 Task: Send an email with the signature Gilberto Hall with the subject Thank you for attending an event and the message Can you confirm the availability of the meeting room for next week? from softage.5@softage.net to softage.9@softage.net and move the email from Sent Items to the folder Vitamins
Action: Mouse moved to (64, 52)
Screenshot: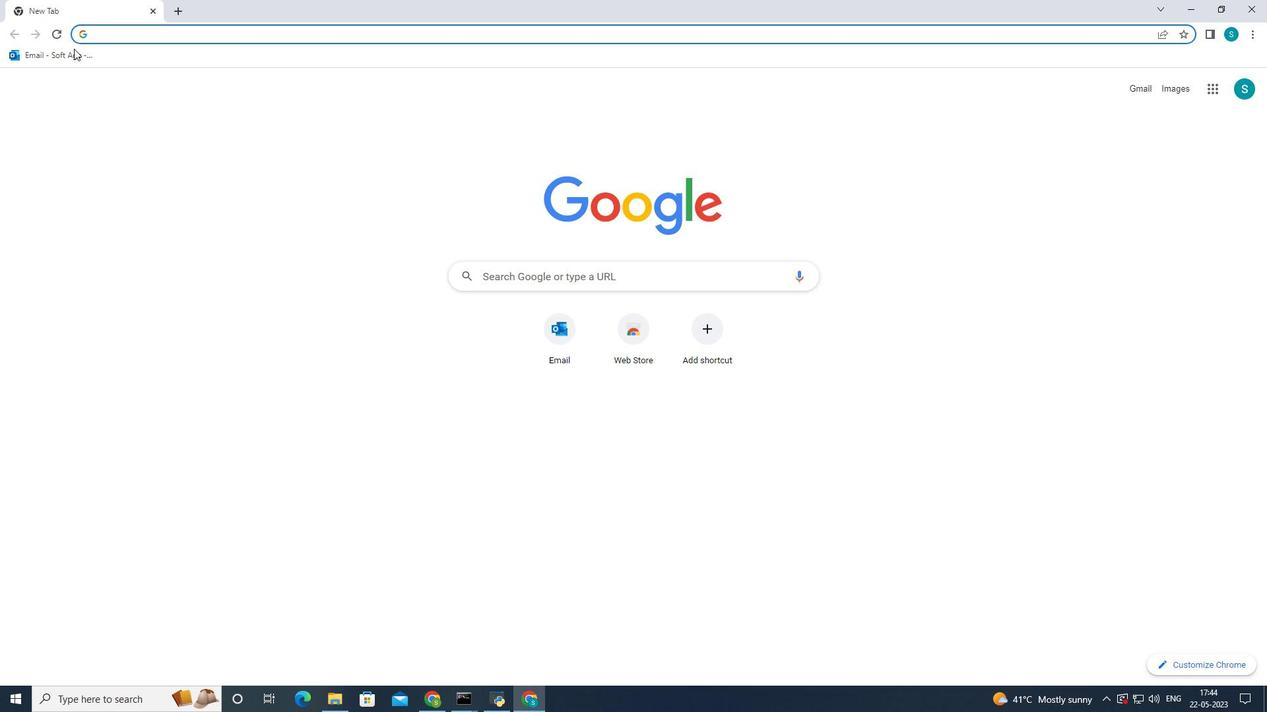 
Action: Mouse pressed left at (64, 52)
Screenshot: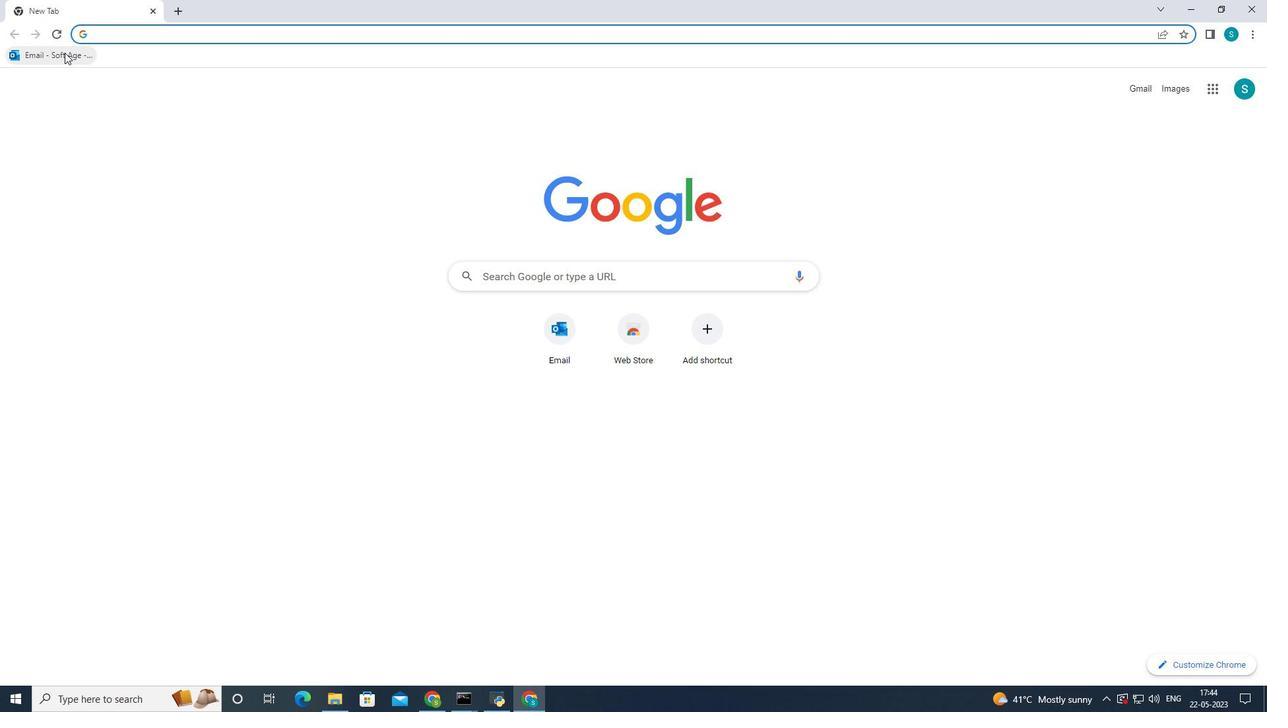 
Action: Mouse moved to (182, 109)
Screenshot: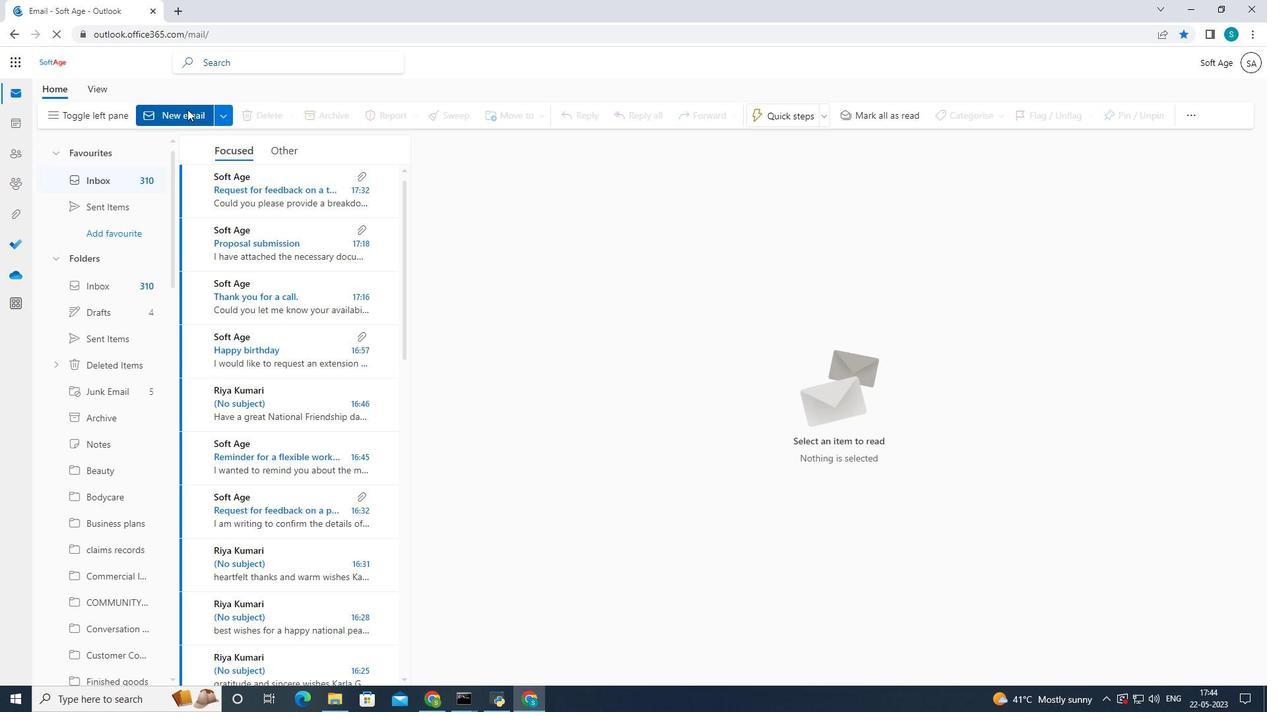 
Action: Mouse pressed left at (182, 109)
Screenshot: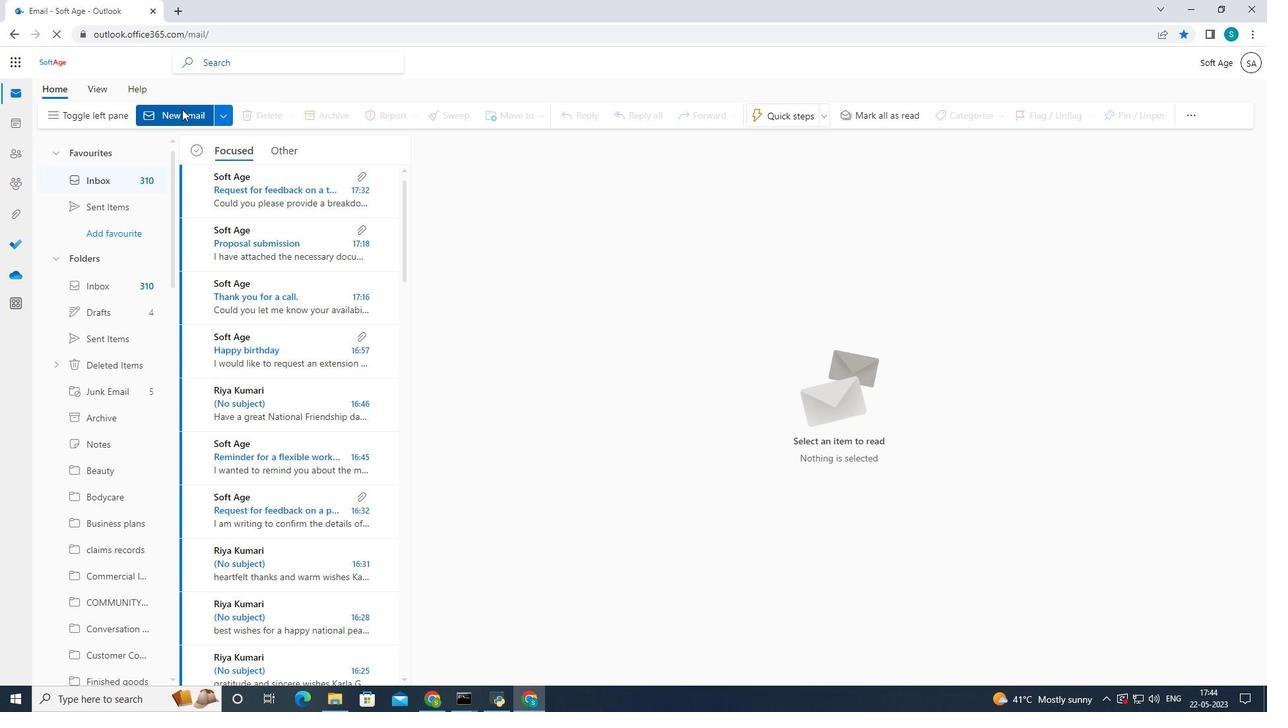 
Action: Mouse pressed left at (182, 109)
Screenshot: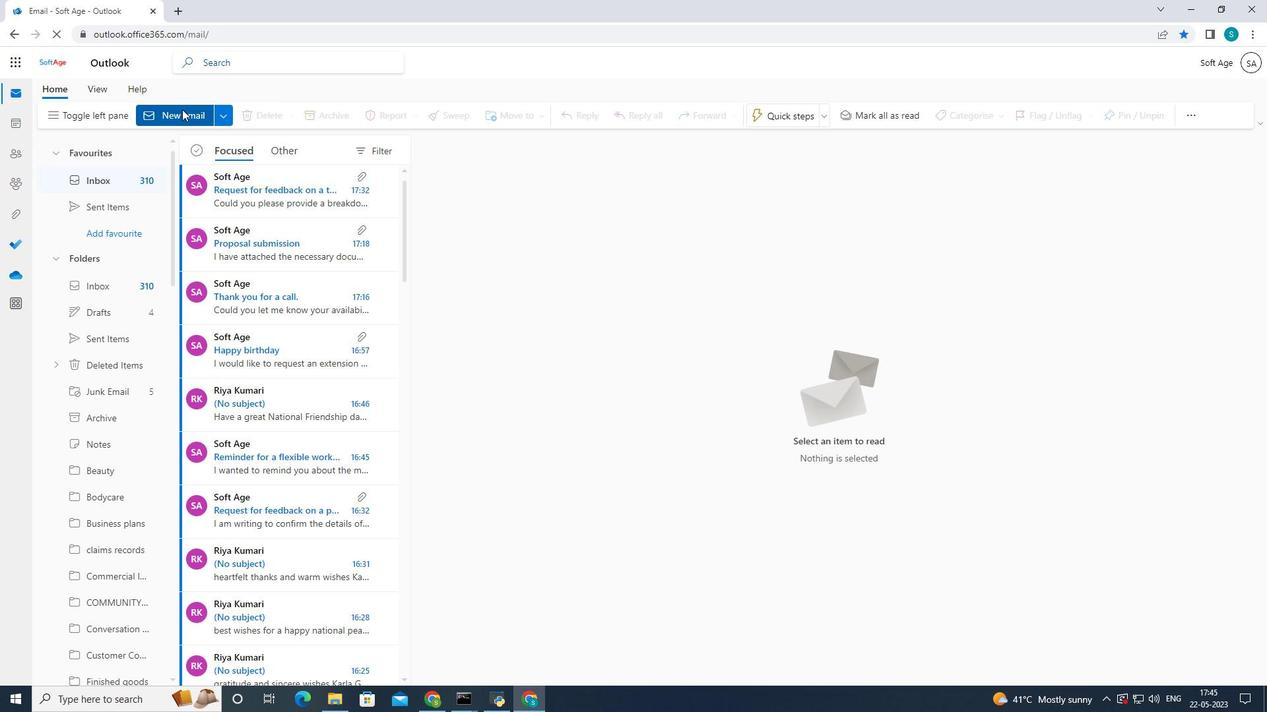 
Action: Mouse moved to (863, 114)
Screenshot: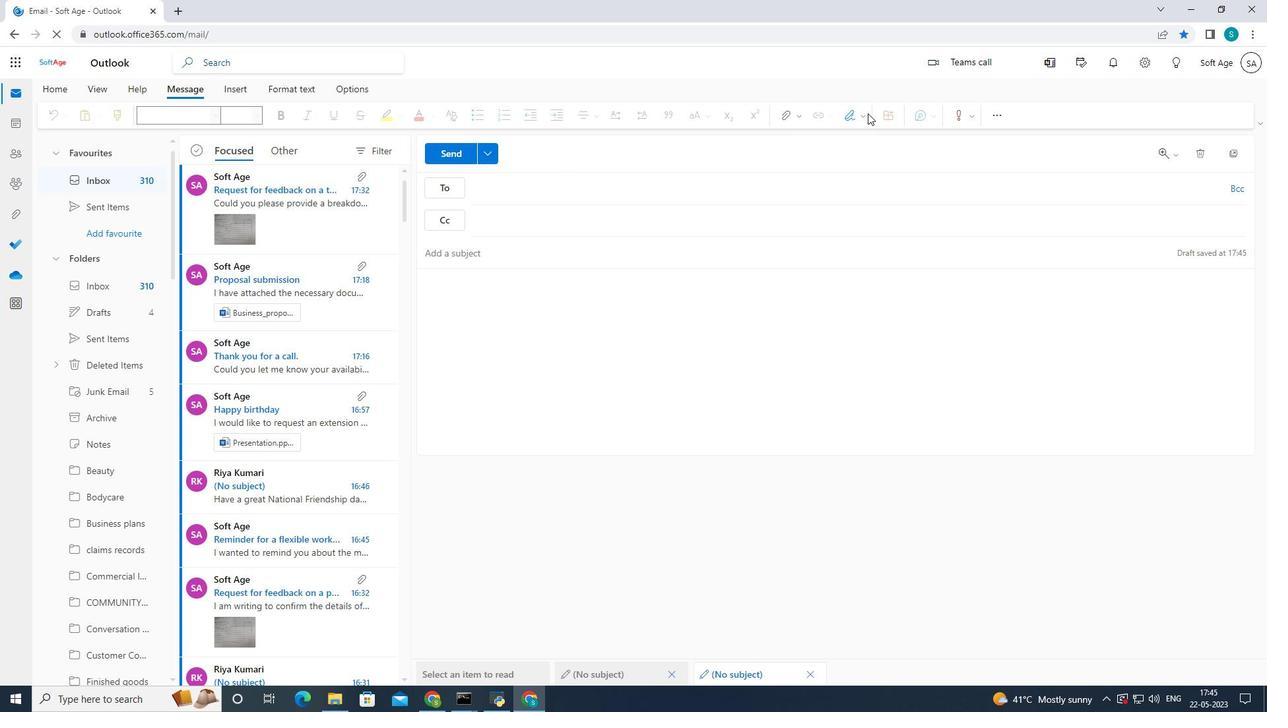 
Action: Mouse pressed left at (863, 114)
Screenshot: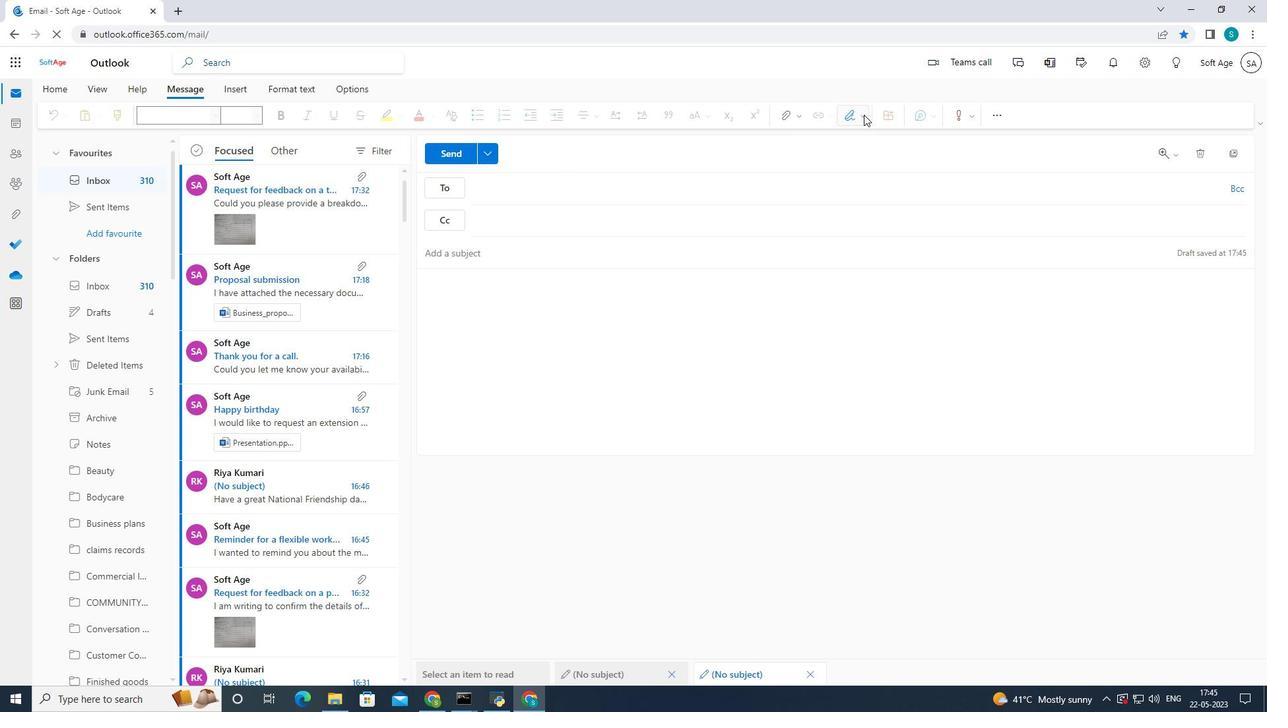 
Action: Mouse moved to (833, 146)
Screenshot: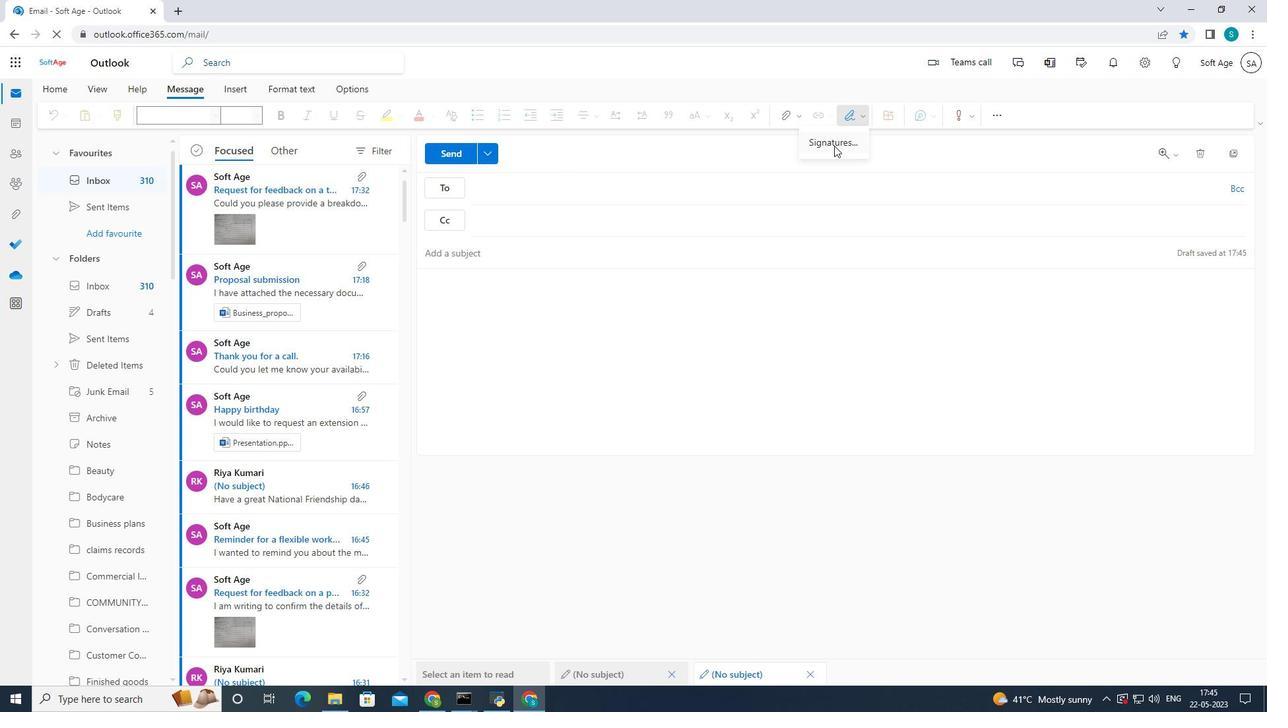 
Action: Mouse pressed left at (833, 146)
Screenshot: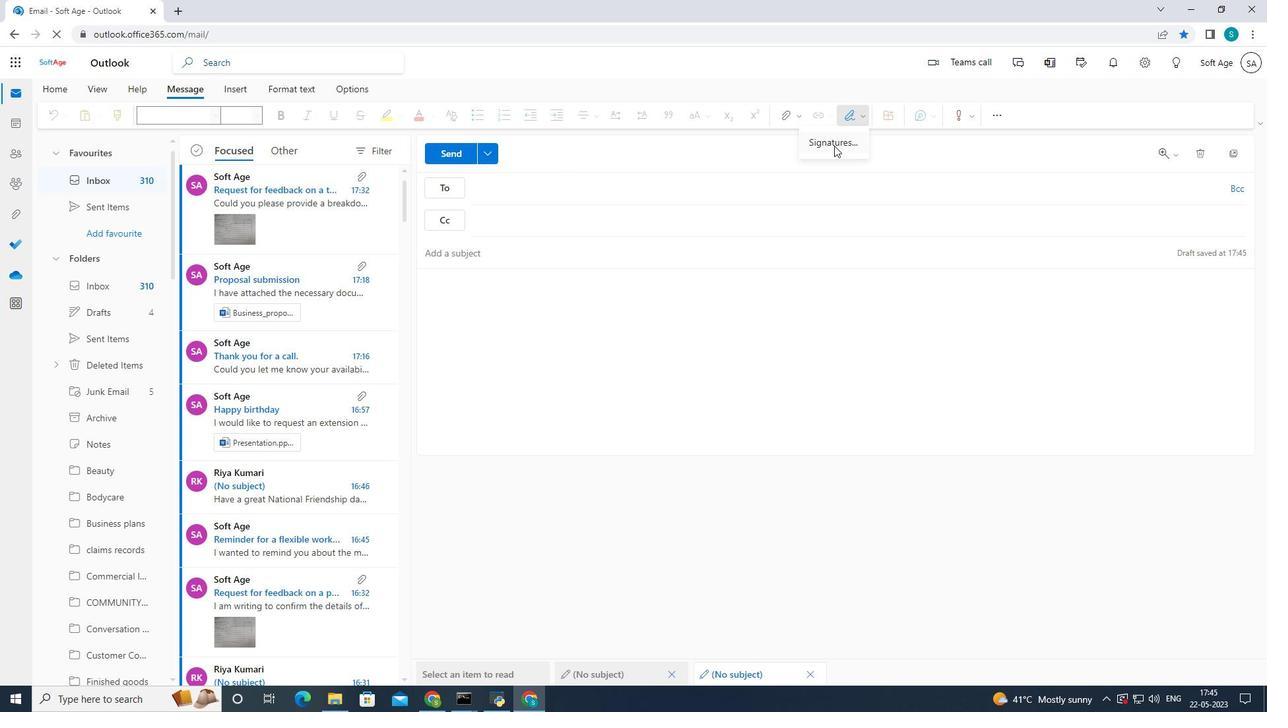 
Action: Mouse moved to (743, 215)
Screenshot: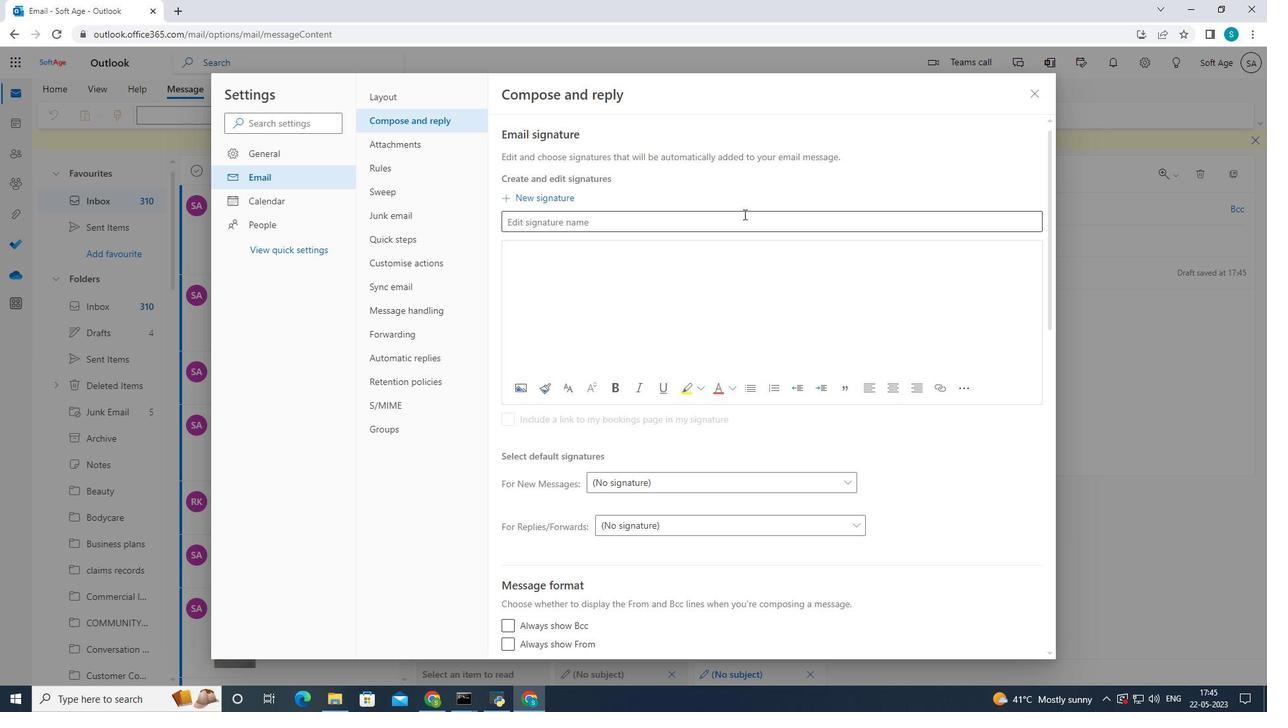 
Action: Mouse pressed left at (743, 215)
Screenshot: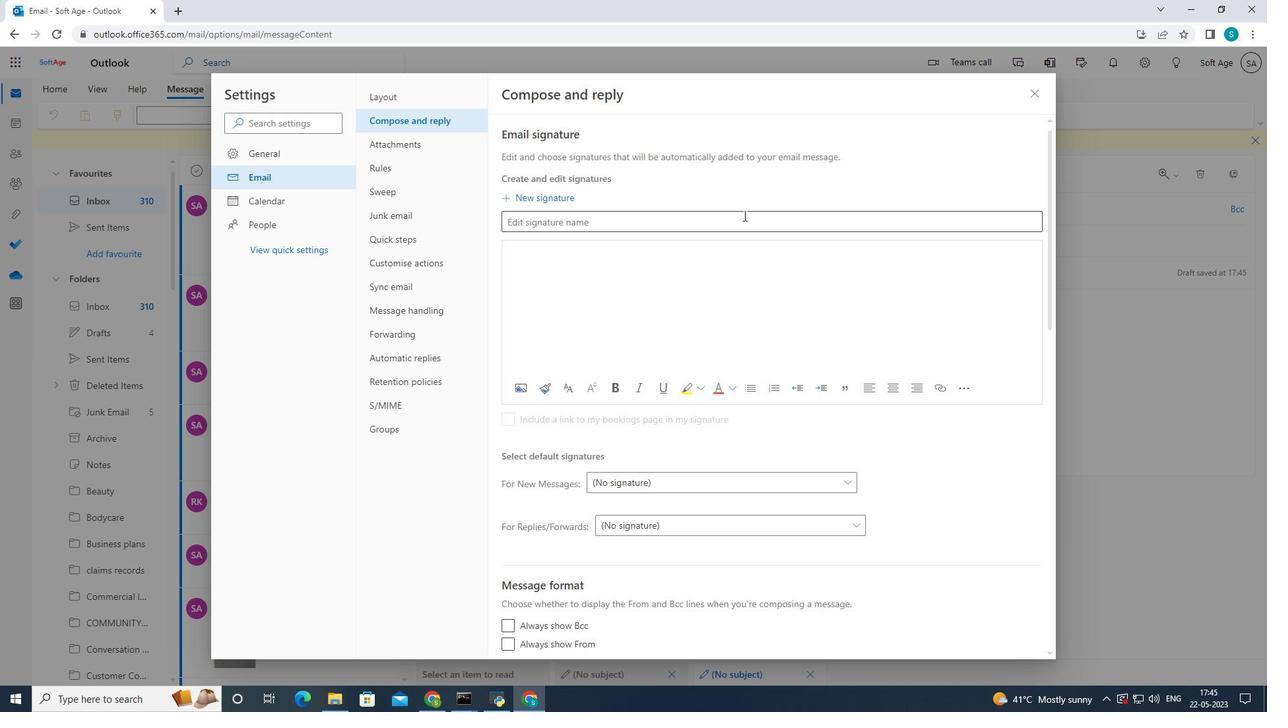 
Action: Mouse moved to (772, 198)
Screenshot: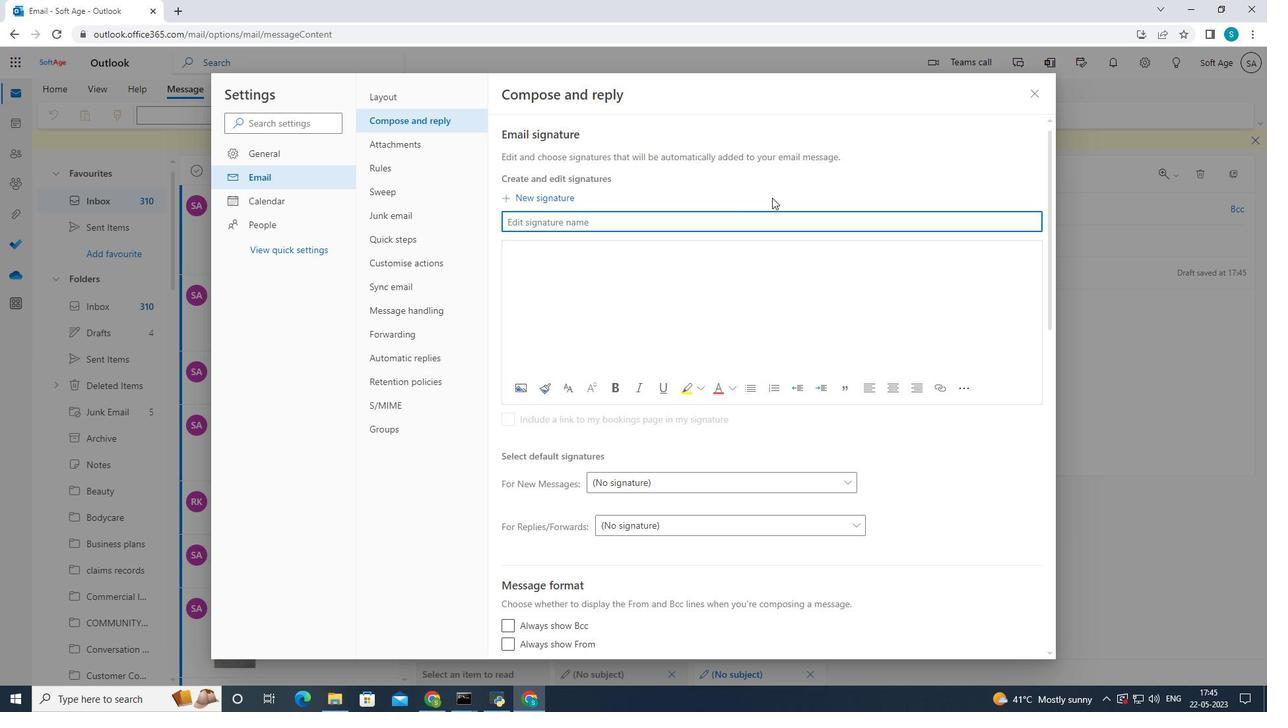 
Action: Key pressed <Key.shift>Gilberto<Key.space><Key.shift>hall
Screenshot: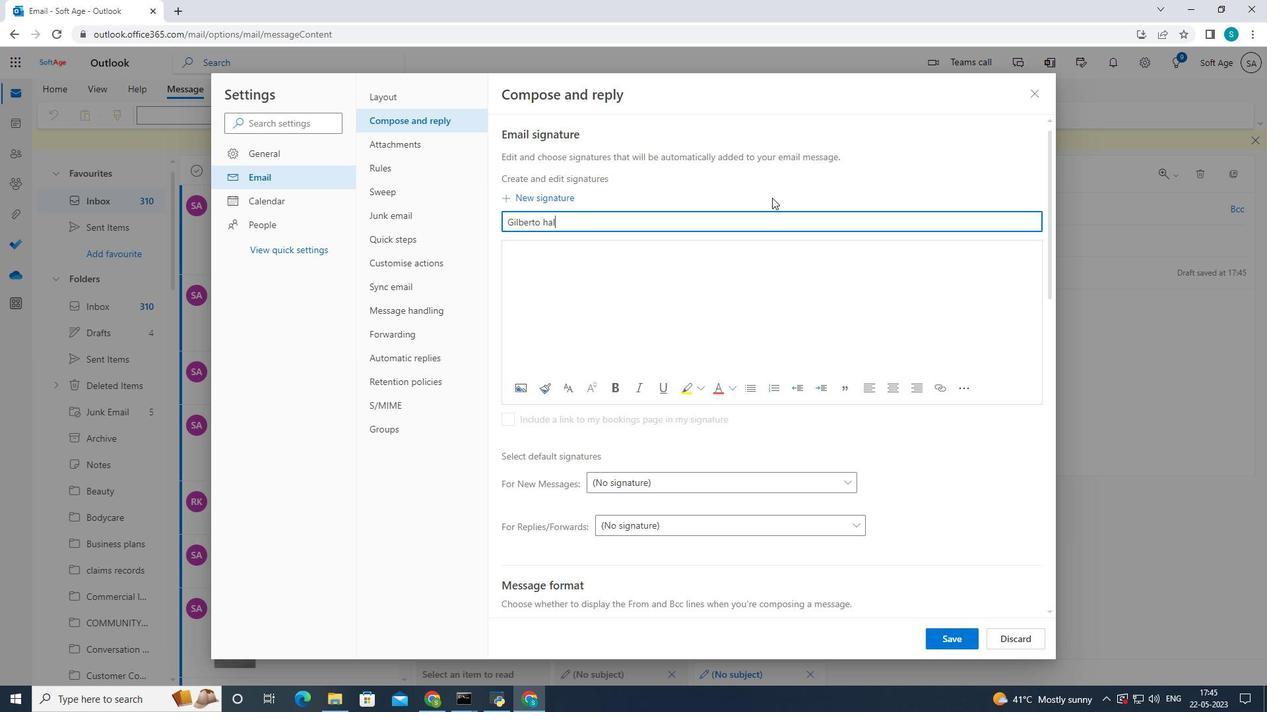 
Action: Mouse moved to (696, 250)
Screenshot: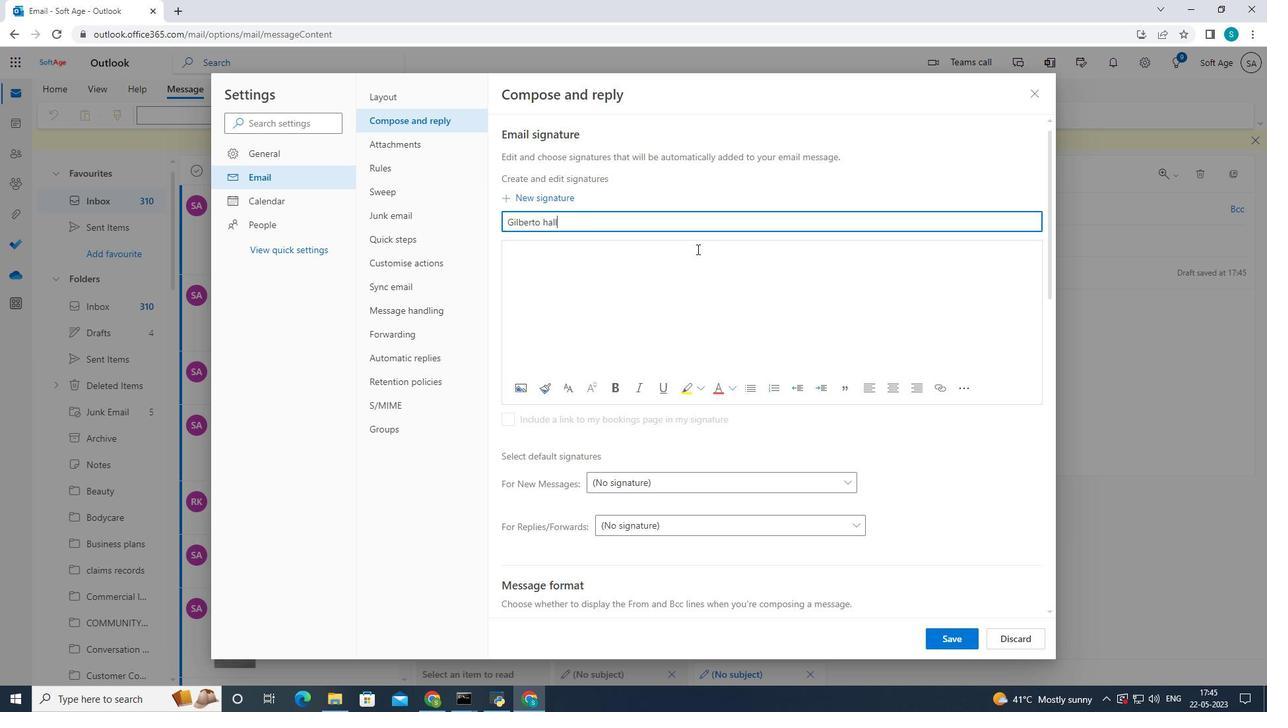 
Action: Mouse pressed left at (696, 250)
Screenshot: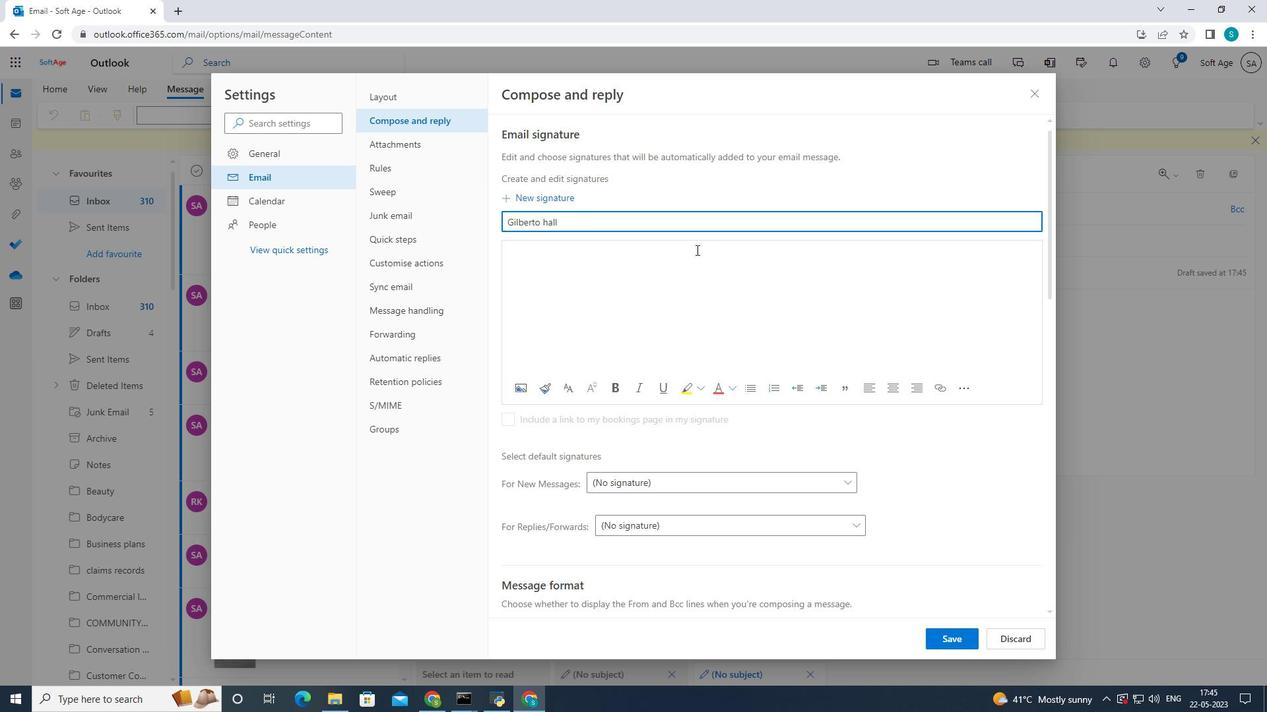 
Action: Key pressed <Key.shift>Gilberto<Key.space><Key.shift>Hall
Screenshot: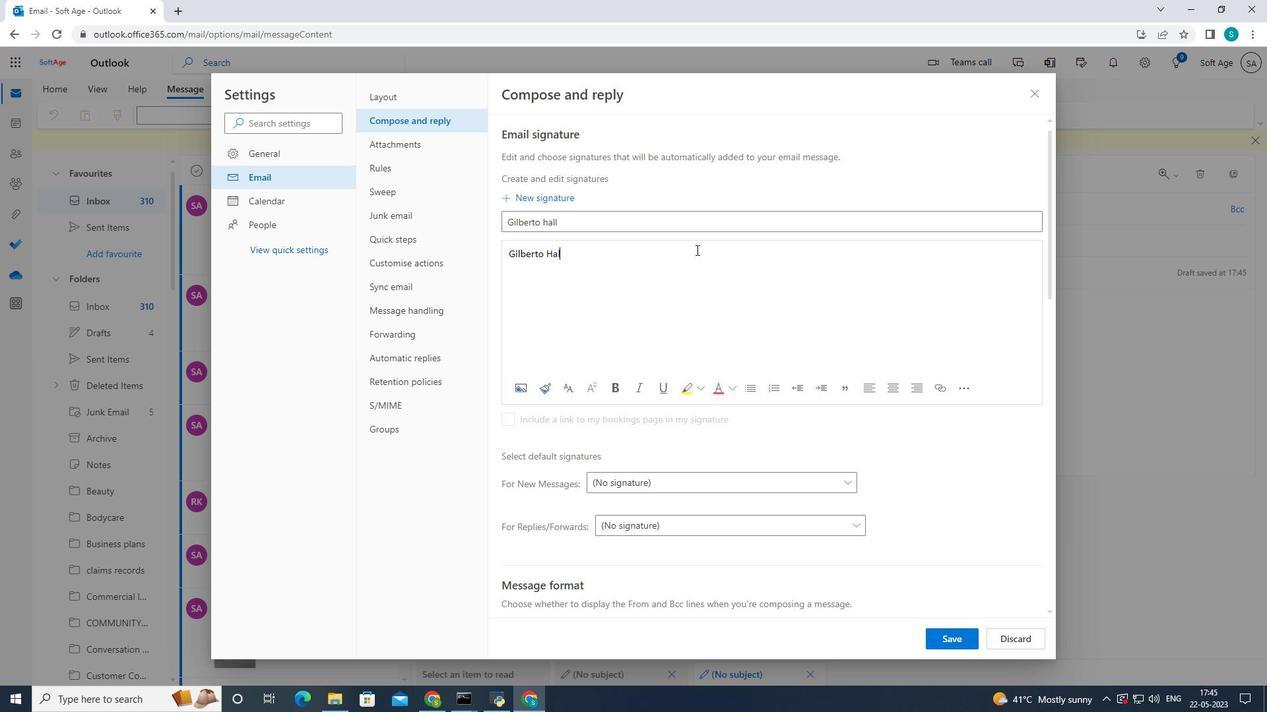 
Action: Mouse moved to (943, 634)
Screenshot: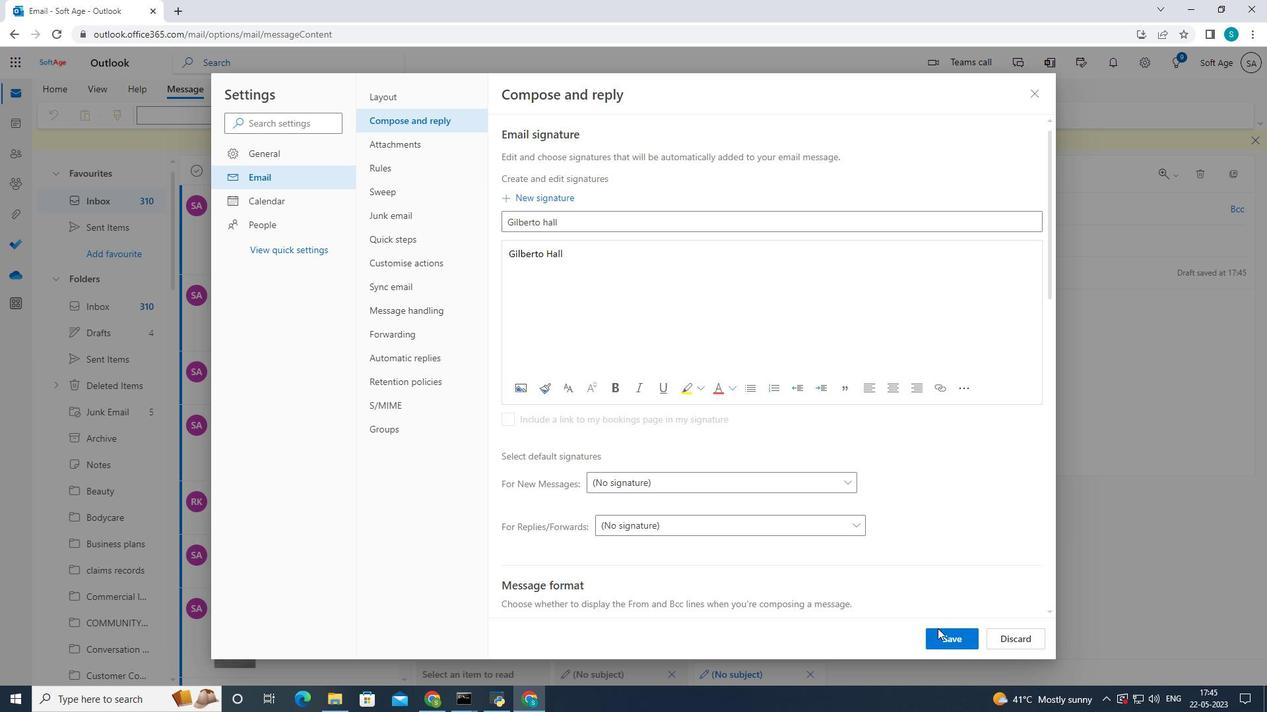 
Action: Mouse pressed left at (943, 634)
Screenshot: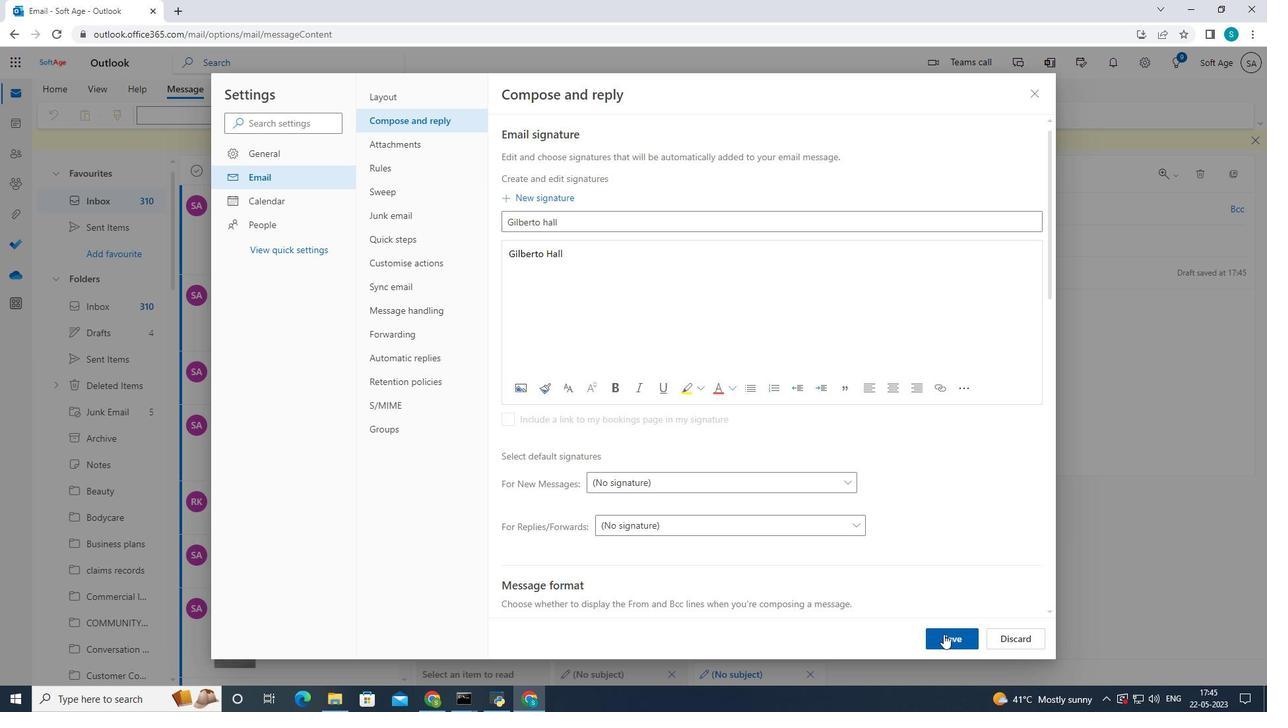 
Action: Mouse moved to (1034, 93)
Screenshot: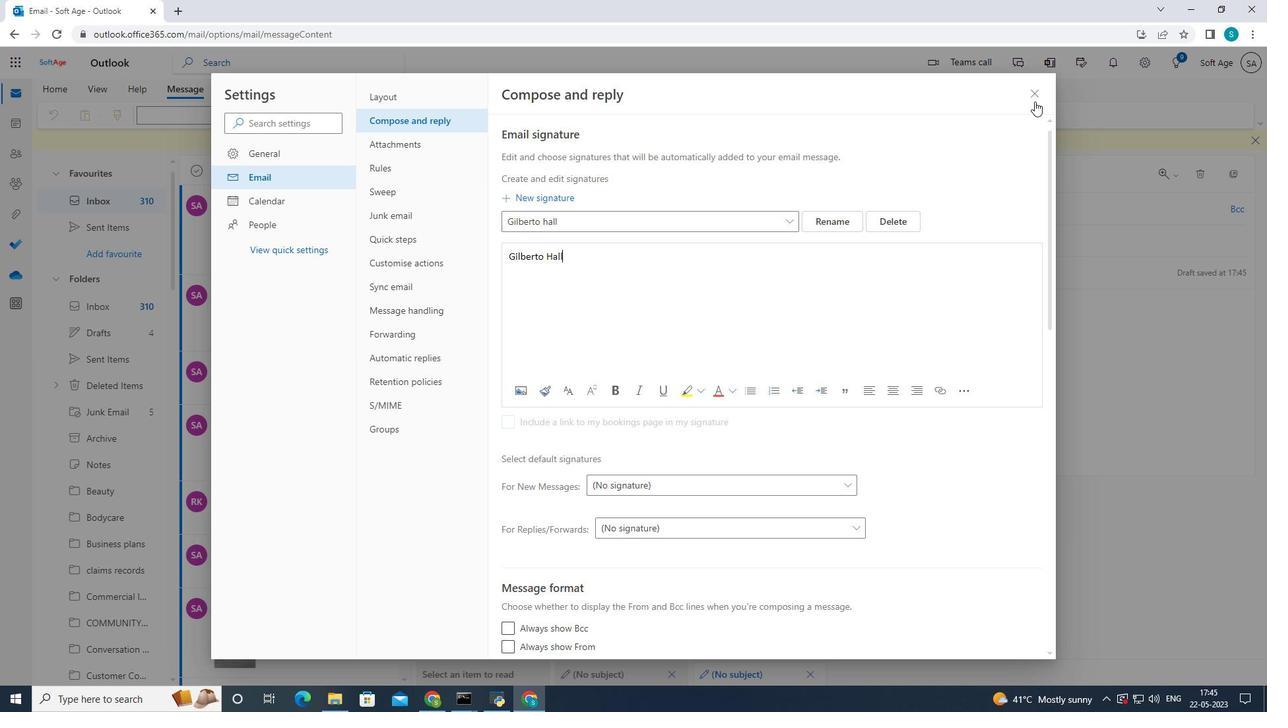 
Action: Mouse pressed left at (1034, 93)
Screenshot: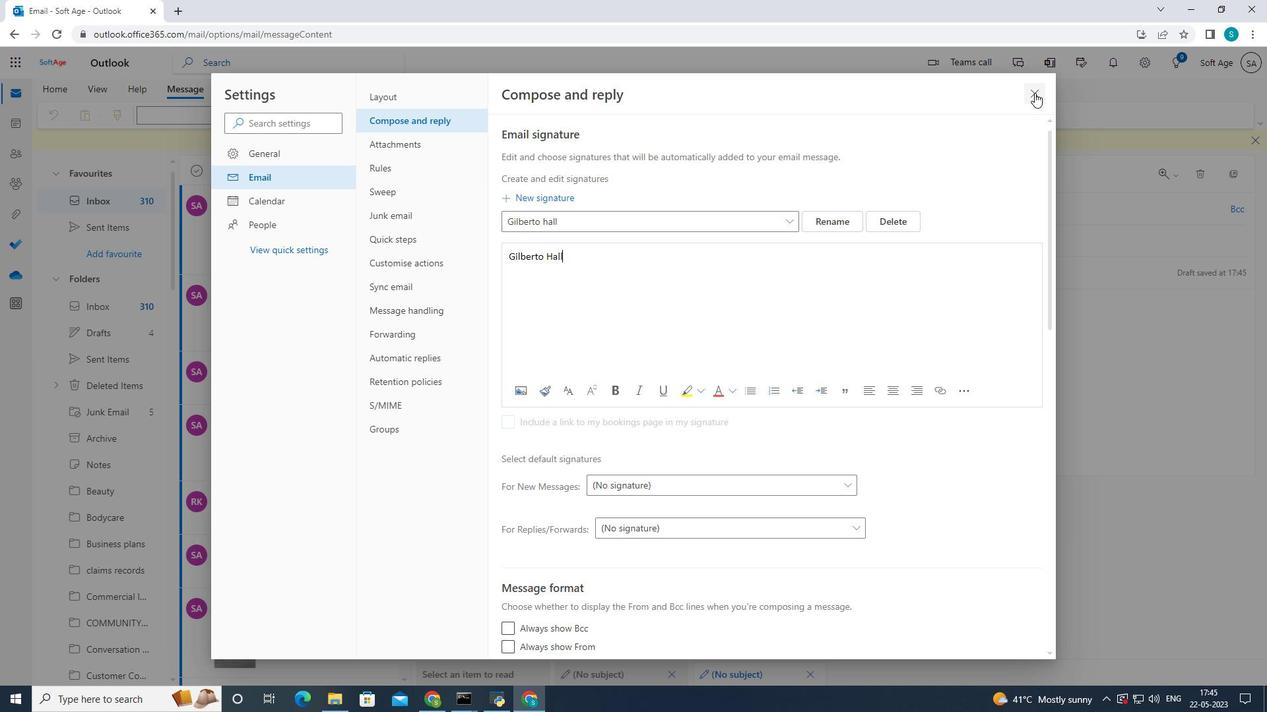 
Action: Mouse moved to (503, 275)
Screenshot: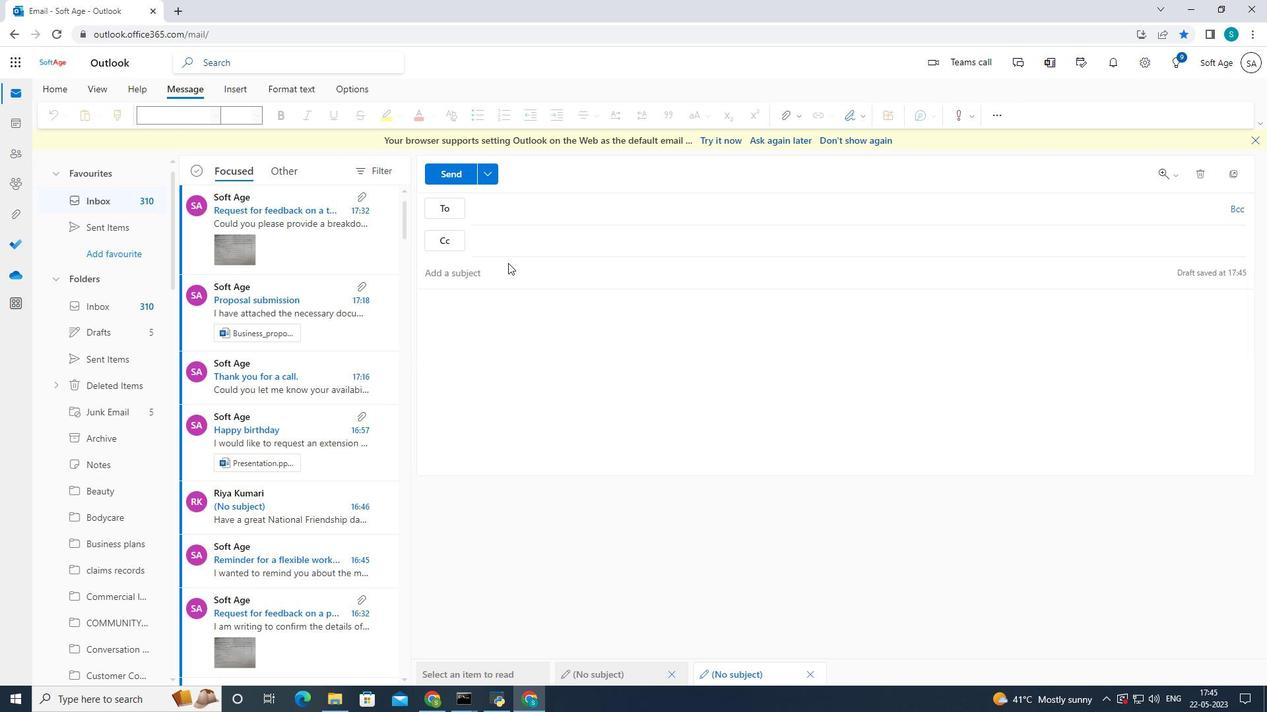 
Action: Mouse pressed left at (503, 275)
Screenshot: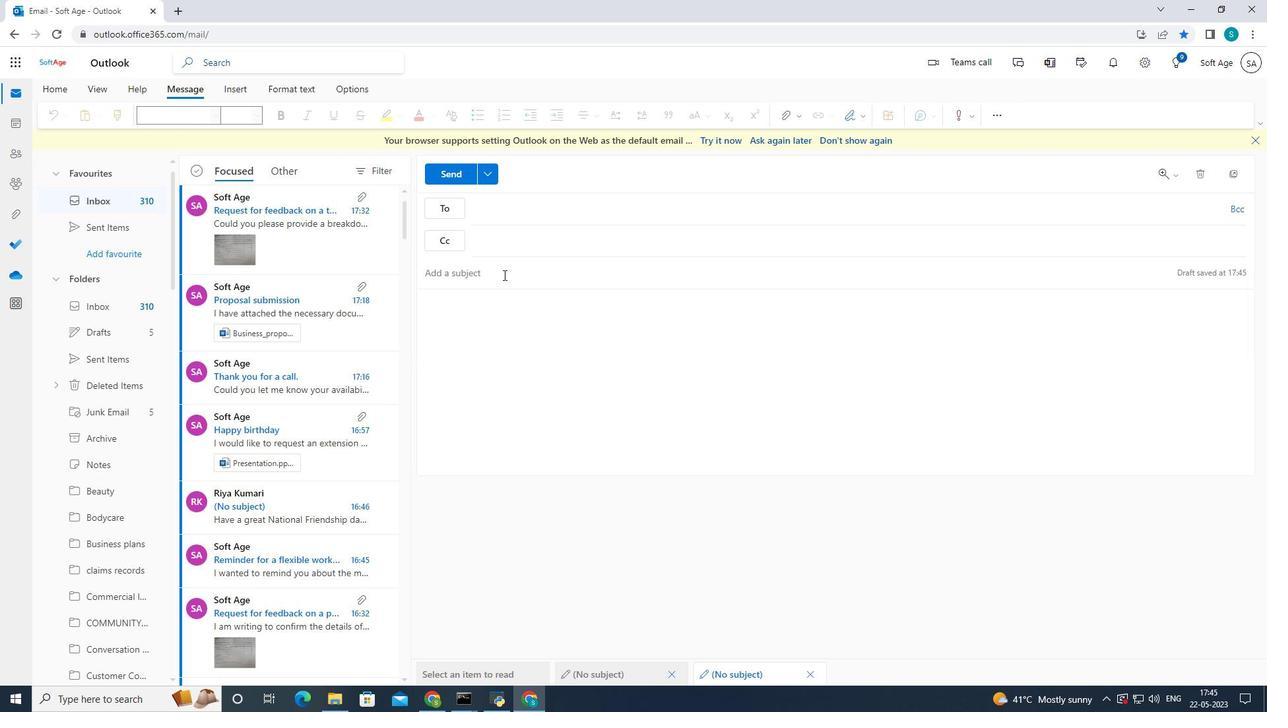 
Action: Mouse moved to (734, 276)
Screenshot: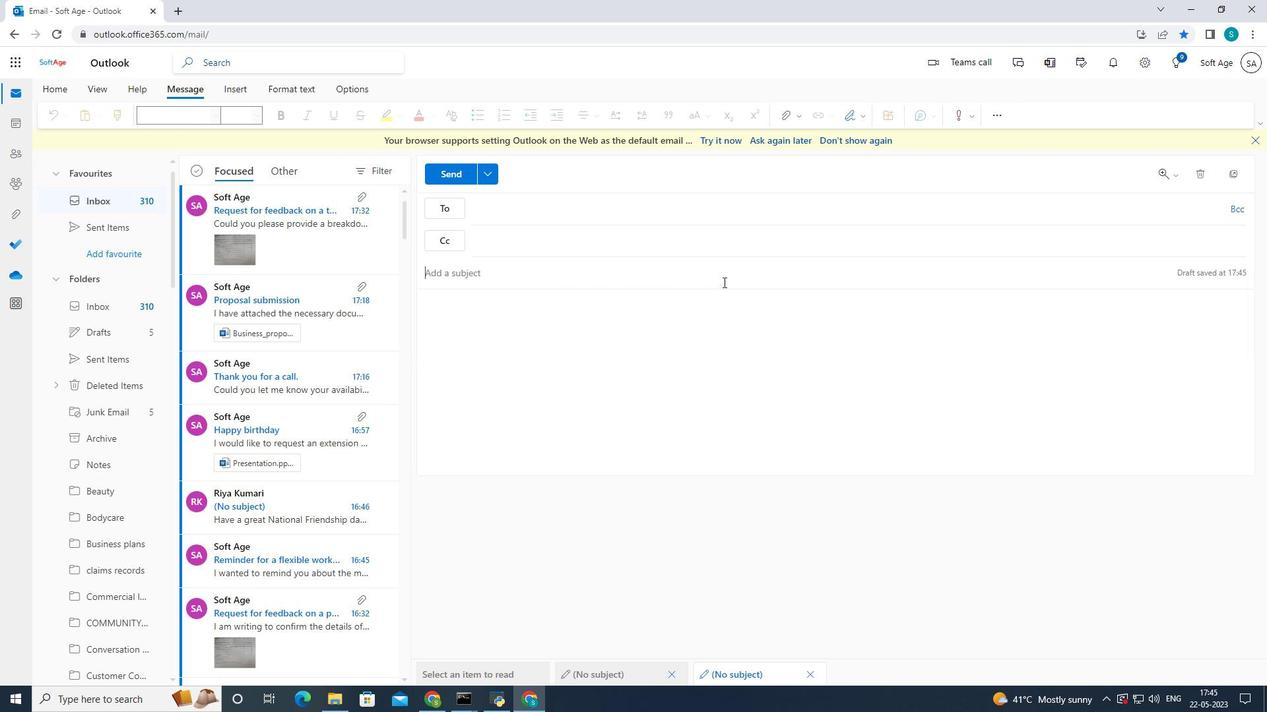 
Action: Key pressed <Key.shift>Thank<Key.space>you<Key.space>for<Key.space>attendiung<Key.backspace><Key.backspace><Key.backspace><Key.backspace>ing<Key.space>an<Key.space>event<Key.space>
Screenshot: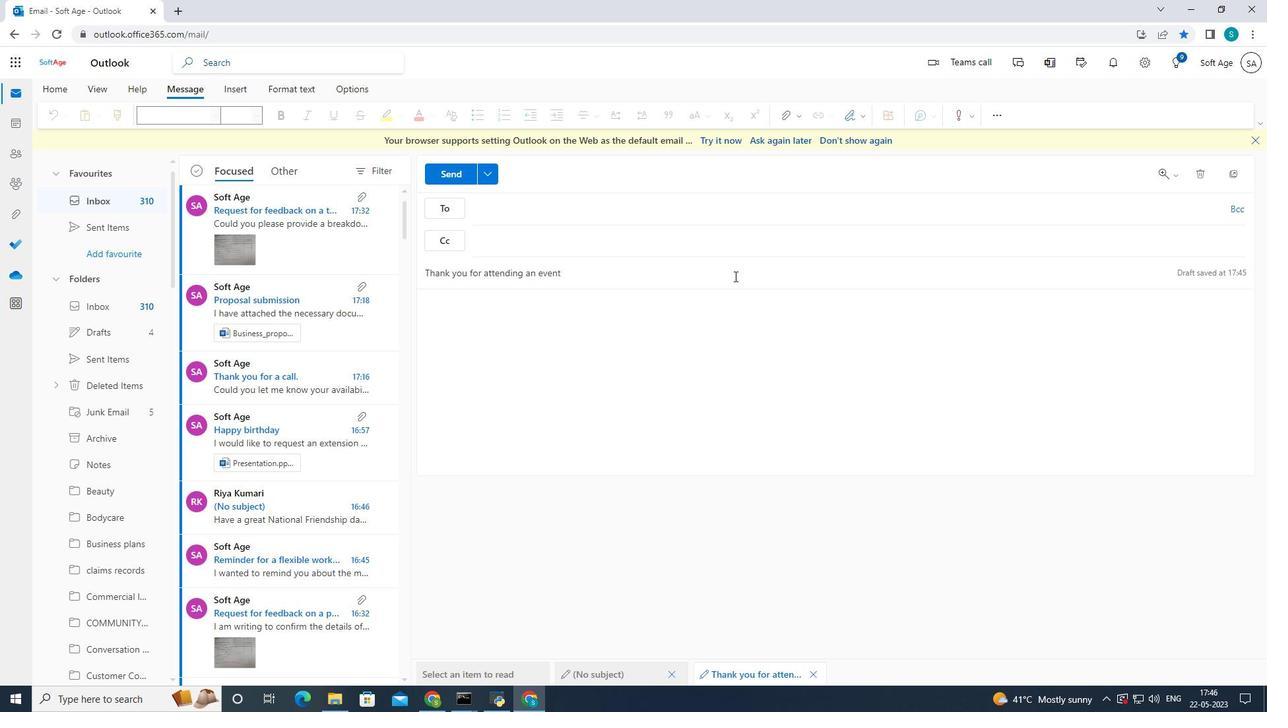 
Action: Mouse moved to (606, 302)
Screenshot: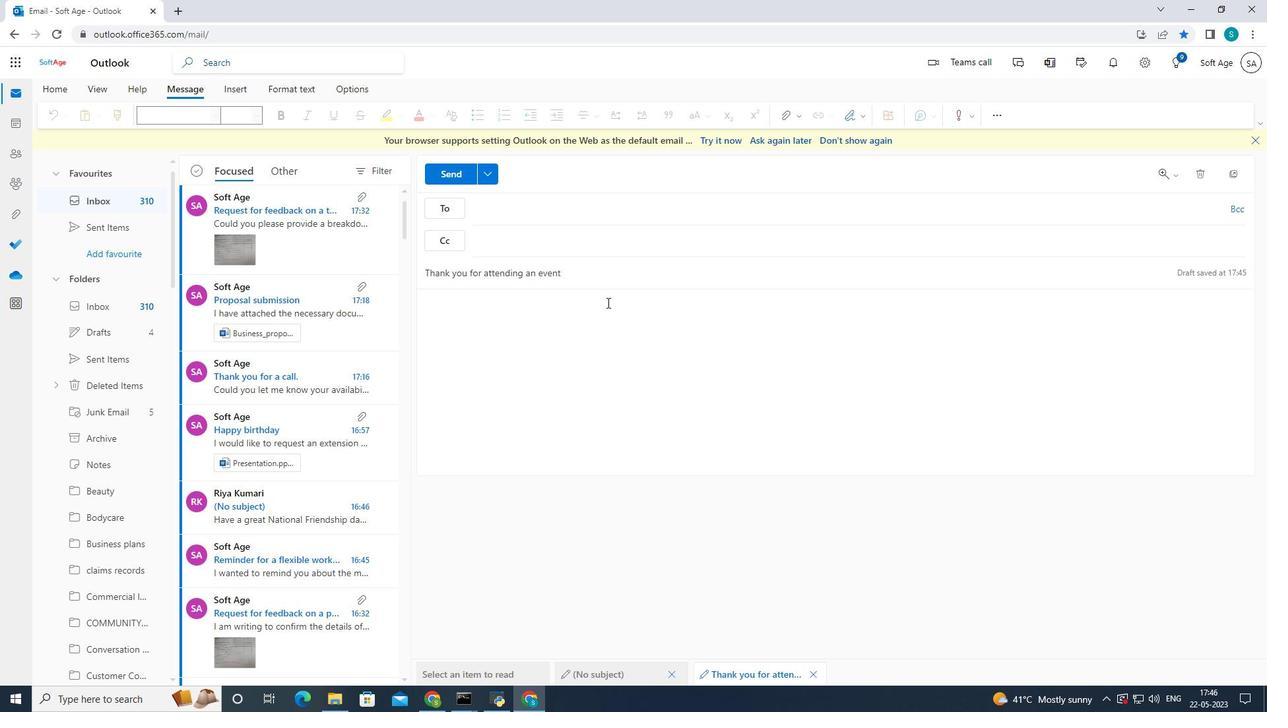 
Action: Mouse pressed left at (606, 302)
Screenshot: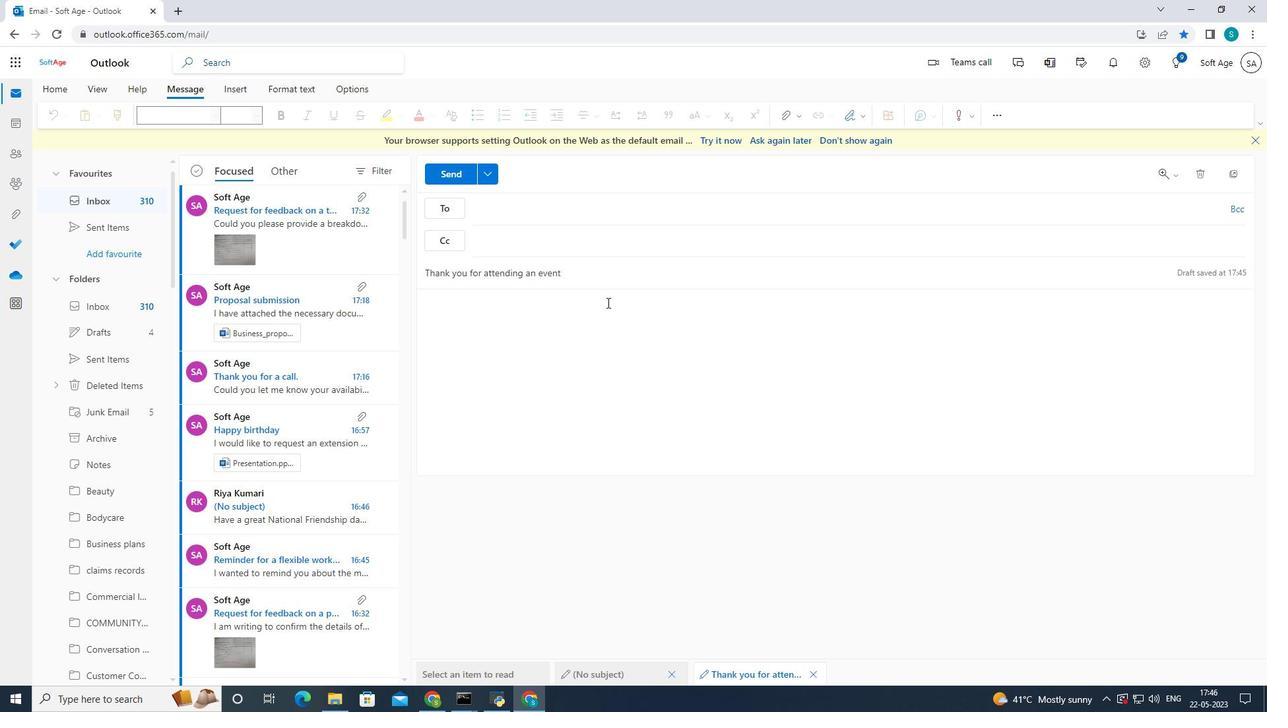 
Action: Mouse moved to (859, 114)
Screenshot: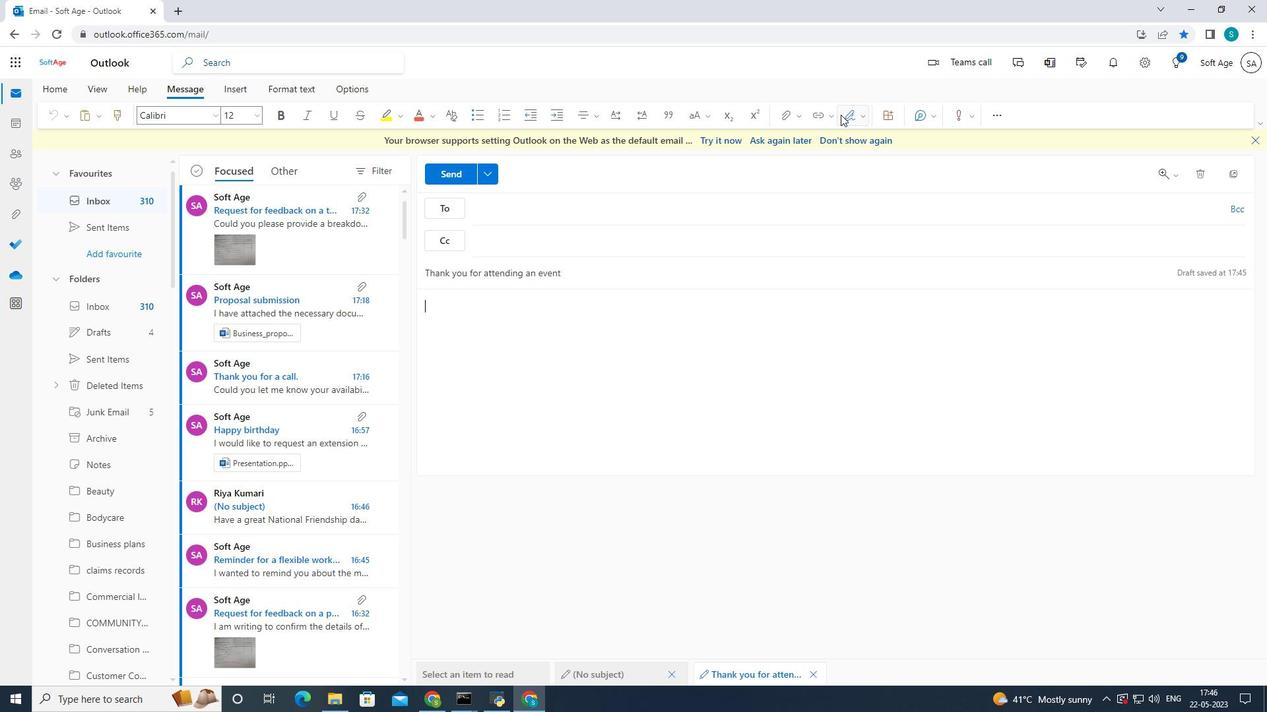 
Action: Mouse pressed left at (859, 114)
Screenshot: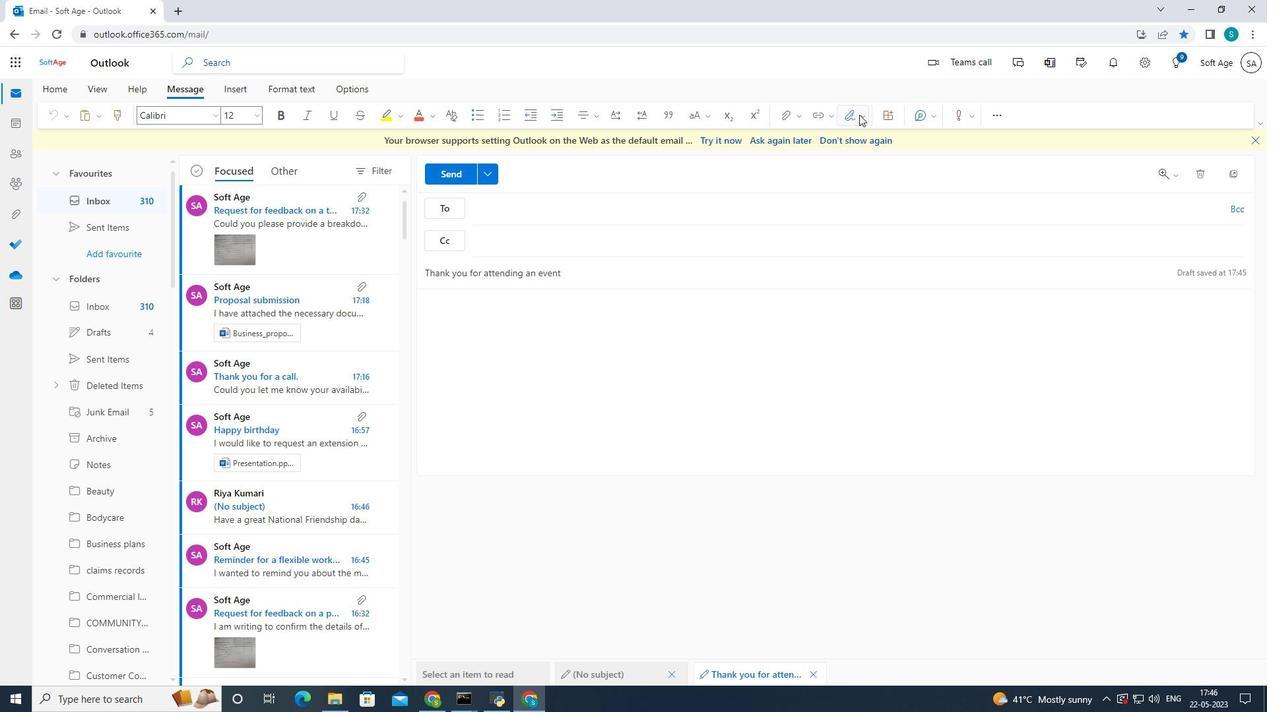 
Action: Mouse moved to (849, 138)
Screenshot: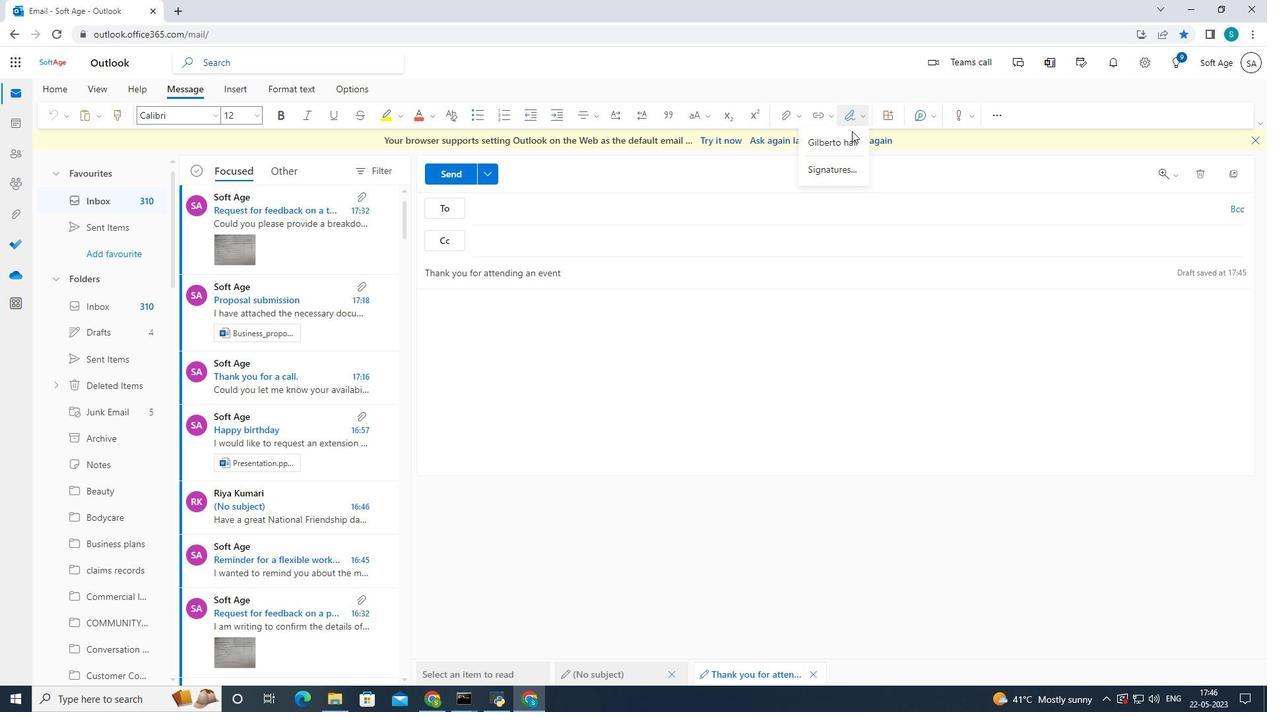 
Action: Mouse pressed left at (849, 138)
Screenshot: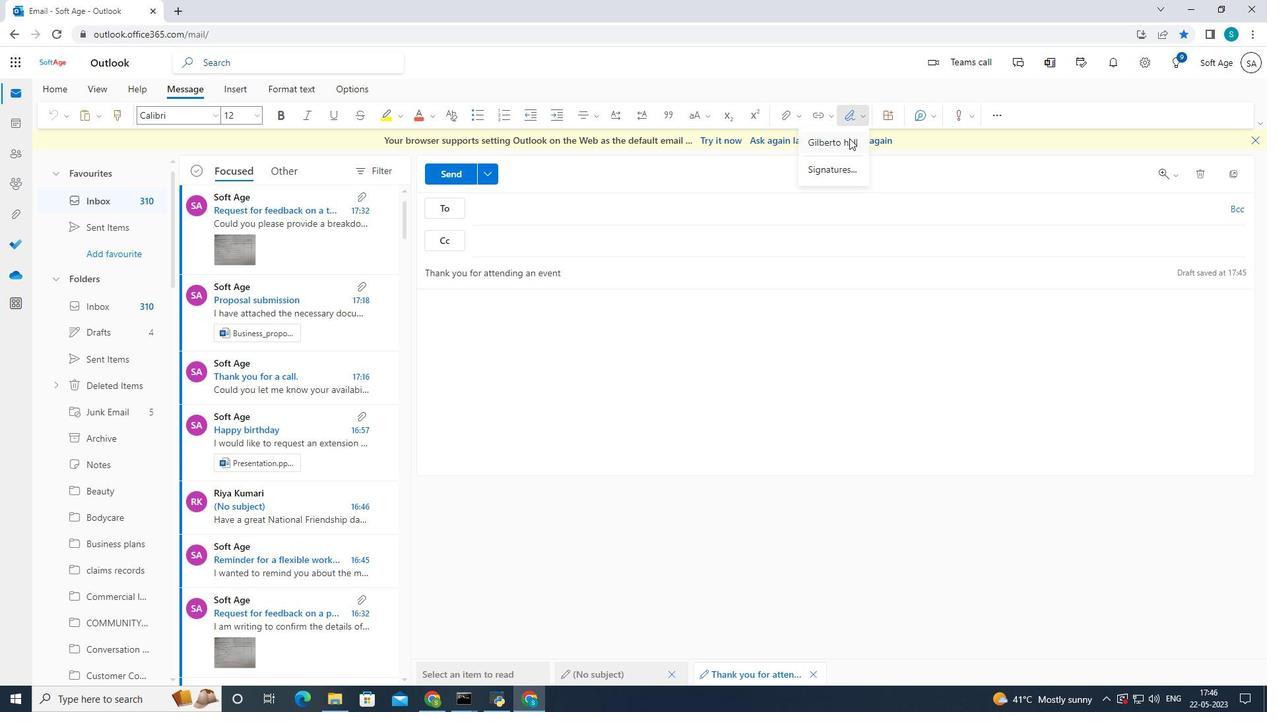 
Action: Mouse moved to (753, 237)
Screenshot: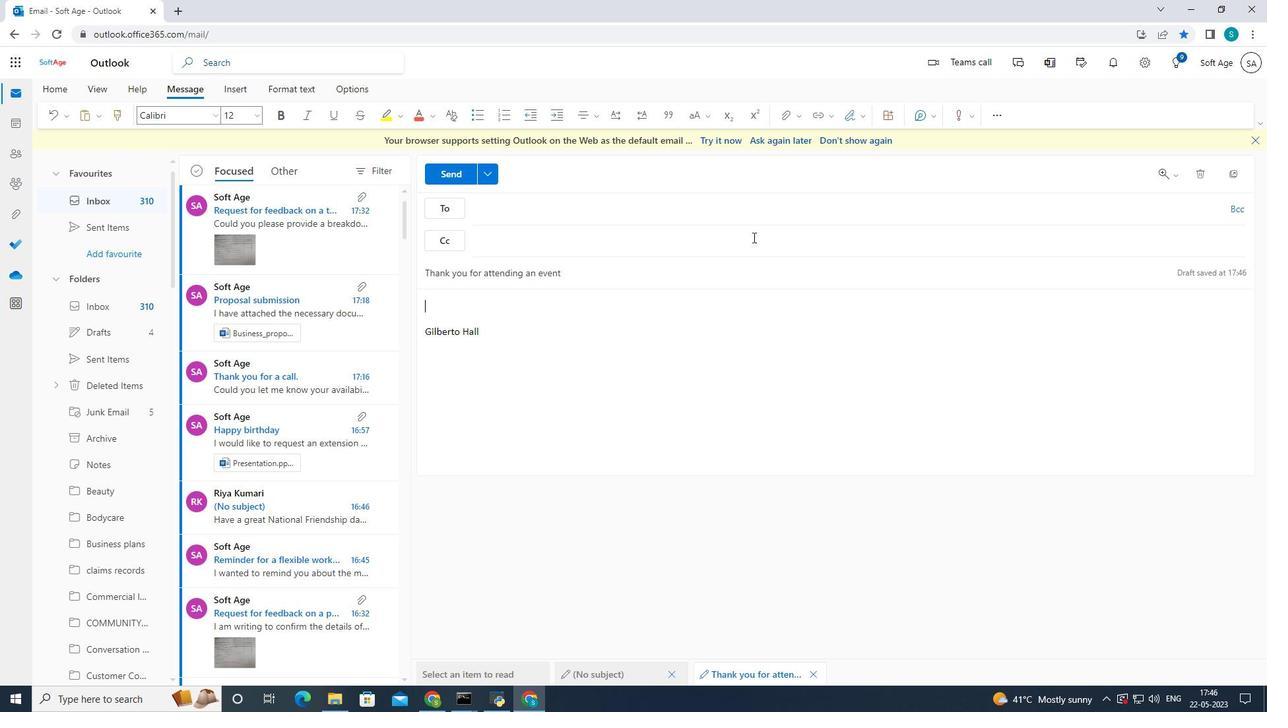 
Action: Key pressed <Key.shift>Can<Key.space>you<Key.space>confirm<Key.space>the<Key.space>availability<Key.space>og<Key.backspace>f<Key.space>the<Key.space>meeting<Key.space>room<Key.space>for<Key.space>next<Key.space>week<Key.shift_r>?
Screenshot: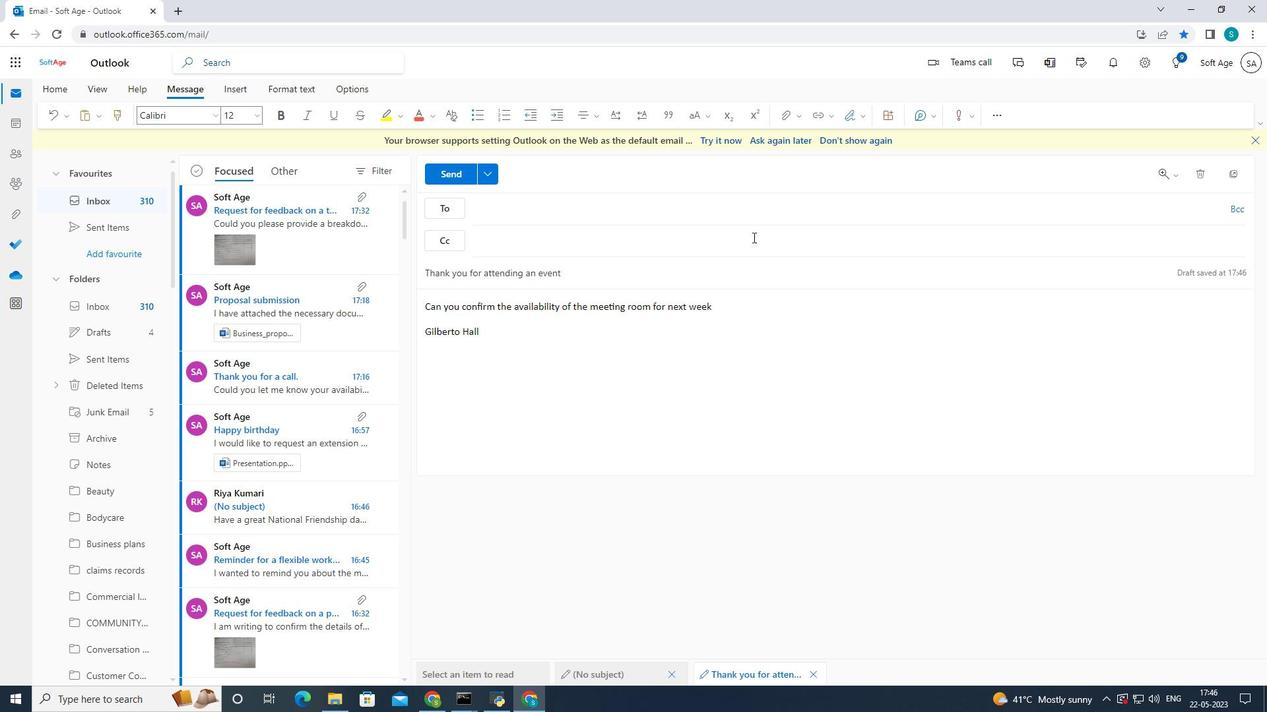 
Action: Mouse moved to (528, 205)
Screenshot: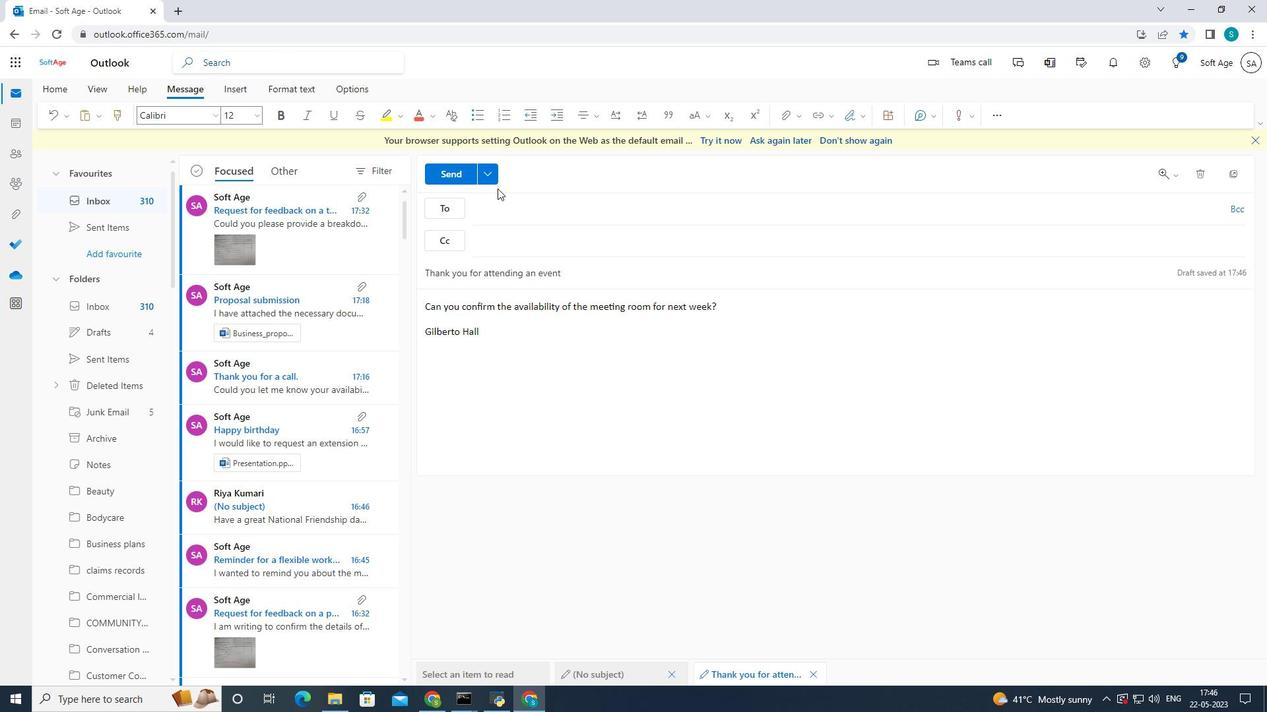 
Action: Mouse pressed left at (528, 205)
Screenshot: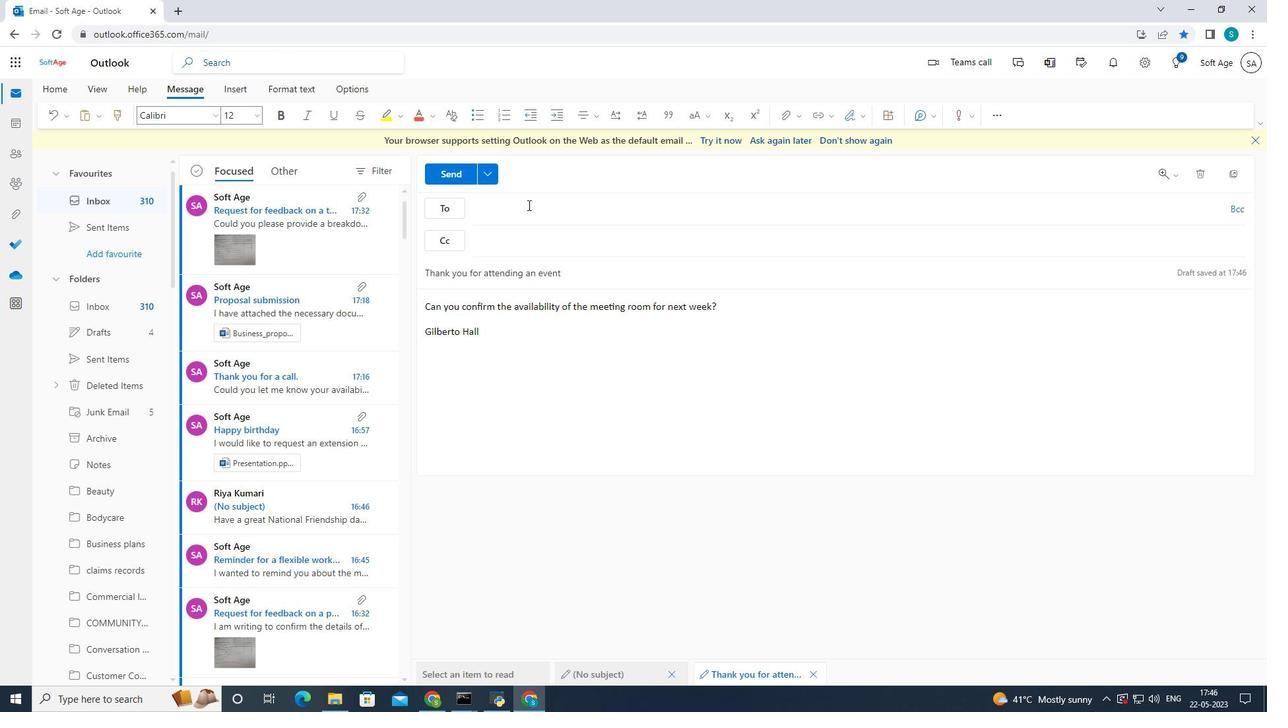 
Action: Mouse moved to (561, 194)
Screenshot: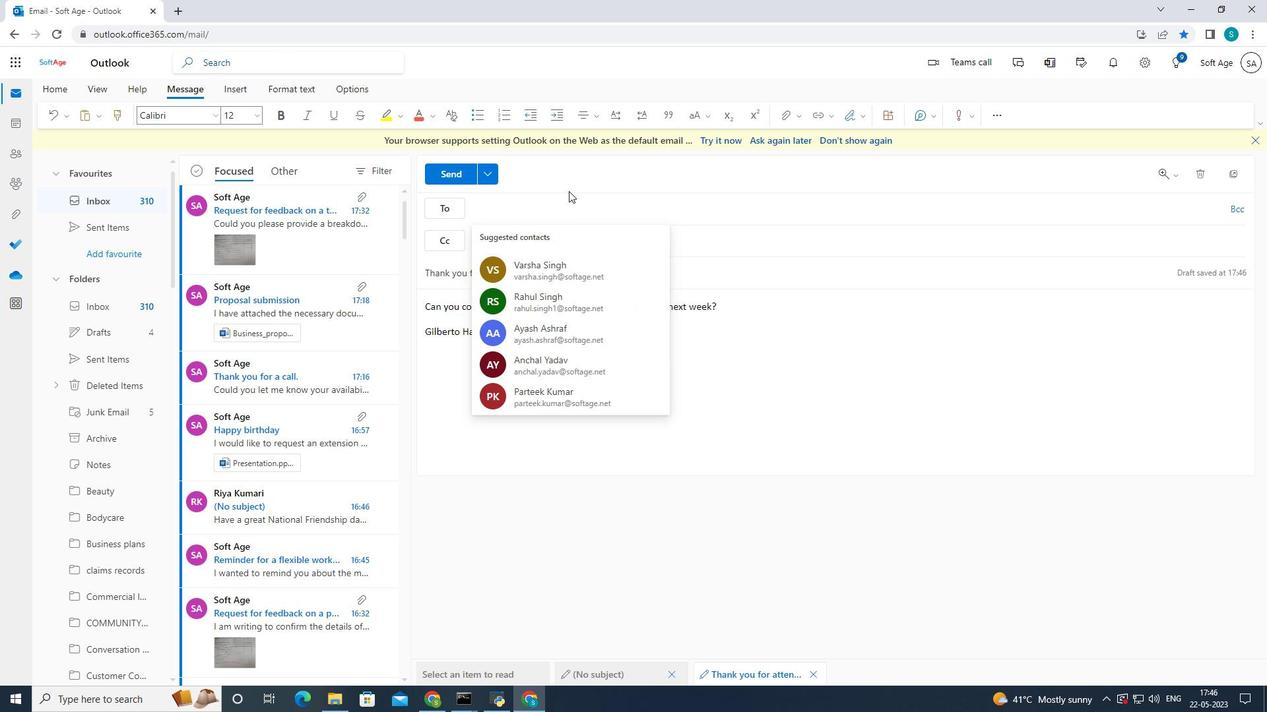 
Action: Key pressed softage.5<Key.shift>@softage.net
Screenshot: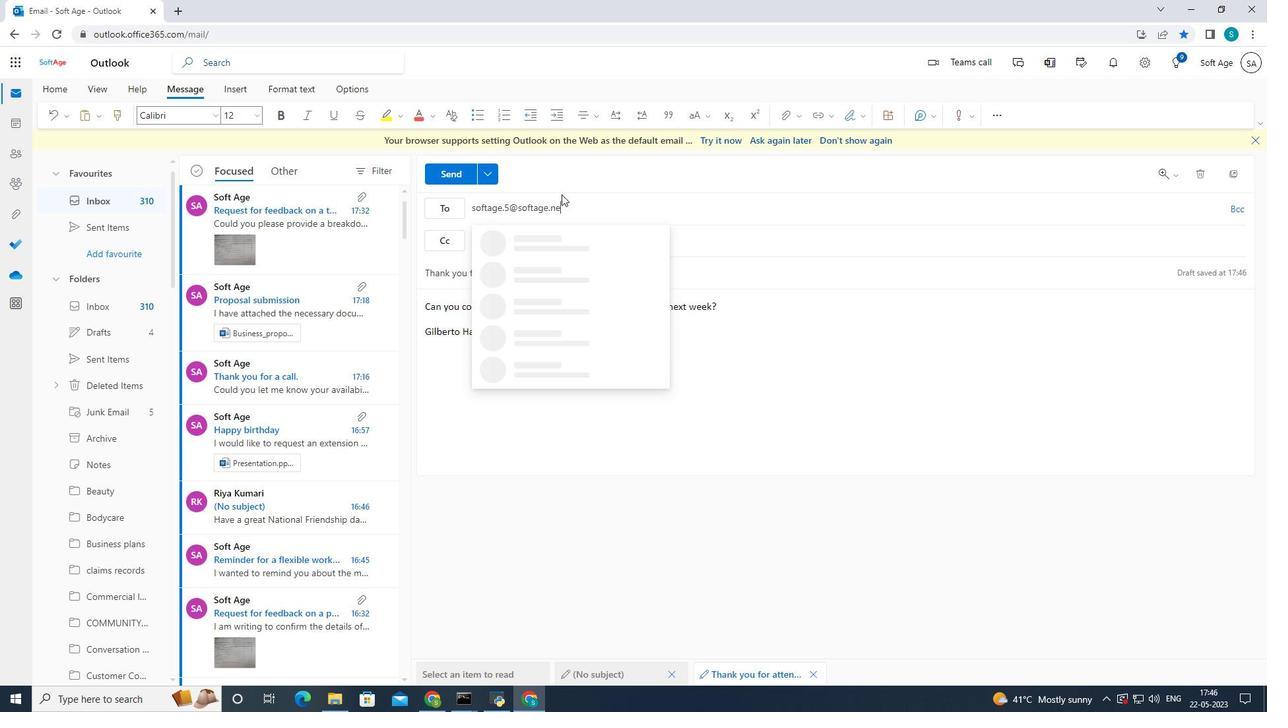 
Action: Mouse moved to (550, 249)
Screenshot: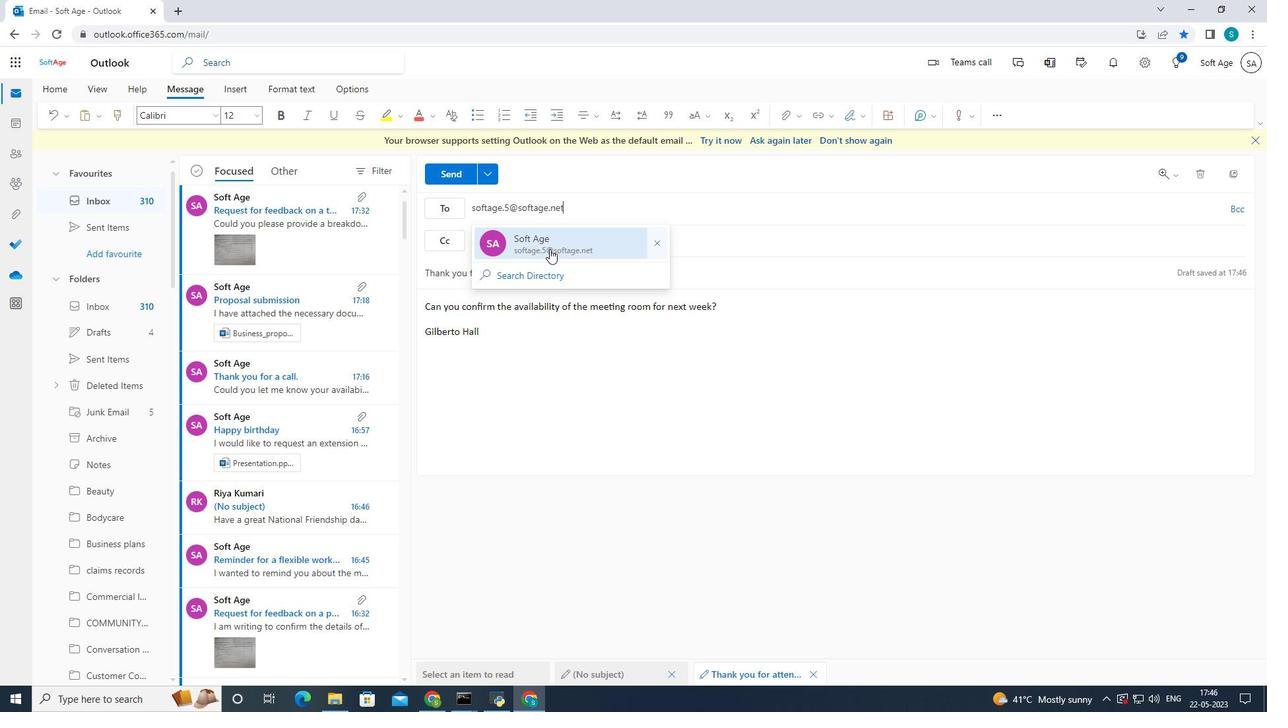 
Action: Mouse pressed left at (550, 249)
Screenshot: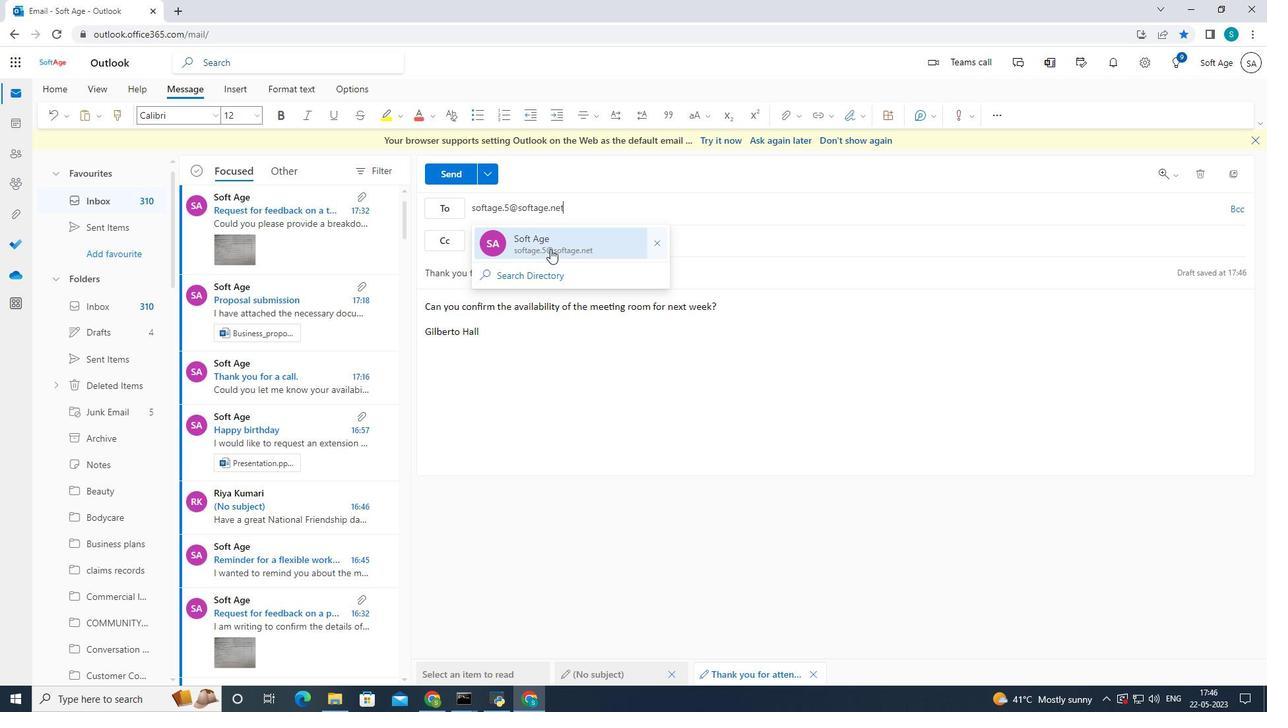 
Action: Mouse moved to (141, 386)
Screenshot: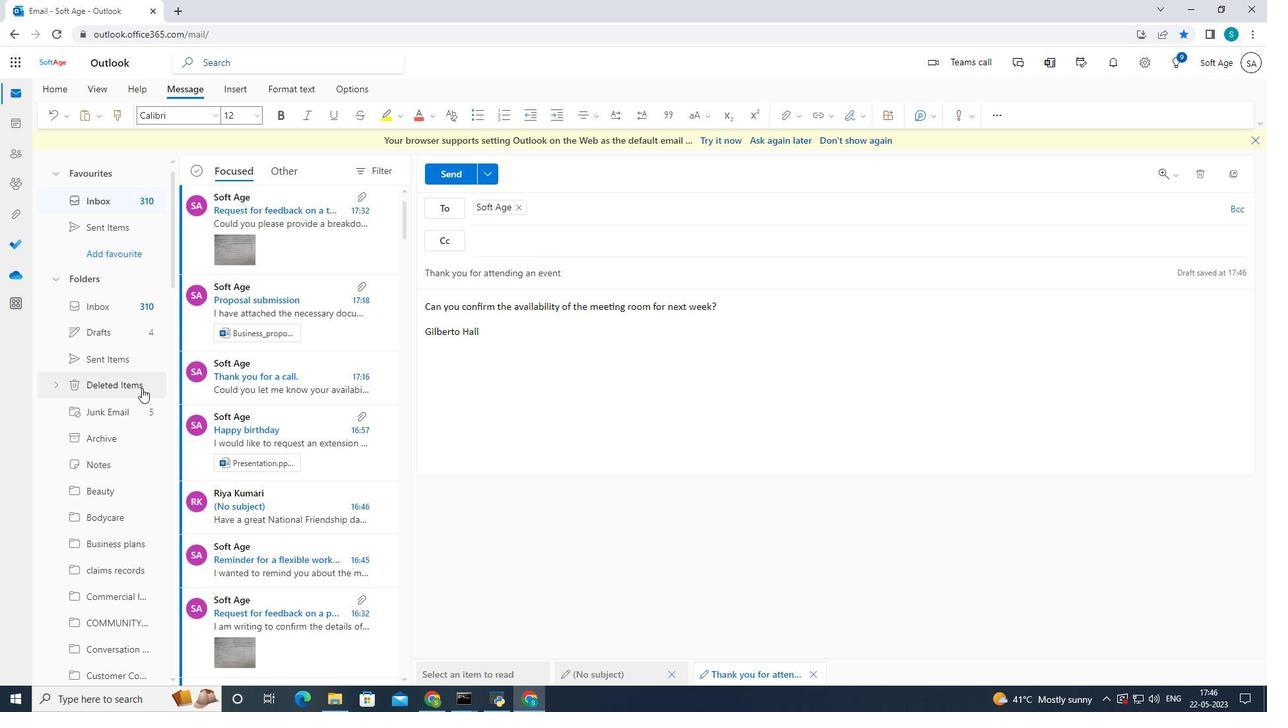 
Action: Mouse scrolled (141, 386) with delta (0, 0)
Screenshot: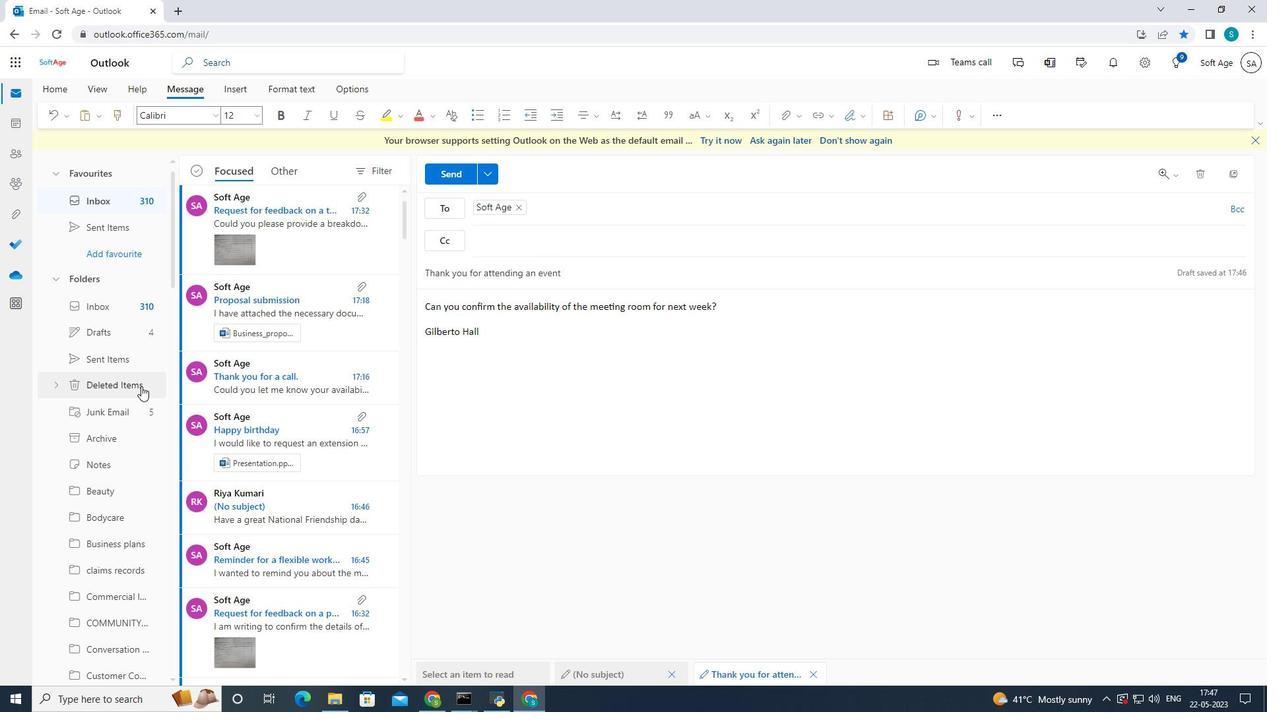 
Action: Mouse scrolled (141, 386) with delta (0, 0)
Screenshot: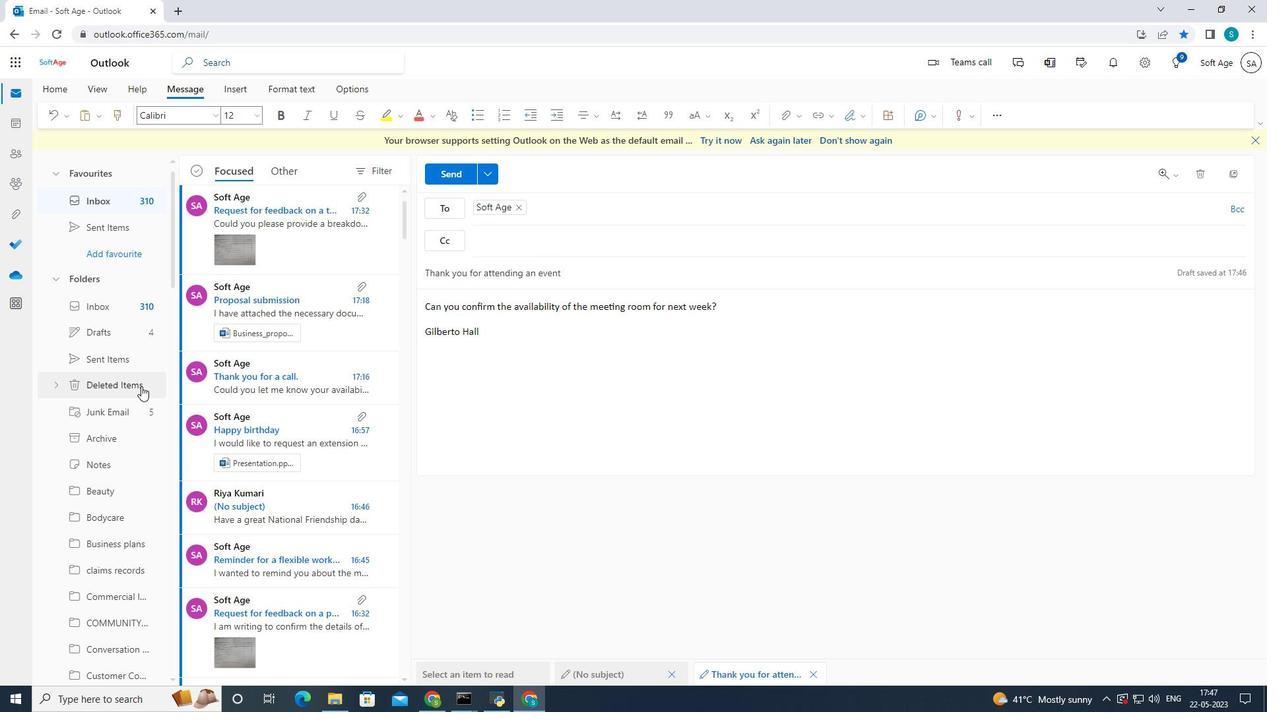 
Action: Mouse scrolled (141, 386) with delta (0, 0)
Screenshot: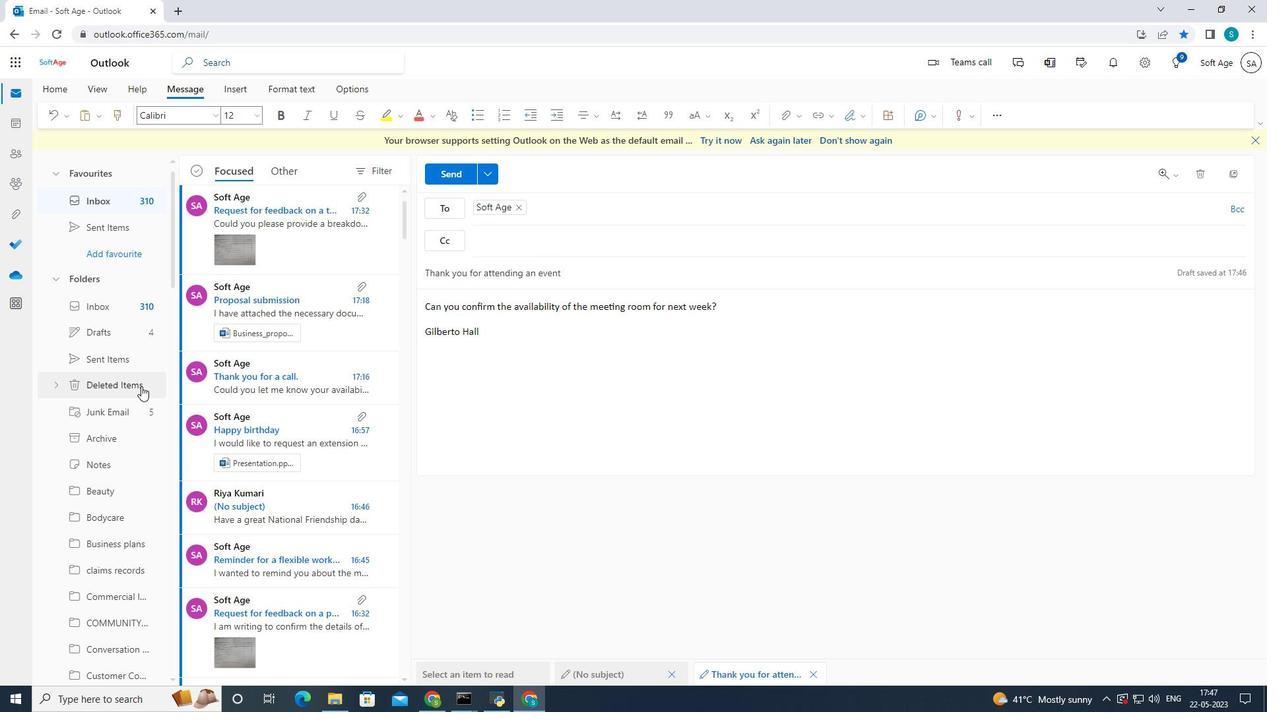 
Action: Mouse moved to (141, 386)
Screenshot: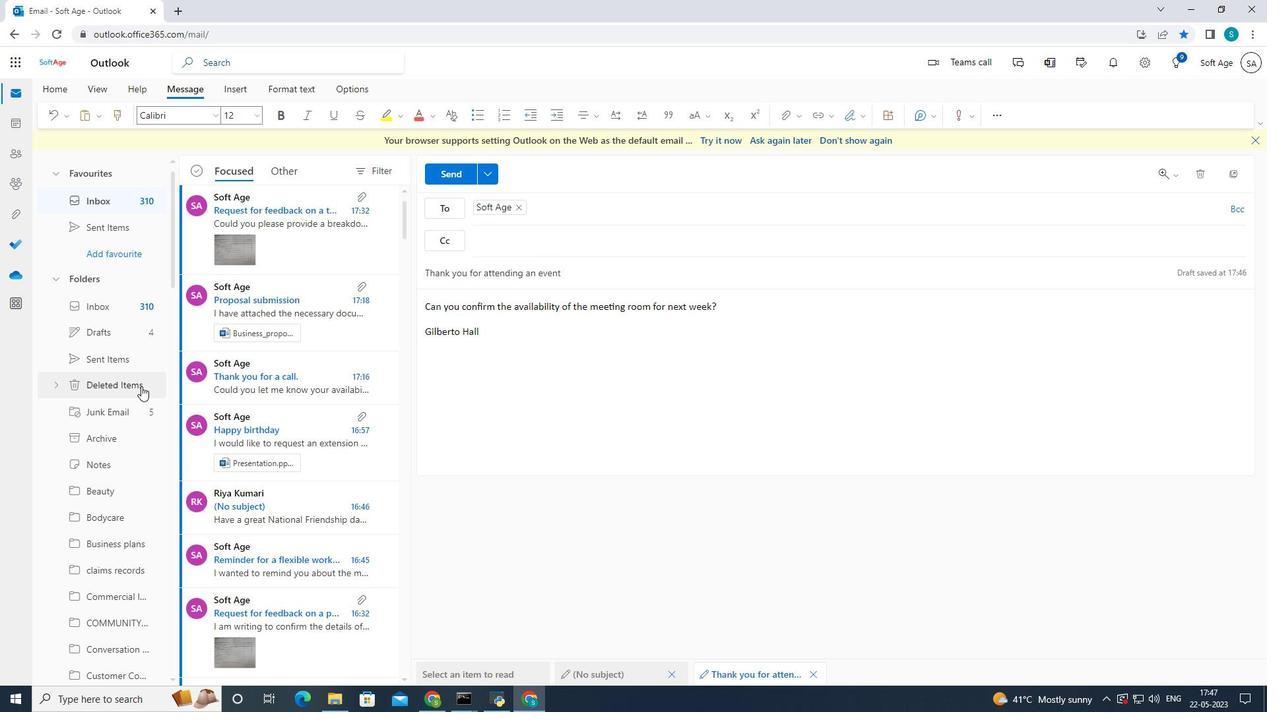 
Action: Mouse scrolled (141, 386) with delta (0, 0)
Screenshot: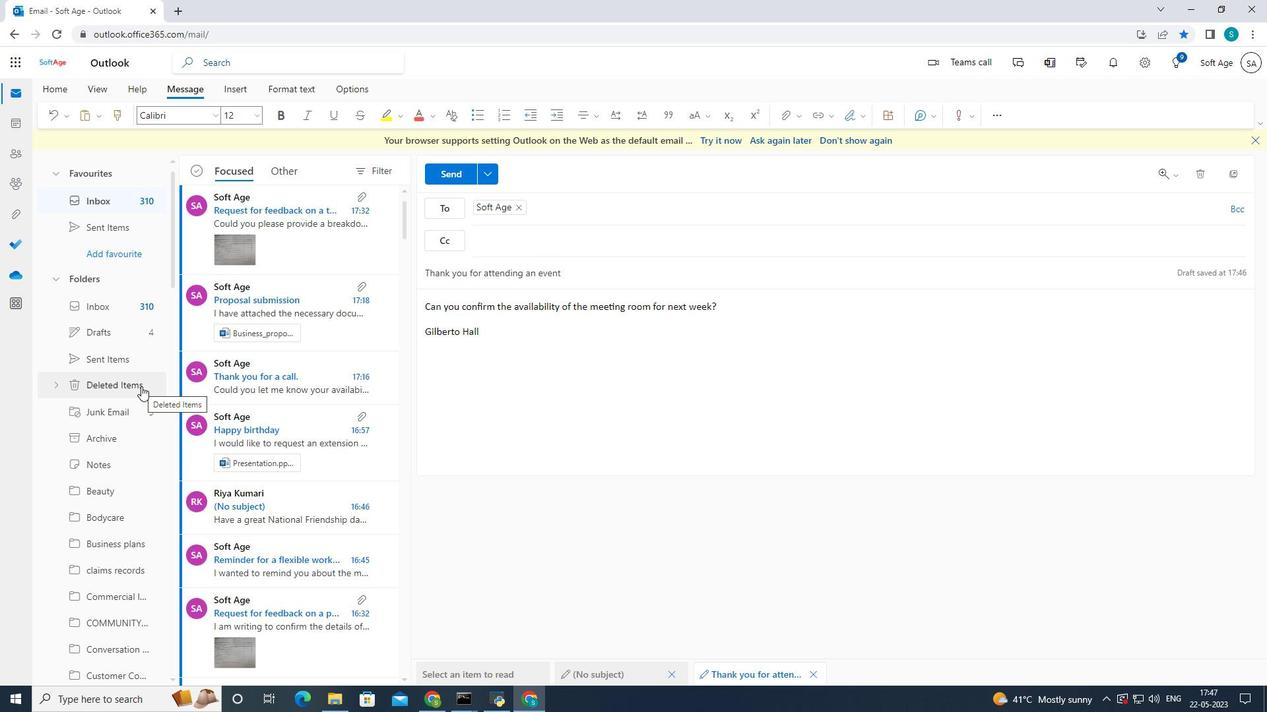 
Action: Mouse moved to (141, 386)
Screenshot: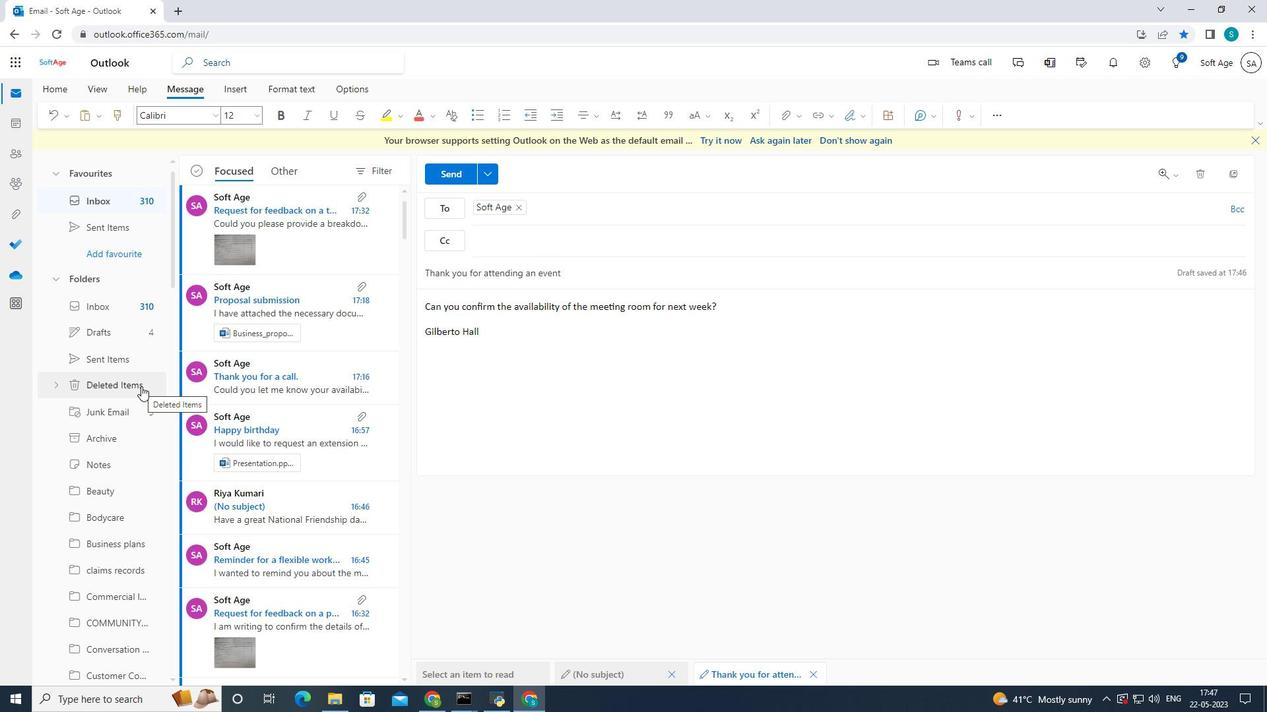 
Action: Mouse scrolled (141, 386) with delta (0, 0)
Screenshot: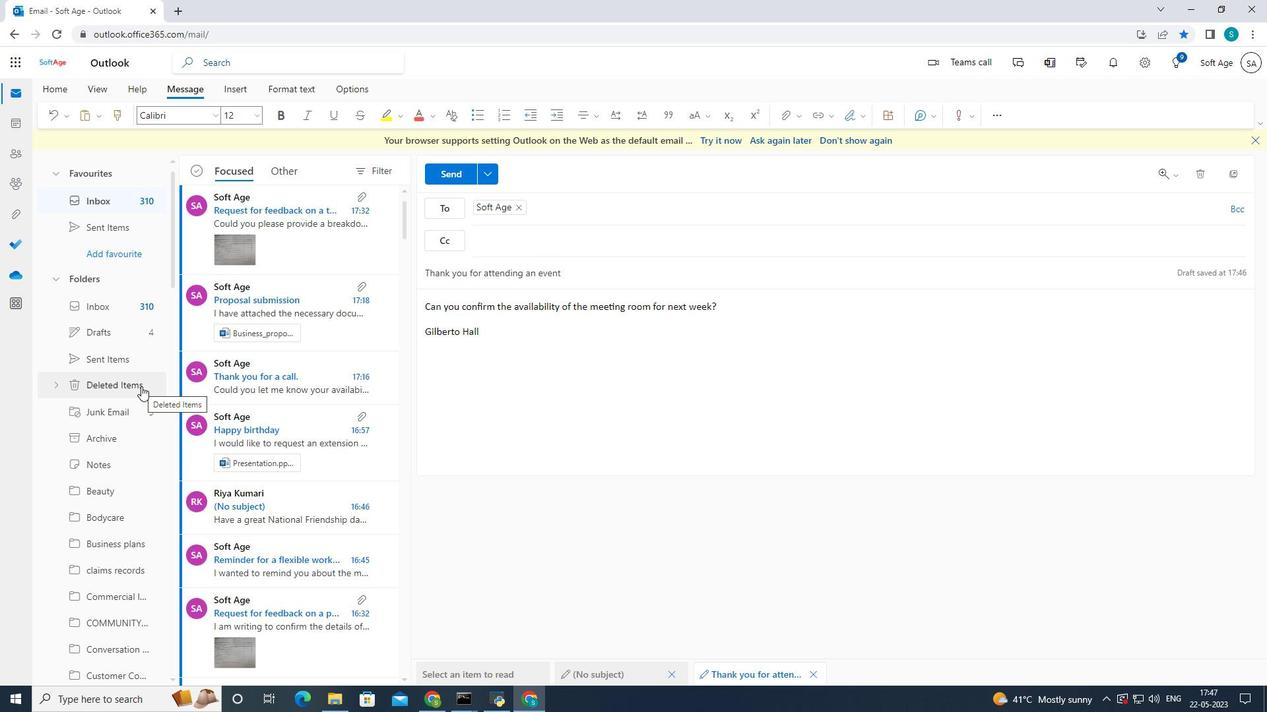 
Action: Mouse moved to (145, 368)
Screenshot: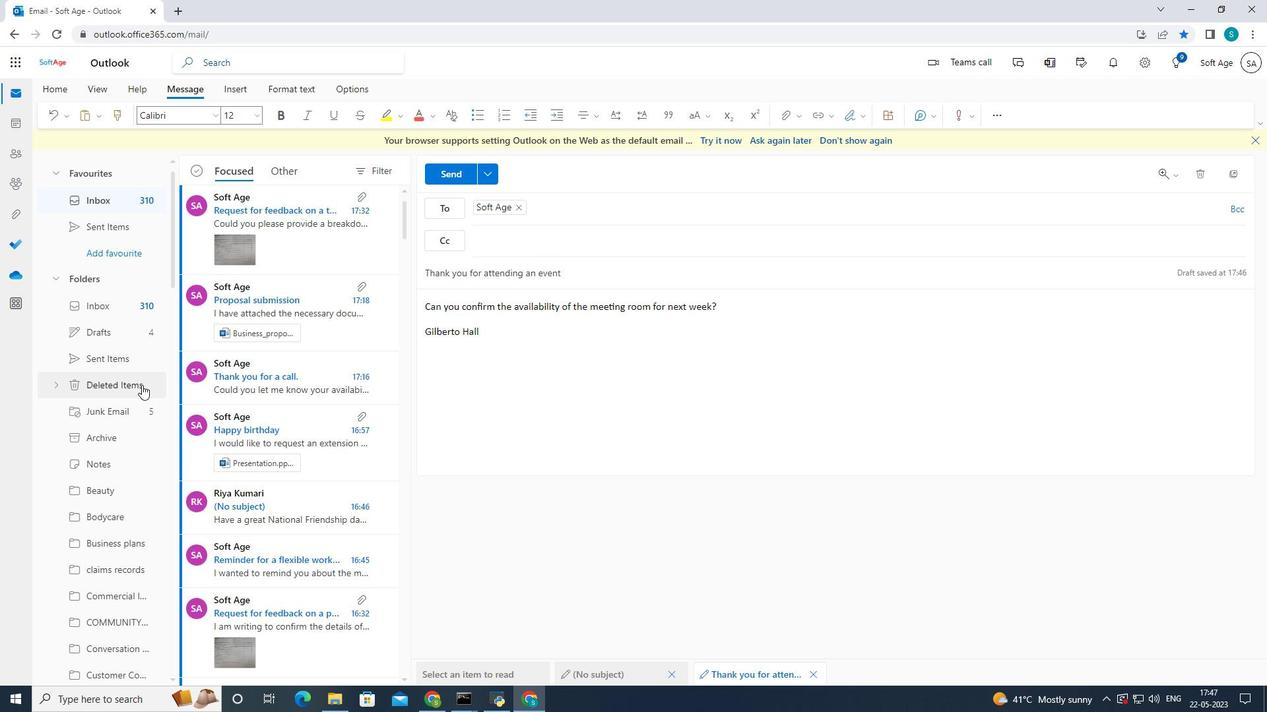
Action: Mouse scrolled (145, 368) with delta (0, 0)
Screenshot: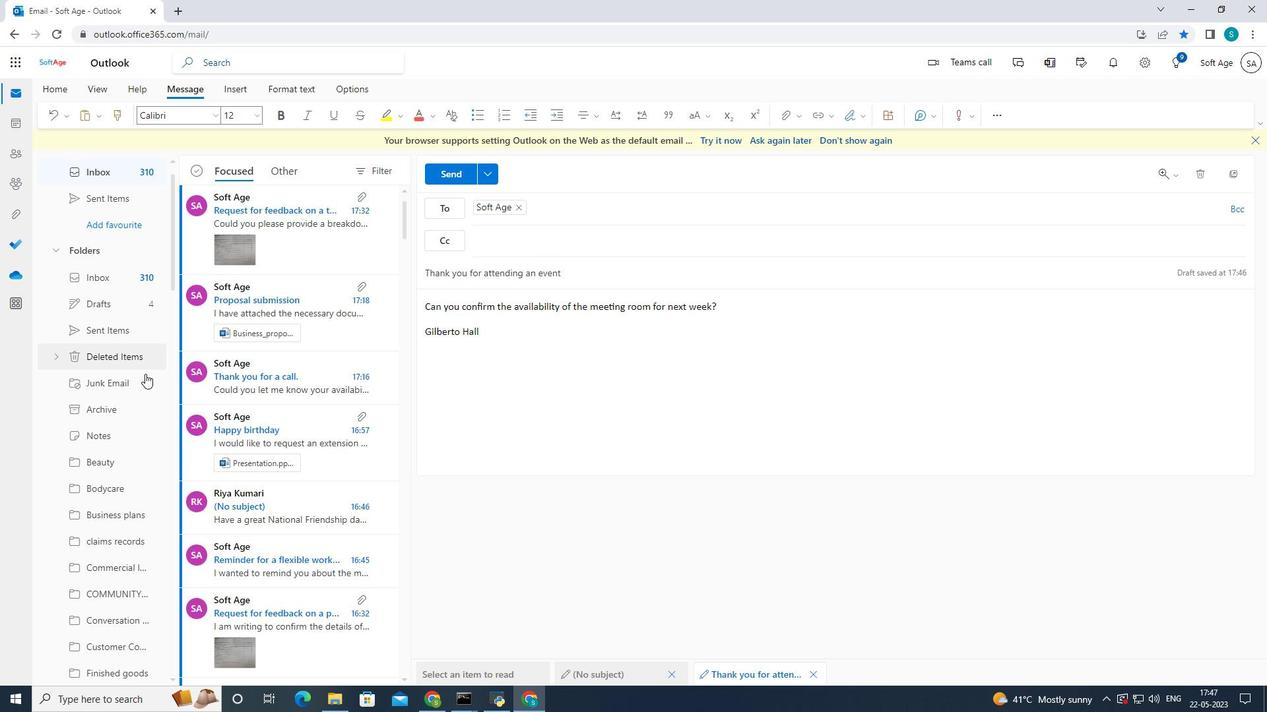 
Action: Mouse scrolled (145, 368) with delta (0, 0)
Screenshot: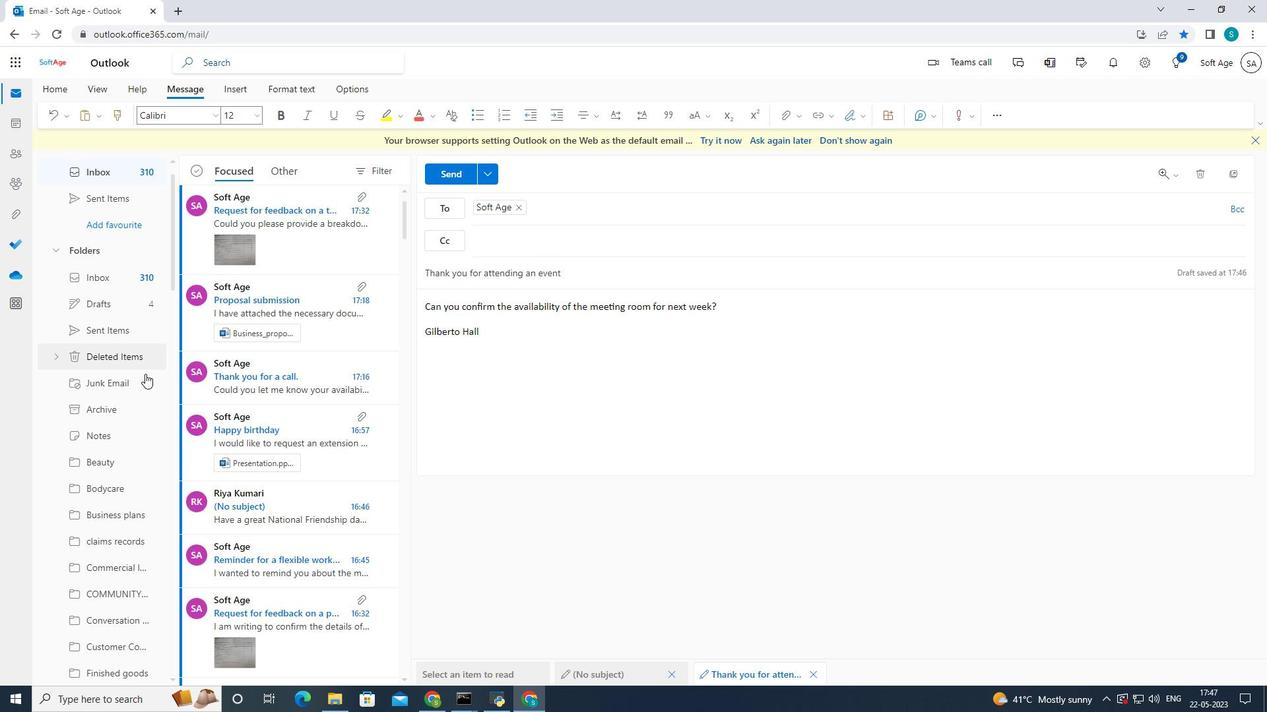 
Action: Mouse scrolled (145, 368) with delta (0, 0)
Screenshot: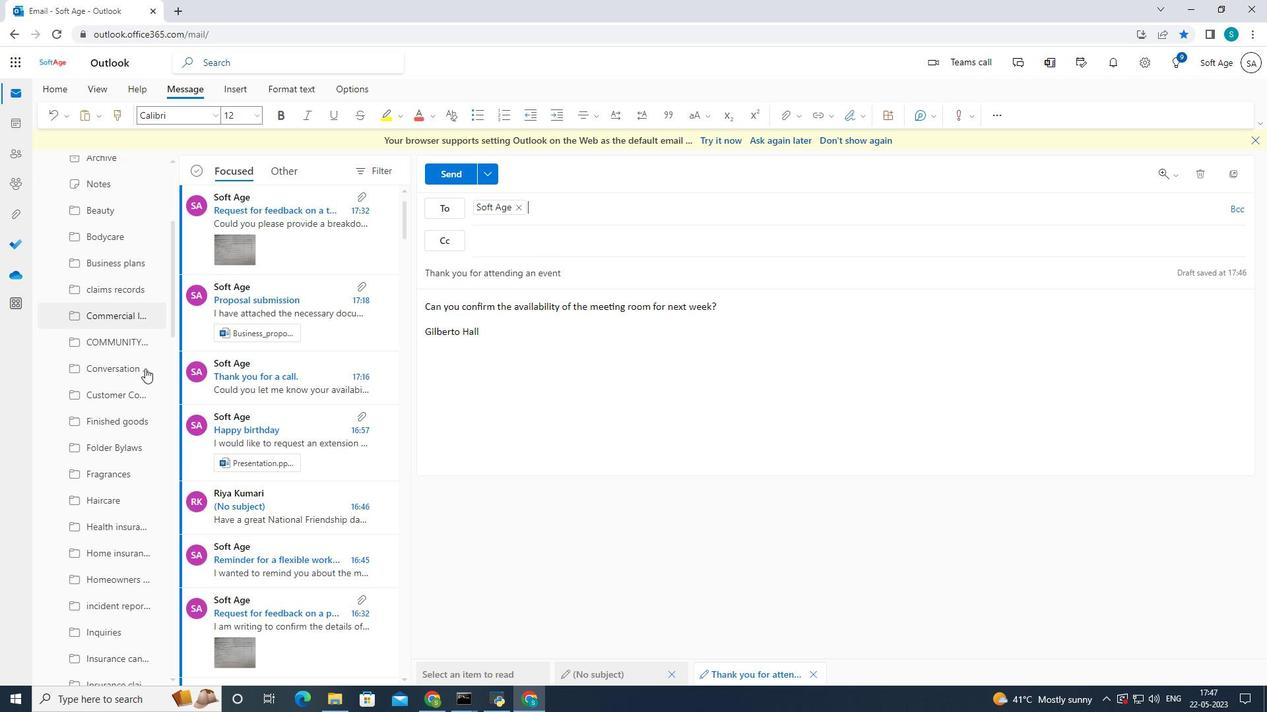 
Action: Mouse scrolled (145, 368) with delta (0, 0)
Screenshot: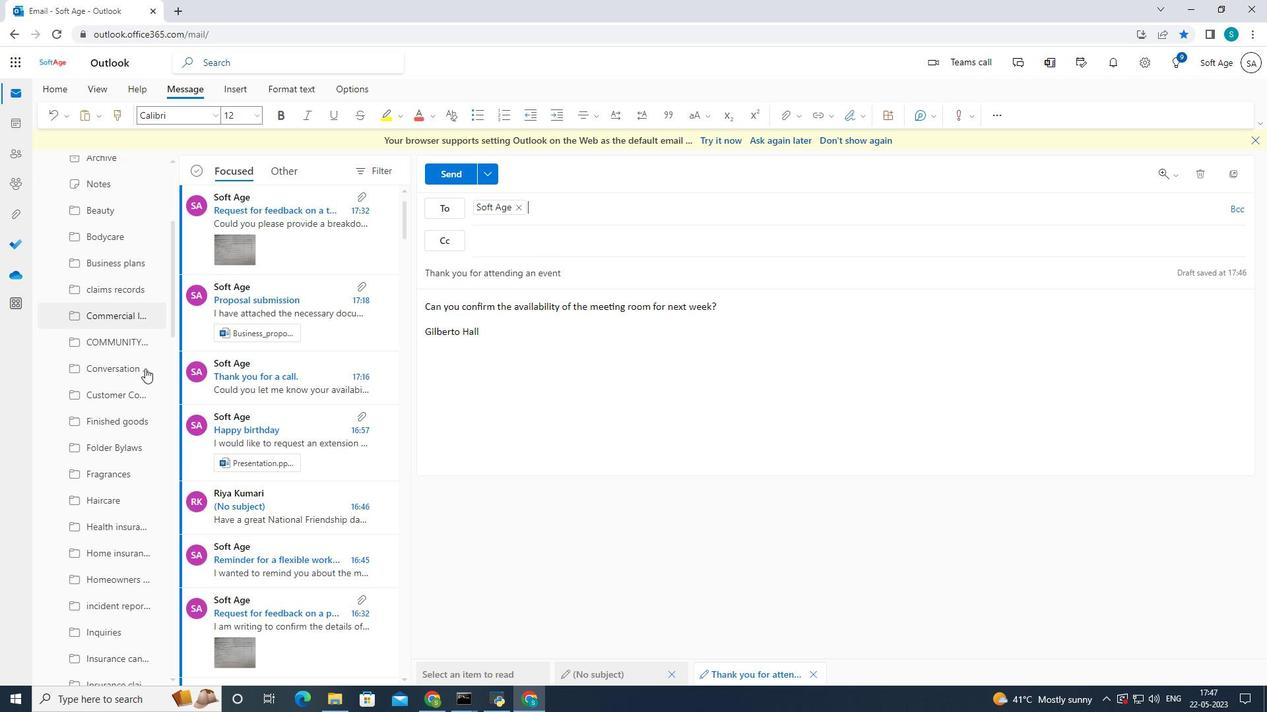 
Action: Mouse scrolled (145, 368) with delta (0, 0)
Screenshot: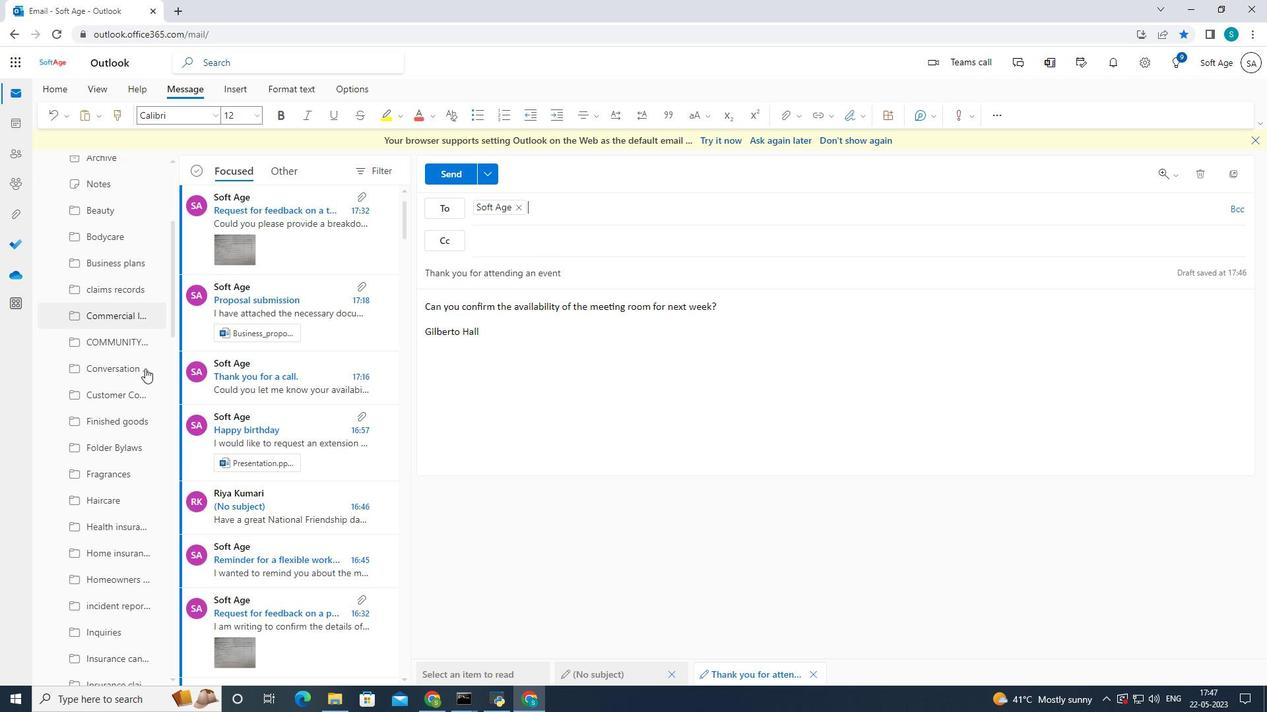 
Action: Mouse moved to (149, 361)
Screenshot: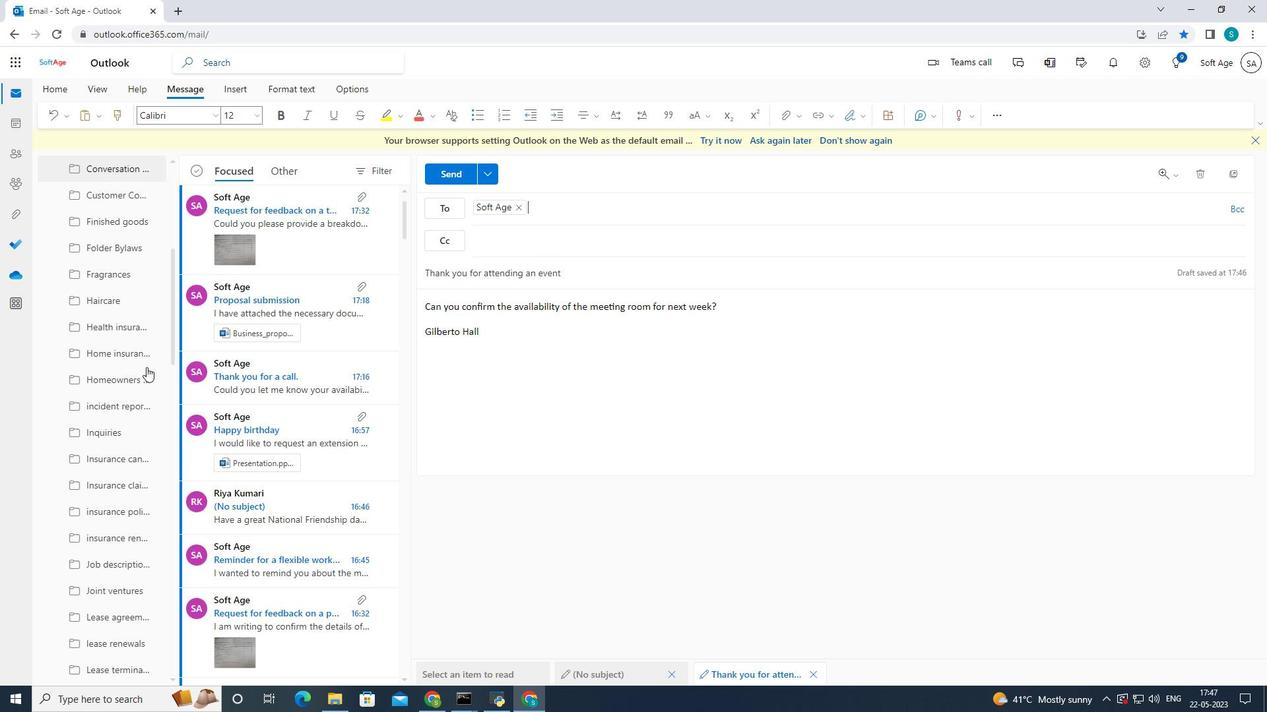 
Action: Mouse scrolled (149, 360) with delta (0, 0)
Screenshot: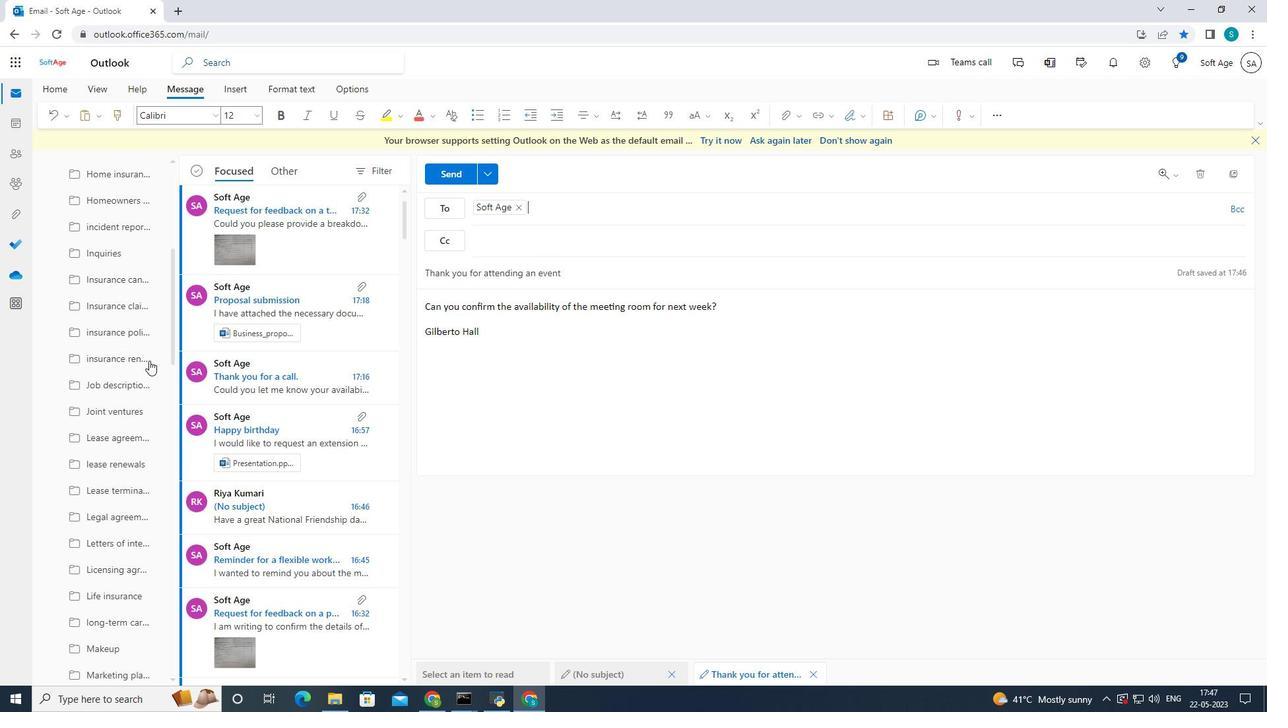 
Action: Mouse scrolled (149, 360) with delta (0, 0)
Screenshot: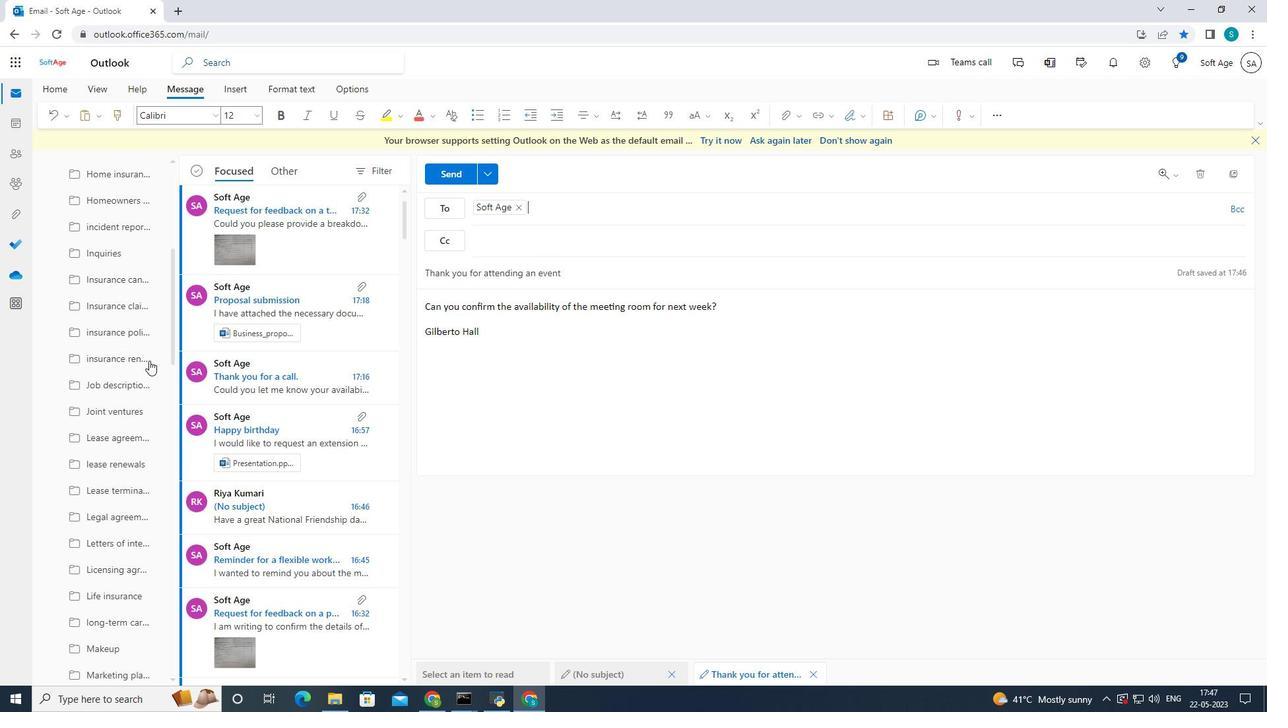 
Action: Mouse scrolled (149, 360) with delta (0, 0)
Screenshot: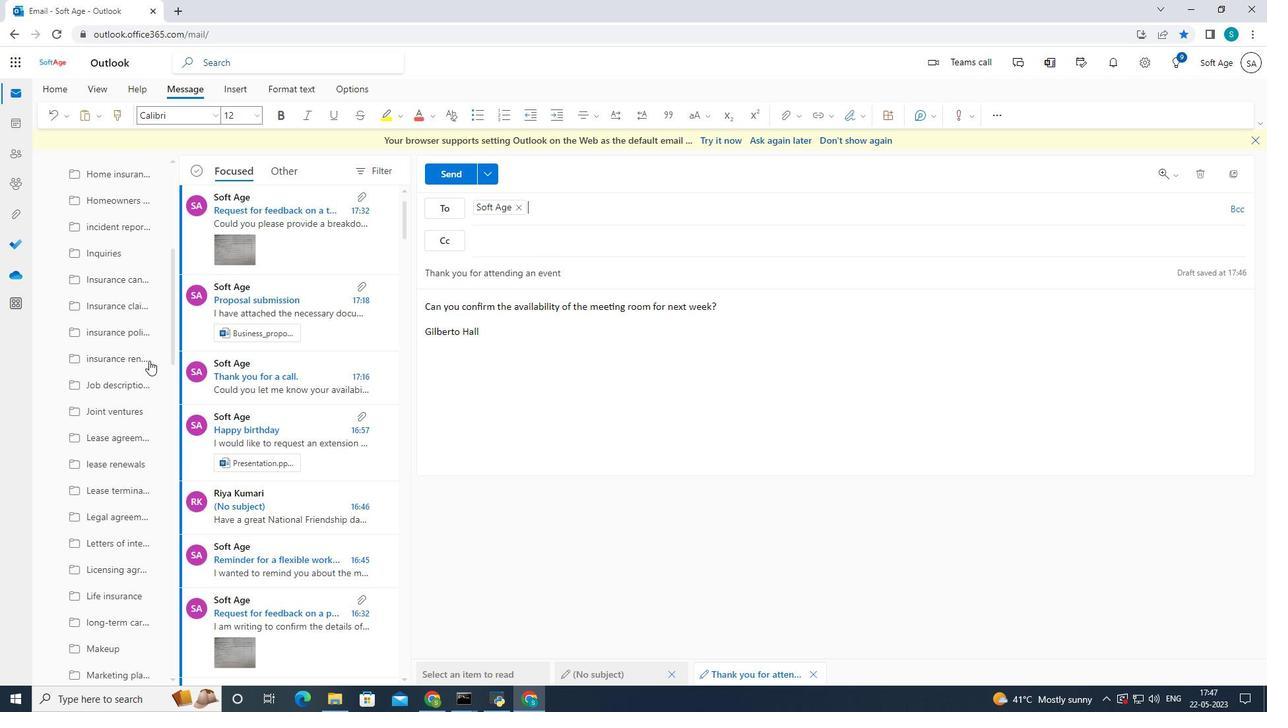 
Action: Mouse scrolled (149, 360) with delta (0, 0)
Screenshot: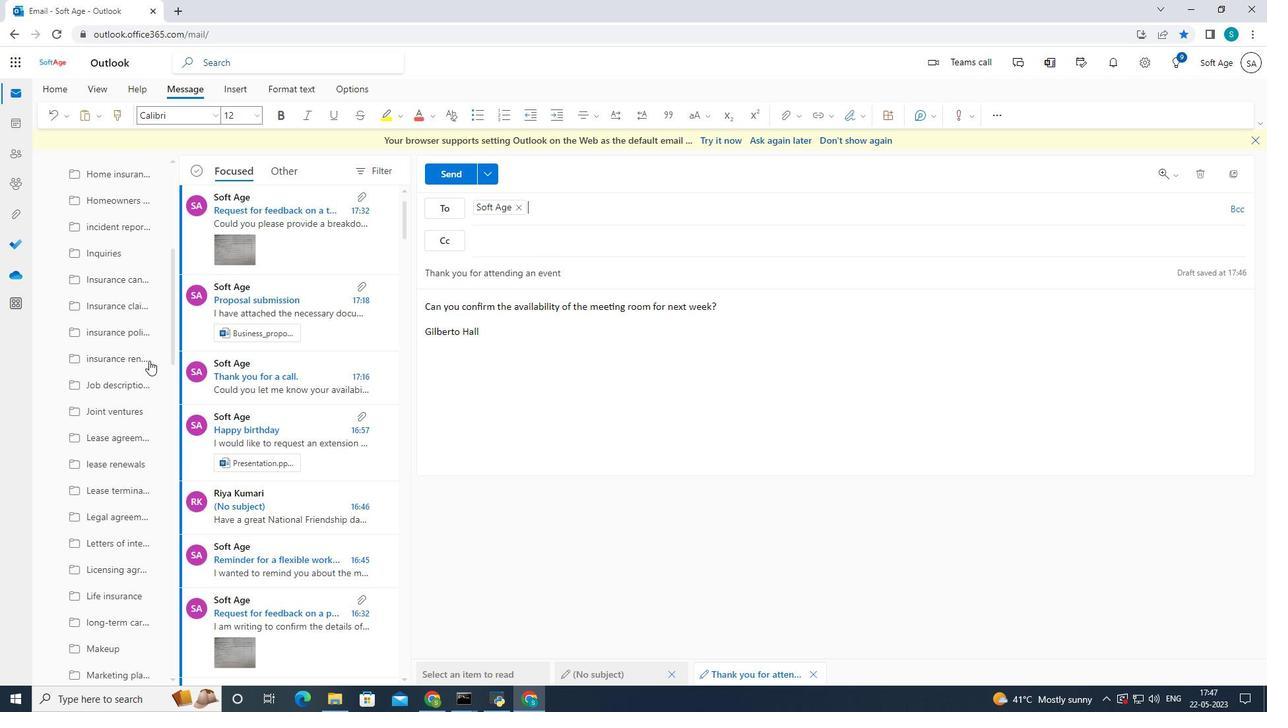 
Action: Mouse scrolled (149, 360) with delta (0, 0)
Screenshot: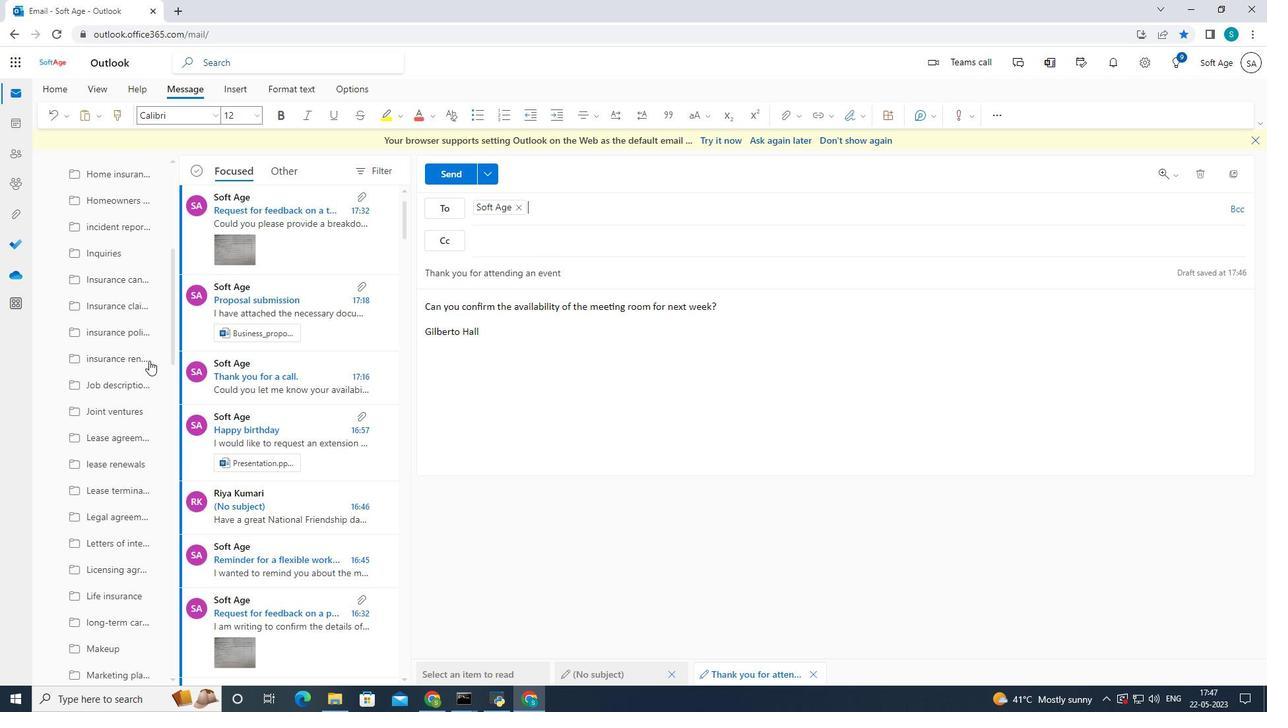 
Action: Mouse moved to (153, 351)
Screenshot: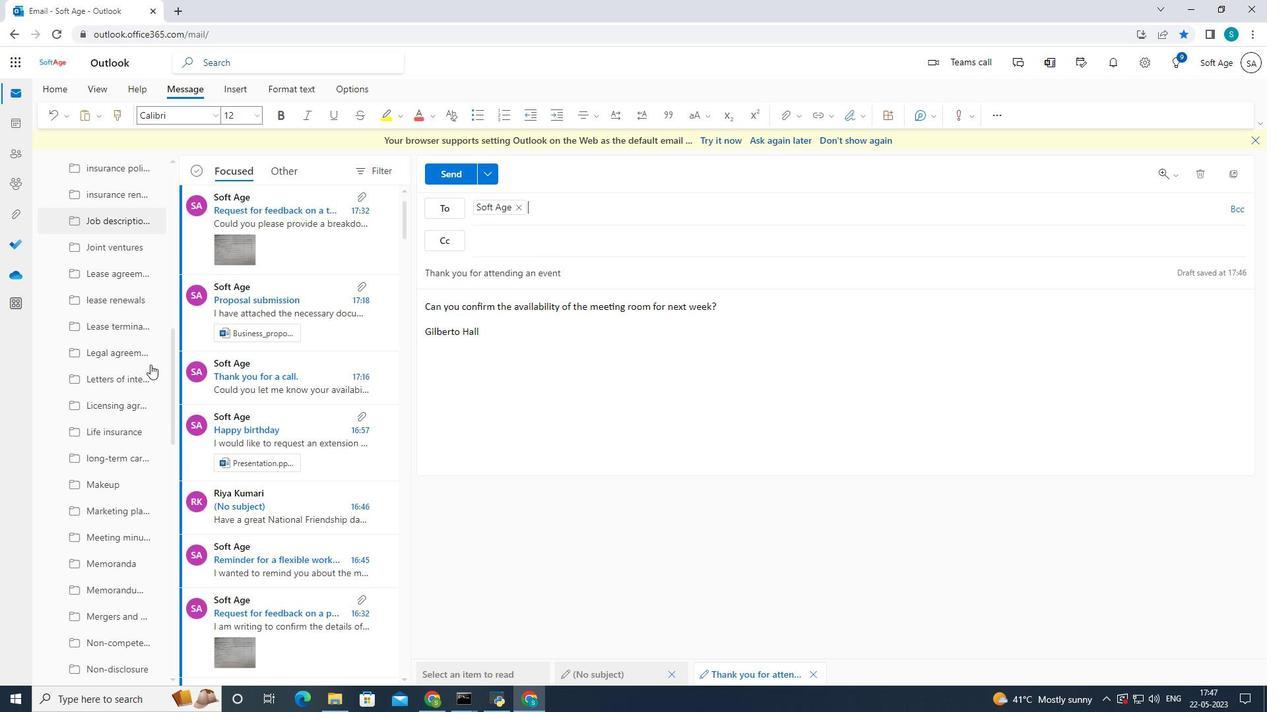 
Action: Mouse scrolled (153, 350) with delta (0, 0)
Screenshot: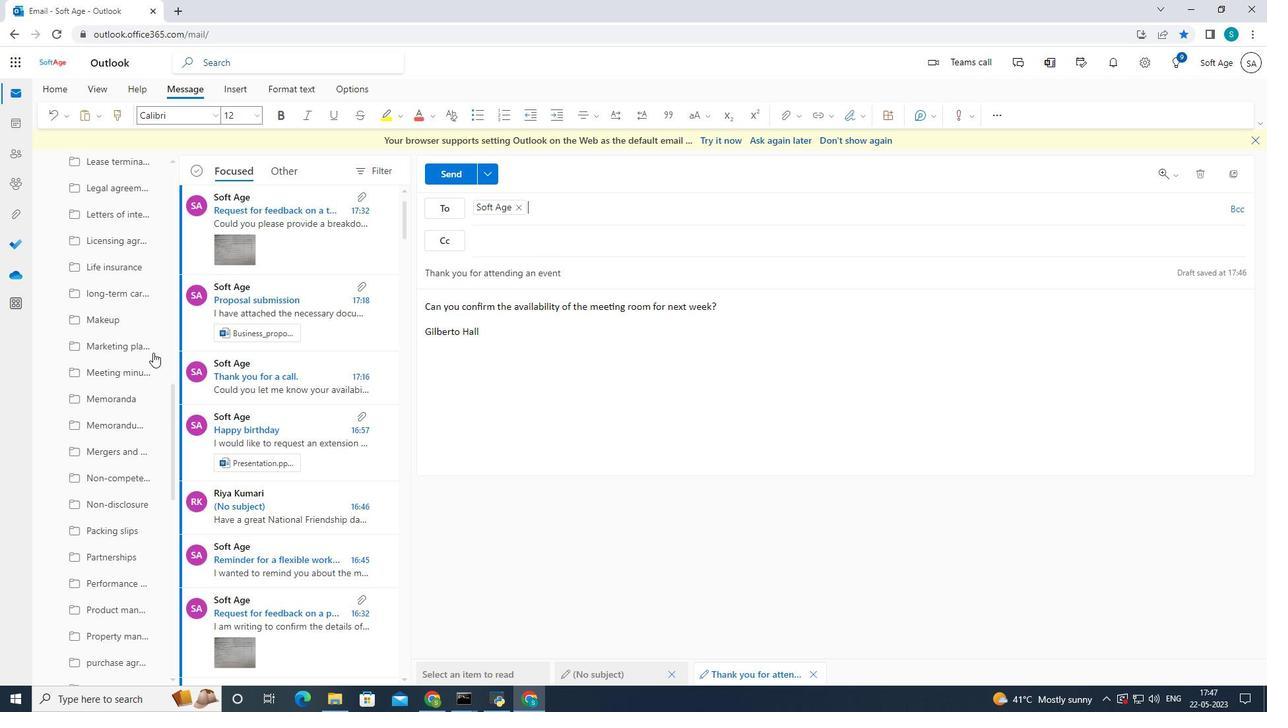 
Action: Mouse scrolled (153, 350) with delta (0, 0)
Screenshot: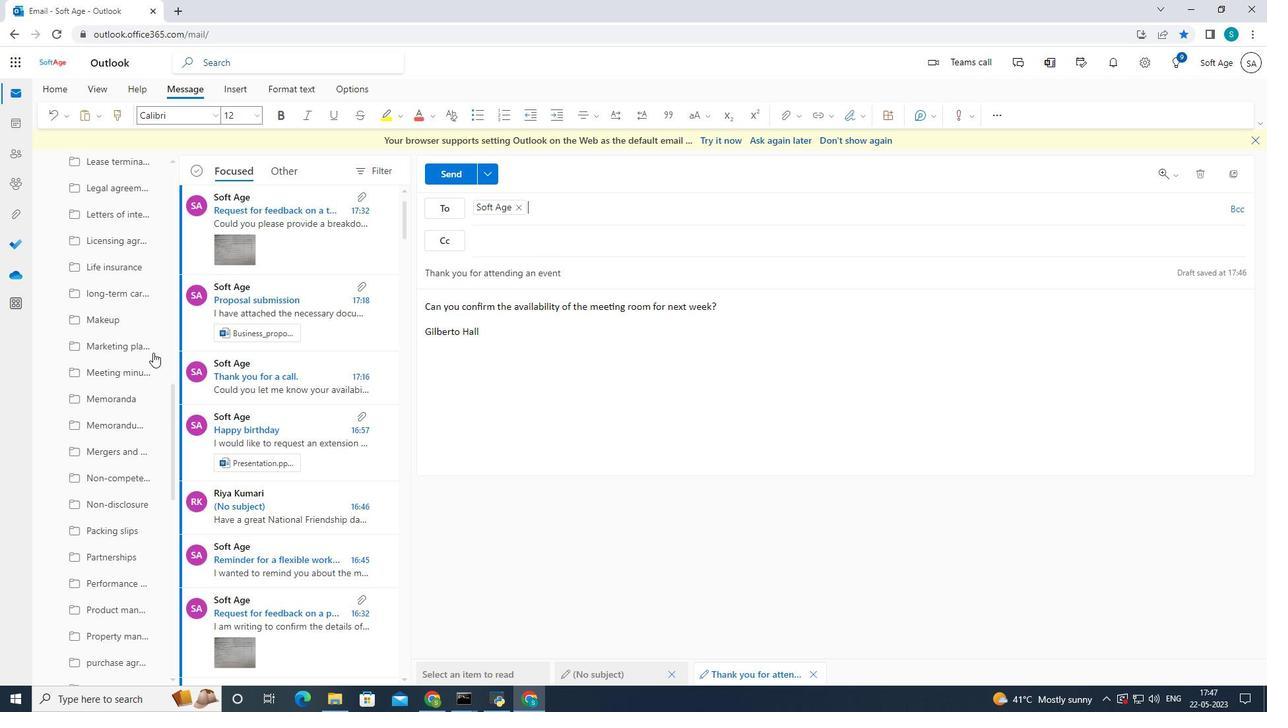 
Action: Mouse scrolled (153, 350) with delta (0, 0)
Screenshot: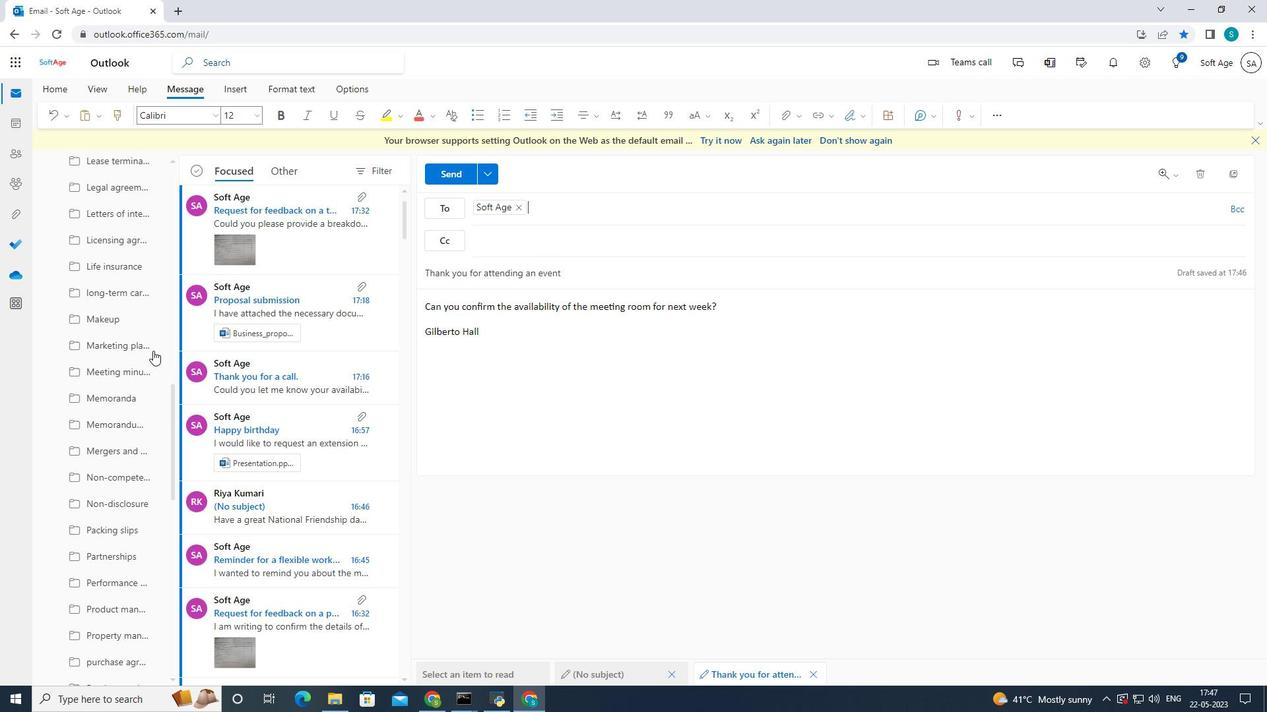 
Action: Mouse scrolled (153, 350) with delta (0, 0)
Screenshot: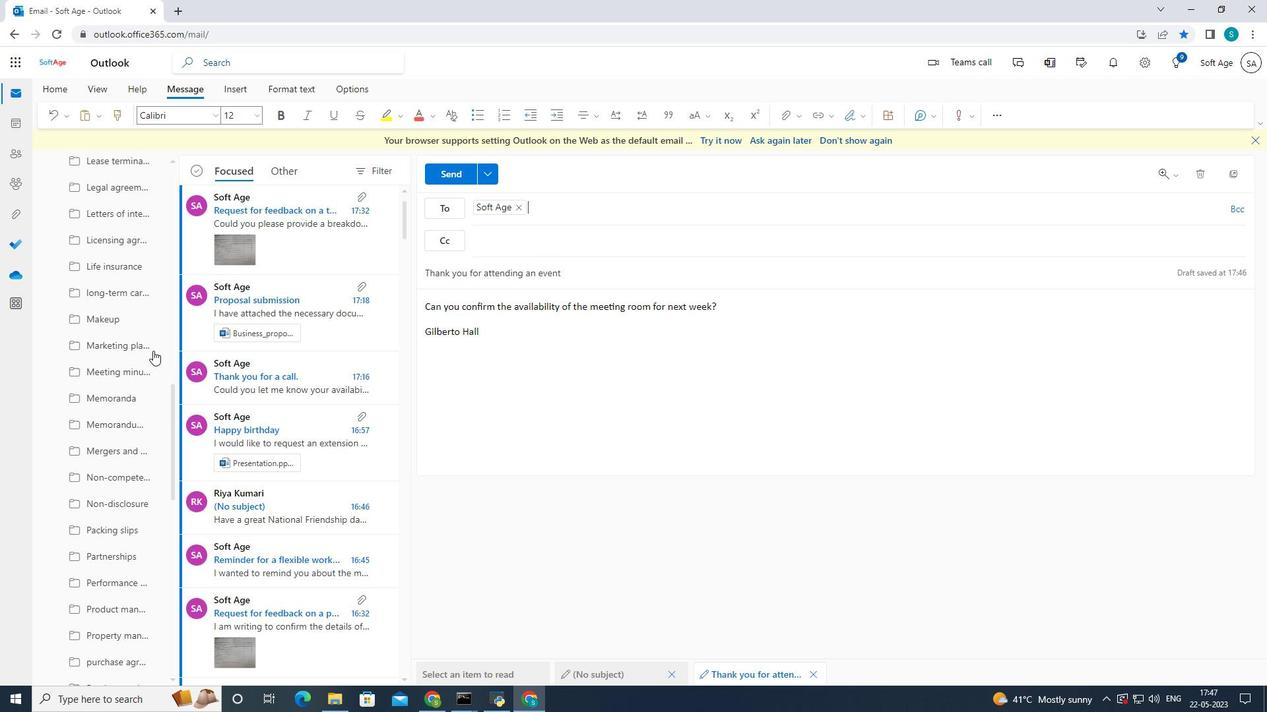 
Action: Mouse scrolled (153, 350) with delta (0, 0)
Screenshot: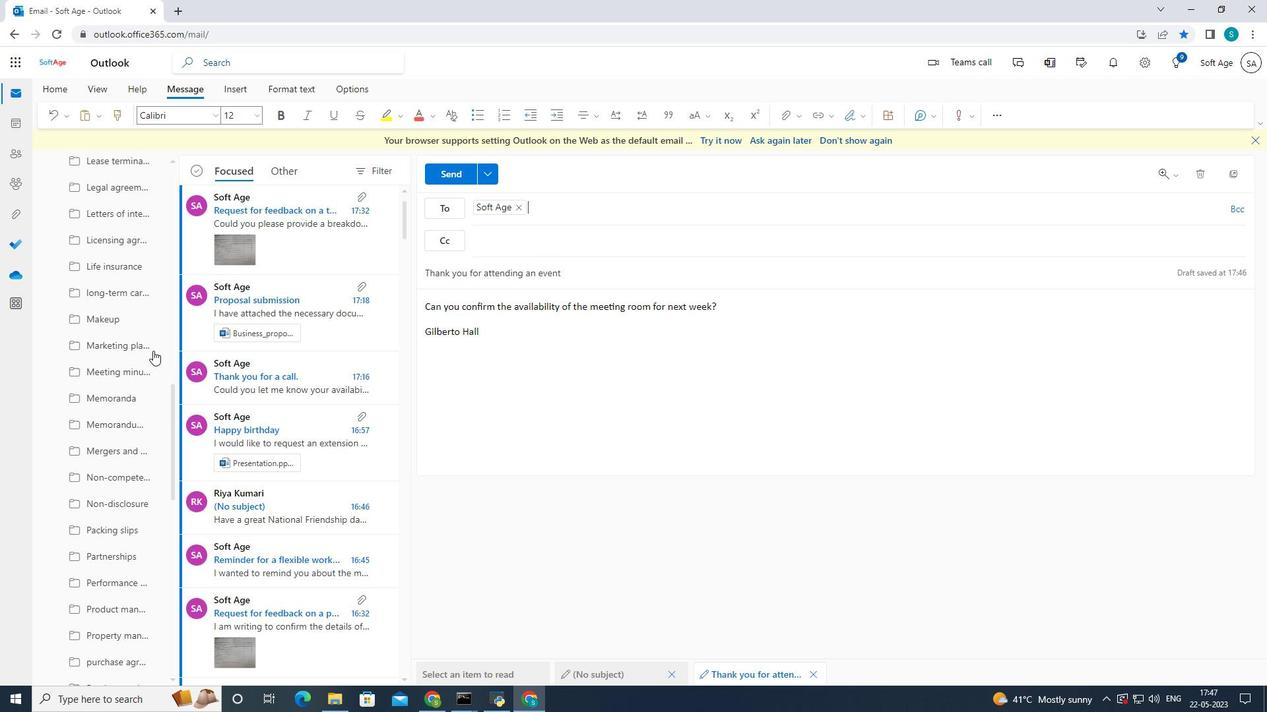 
Action: Mouse moved to (459, 172)
Screenshot: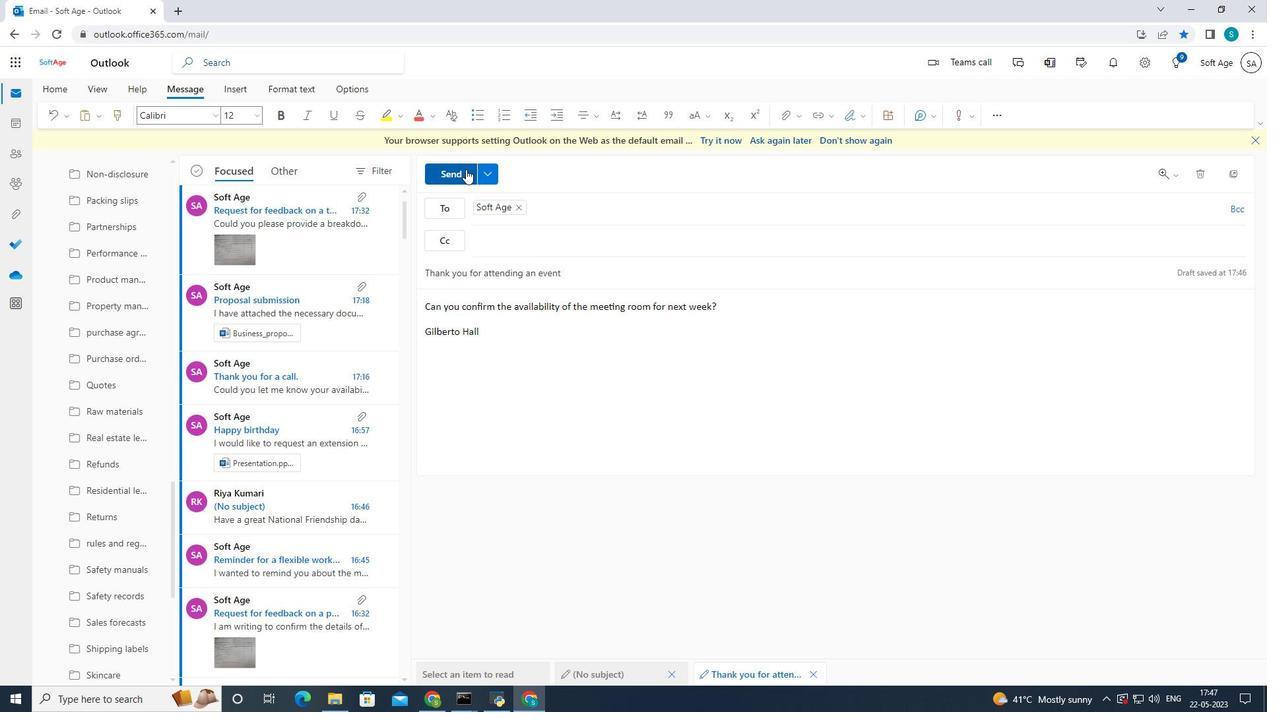 
Action: Mouse pressed left at (459, 172)
Screenshot: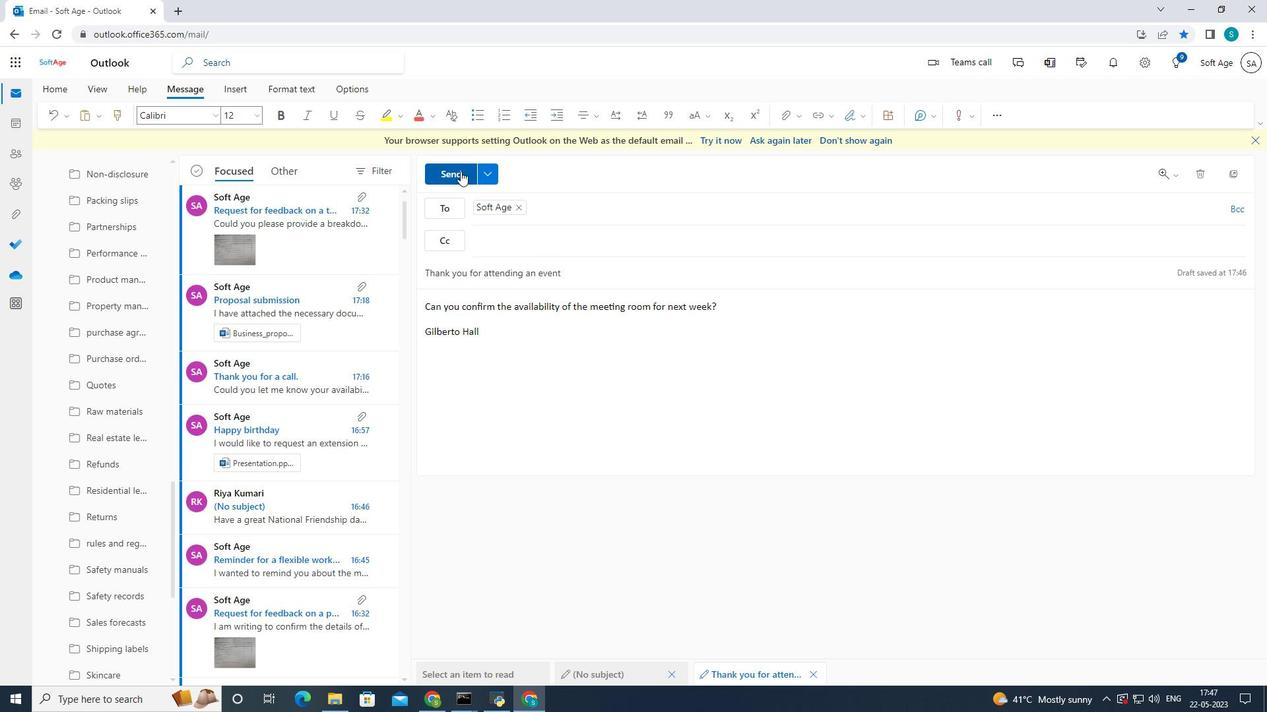 
Action: Mouse moved to (143, 268)
Screenshot: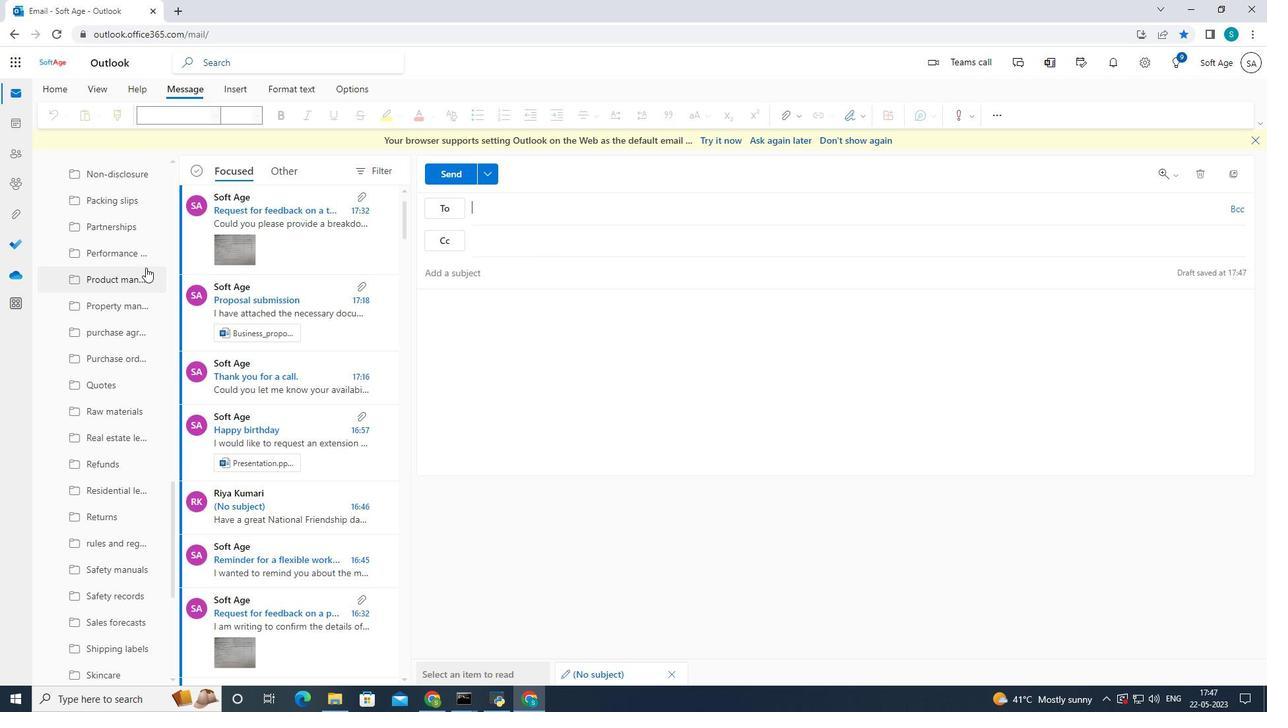 
Action: Mouse scrolled (143, 267) with delta (0, 0)
Screenshot: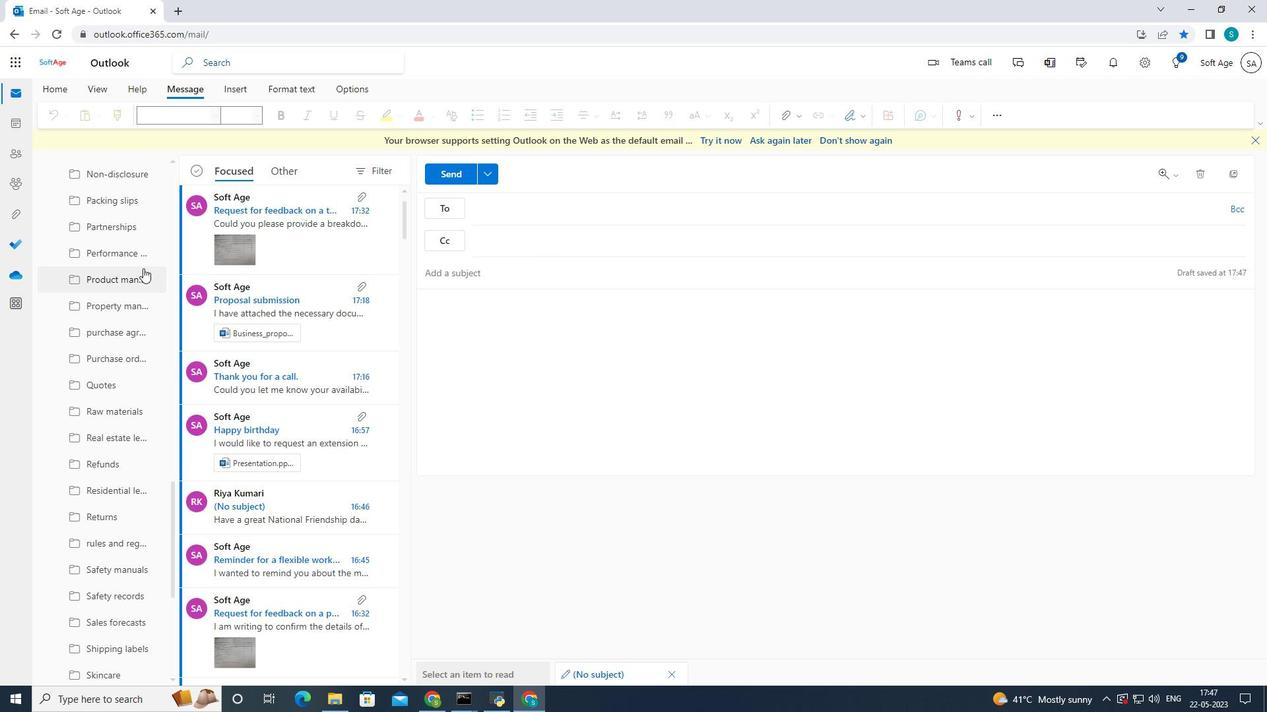 
Action: Mouse scrolled (143, 267) with delta (0, 0)
Screenshot: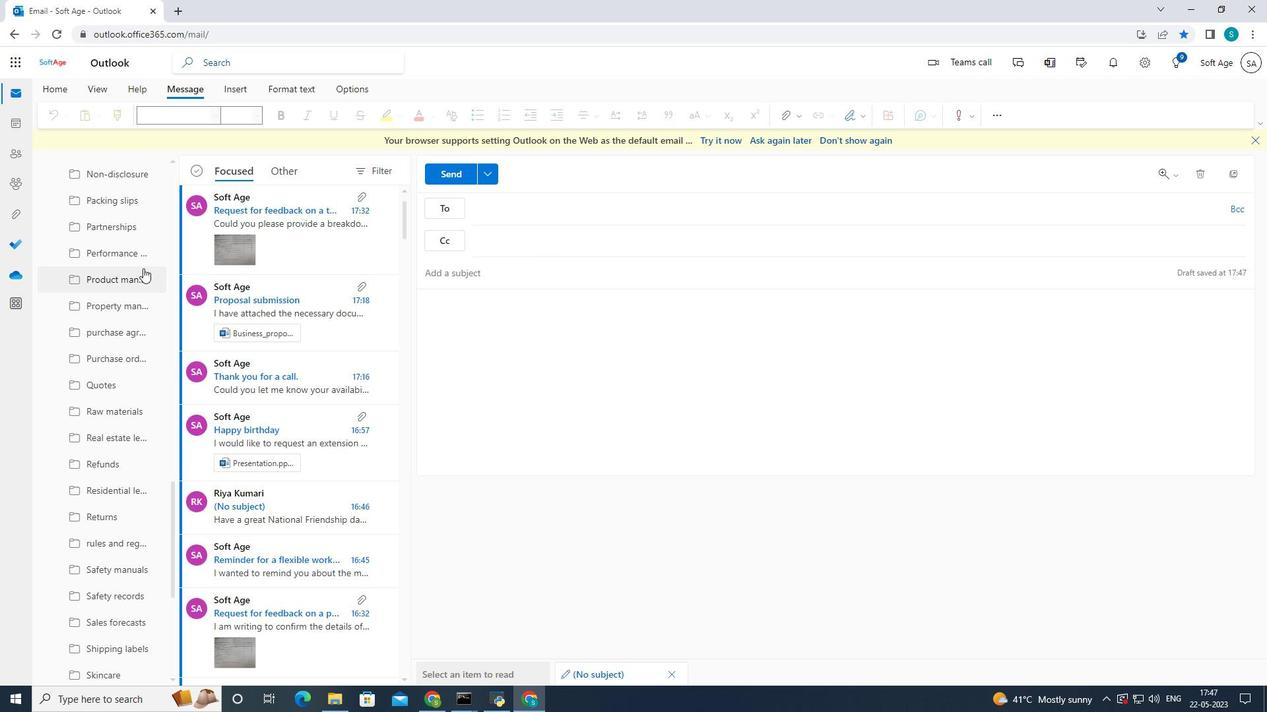 
Action: Mouse scrolled (143, 267) with delta (0, 0)
Screenshot: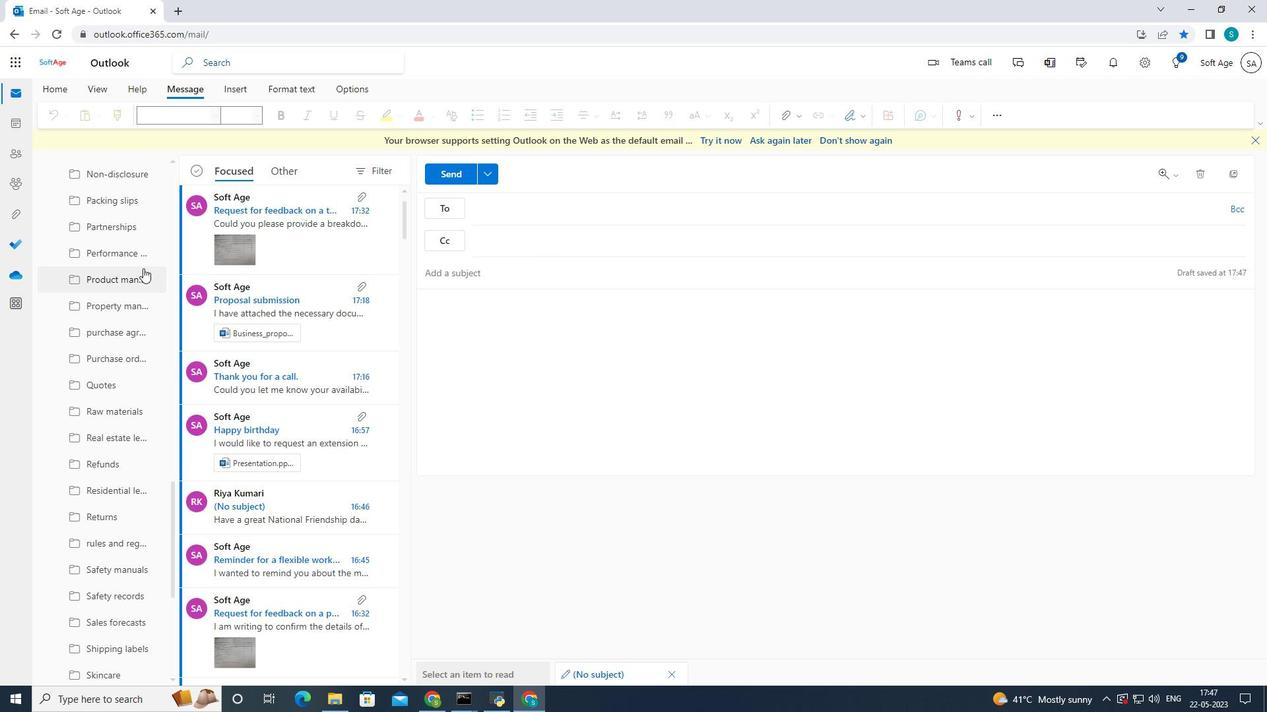 
Action: Mouse scrolled (143, 267) with delta (0, 0)
Screenshot: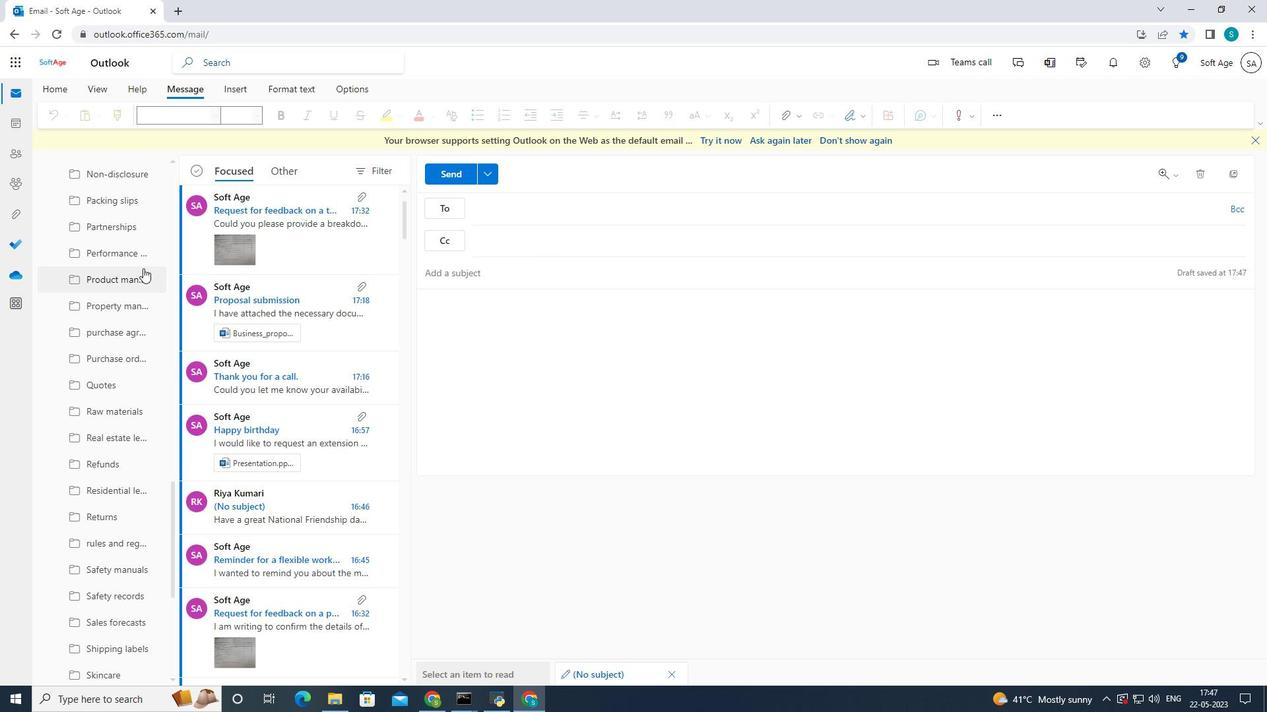 
Action: Mouse scrolled (143, 267) with delta (0, 0)
Screenshot: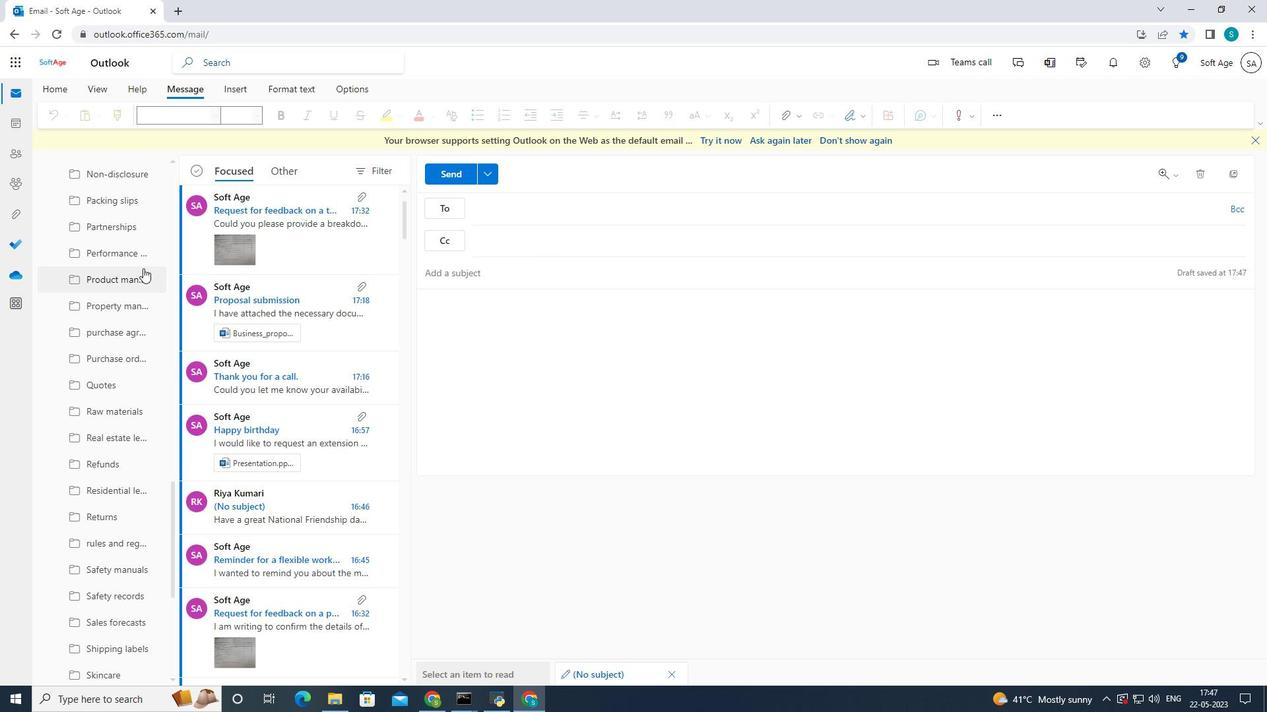 
Action: Mouse moved to (142, 266)
Screenshot: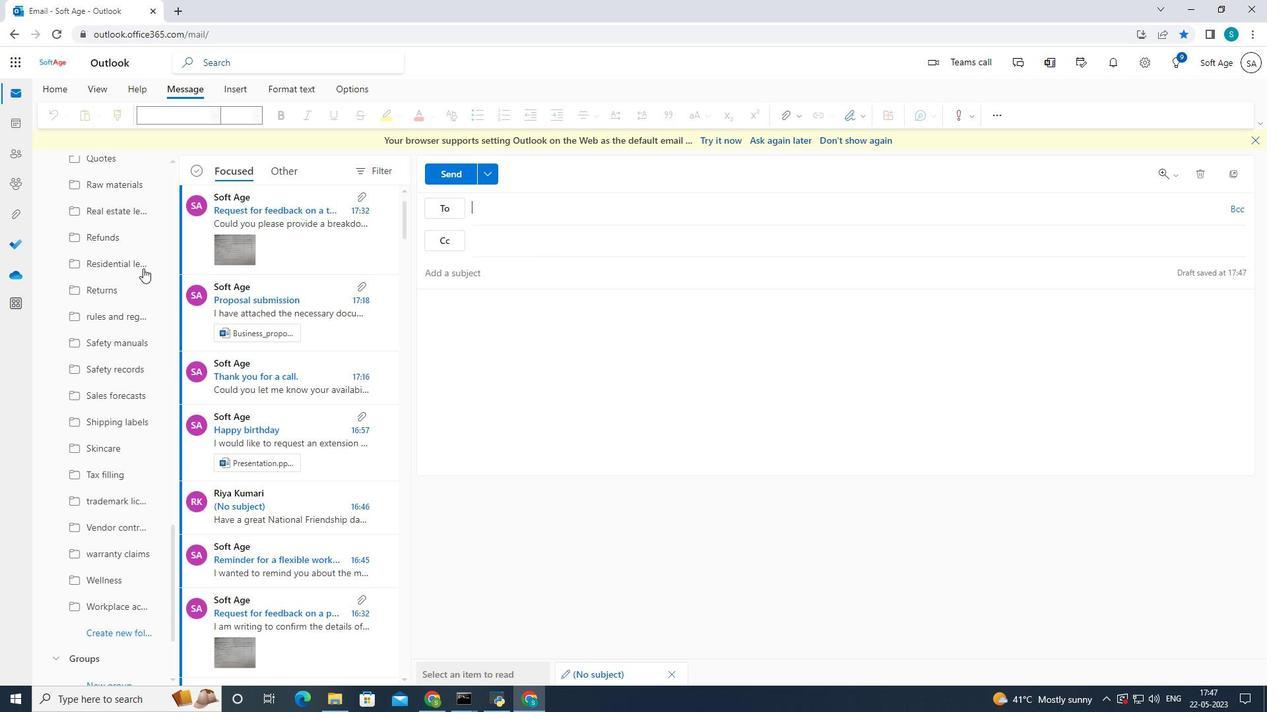 
Action: Mouse scrolled (142, 265) with delta (0, 0)
Screenshot: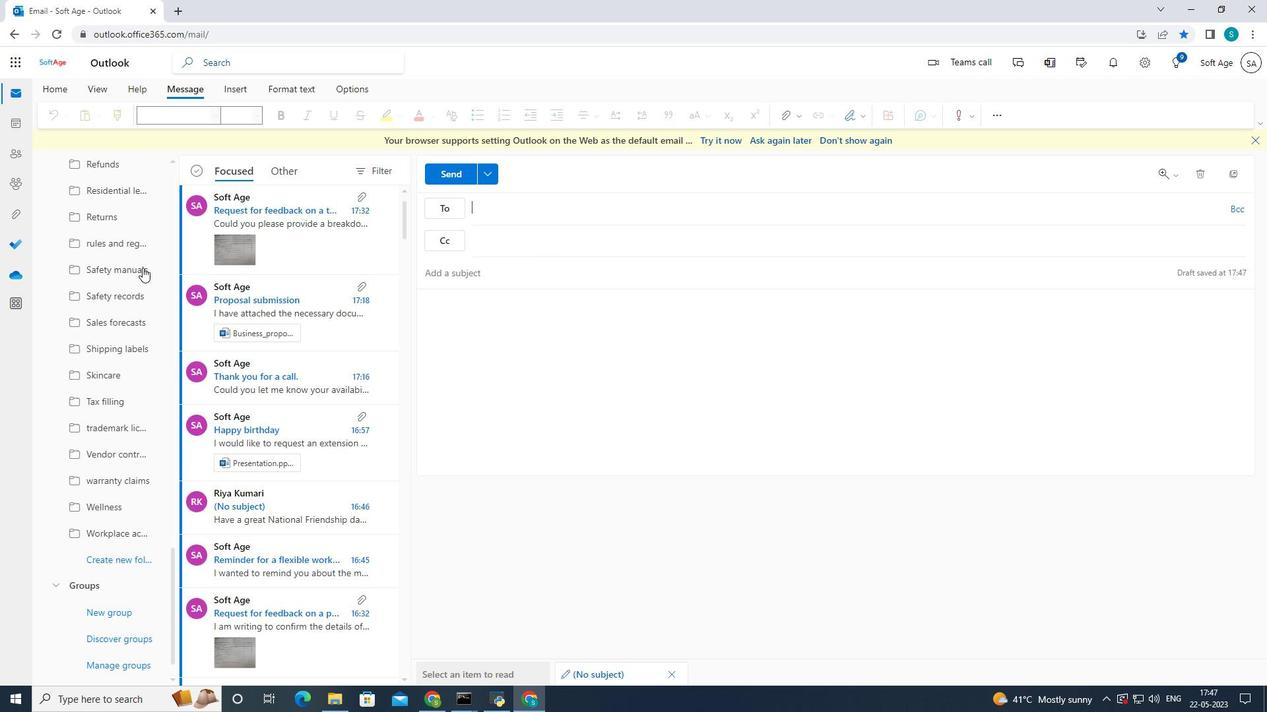 
Action: Mouse scrolled (142, 265) with delta (0, 0)
Screenshot: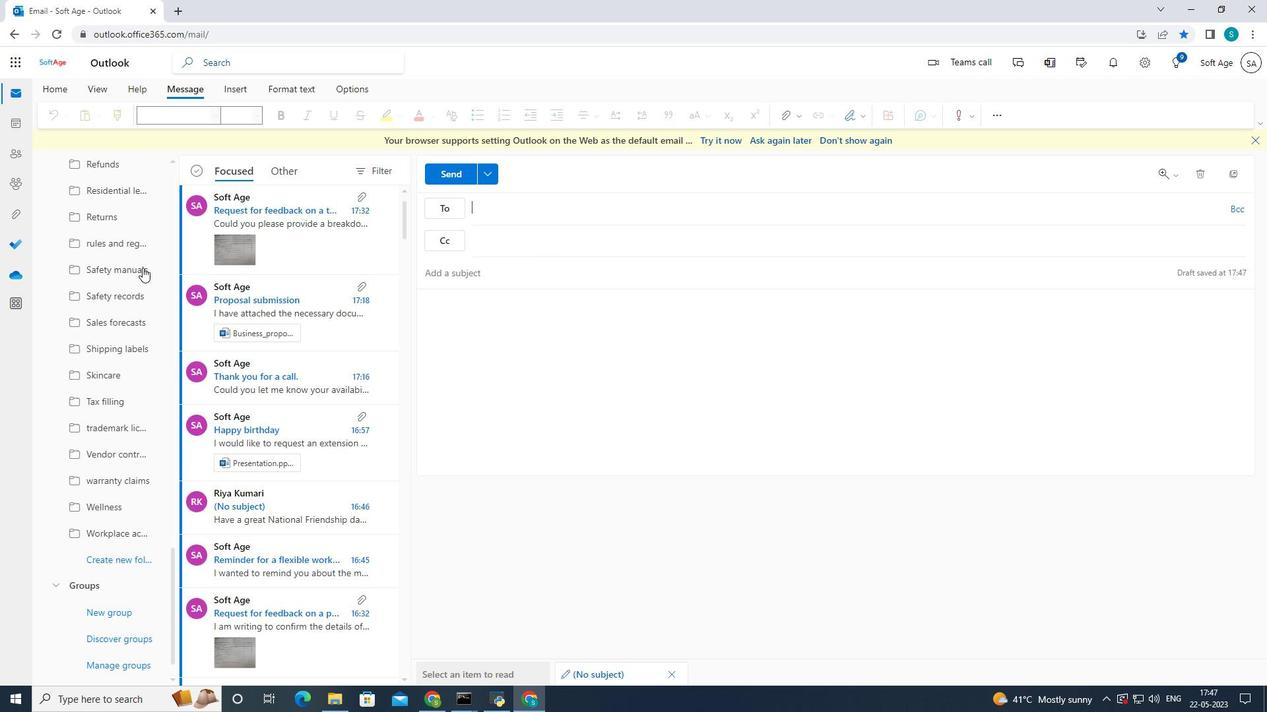 
Action: Mouse scrolled (142, 265) with delta (0, 0)
Screenshot: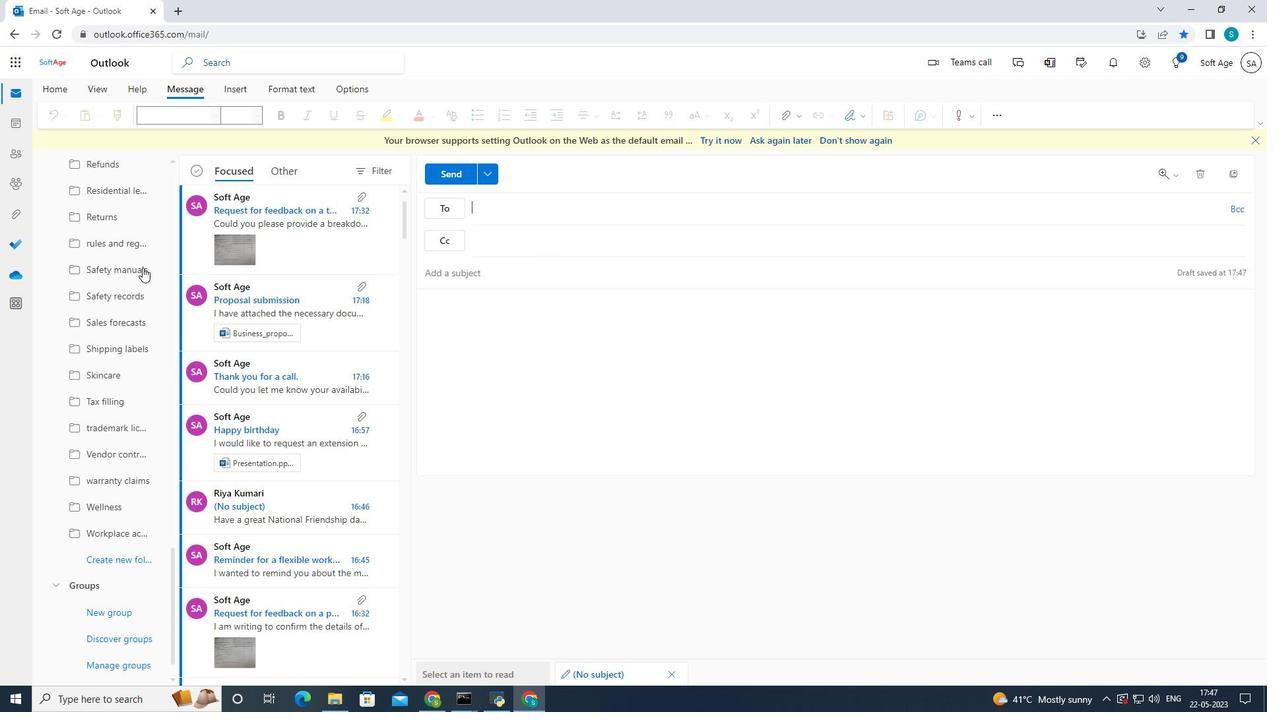 
Action: Mouse scrolled (142, 265) with delta (0, 0)
Screenshot: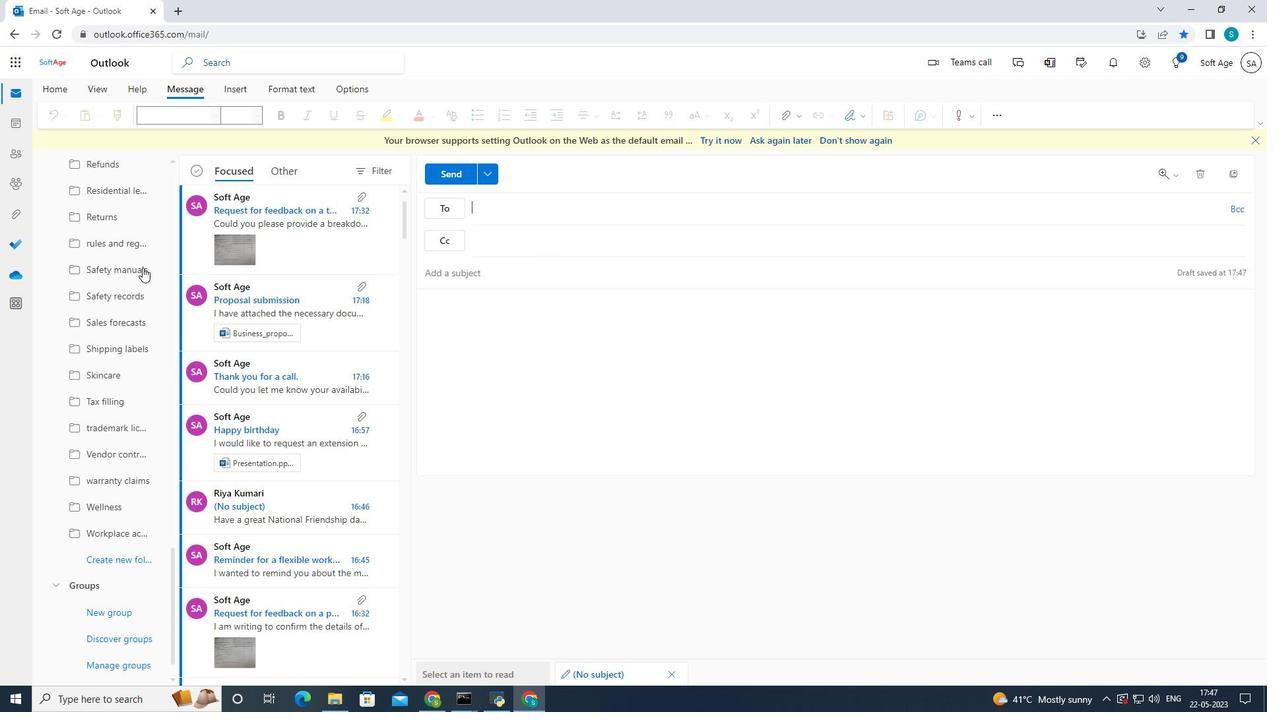 
Action: Mouse moved to (144, 263)
Screenshot: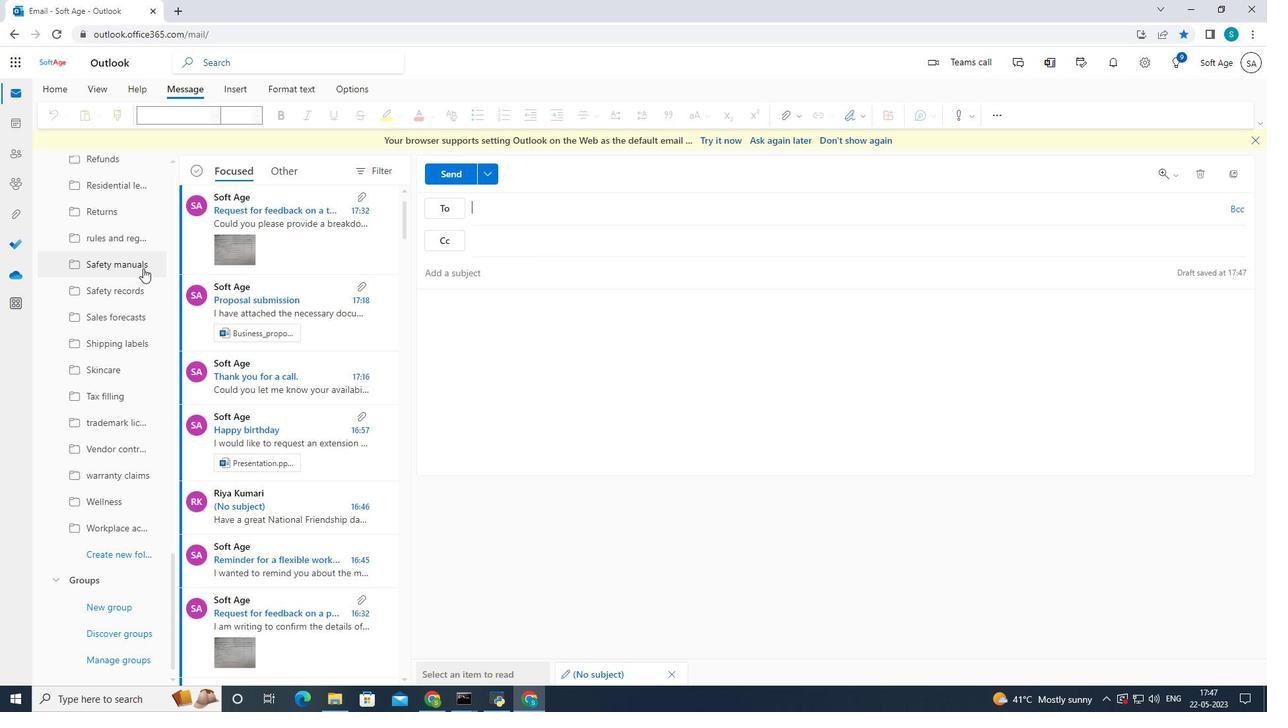
Action: Mouse scrolled (144, 262) with delta (0, 0)
Screenshot: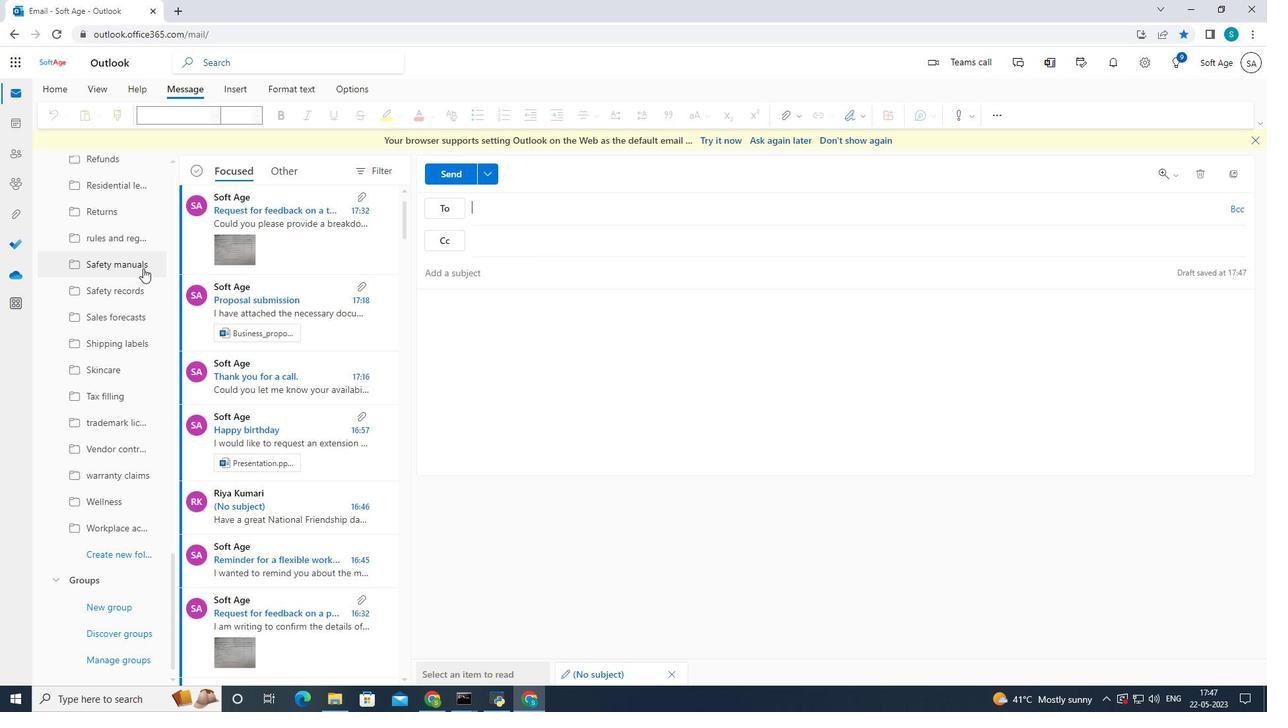 
Action: Mouse scrolled (144, 262) with delta (0, 0)
Screenshot: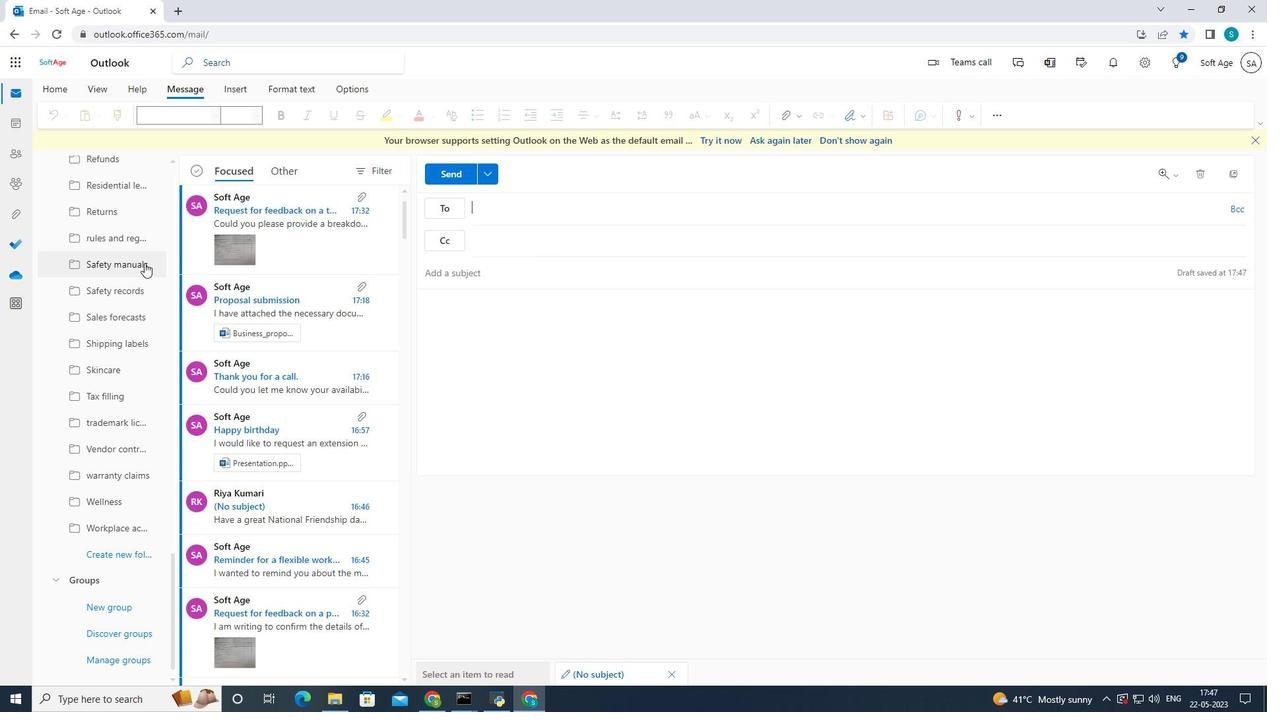 
Action: Mouse scrolled (144, 262) with delta (0, 0)
Screenshot: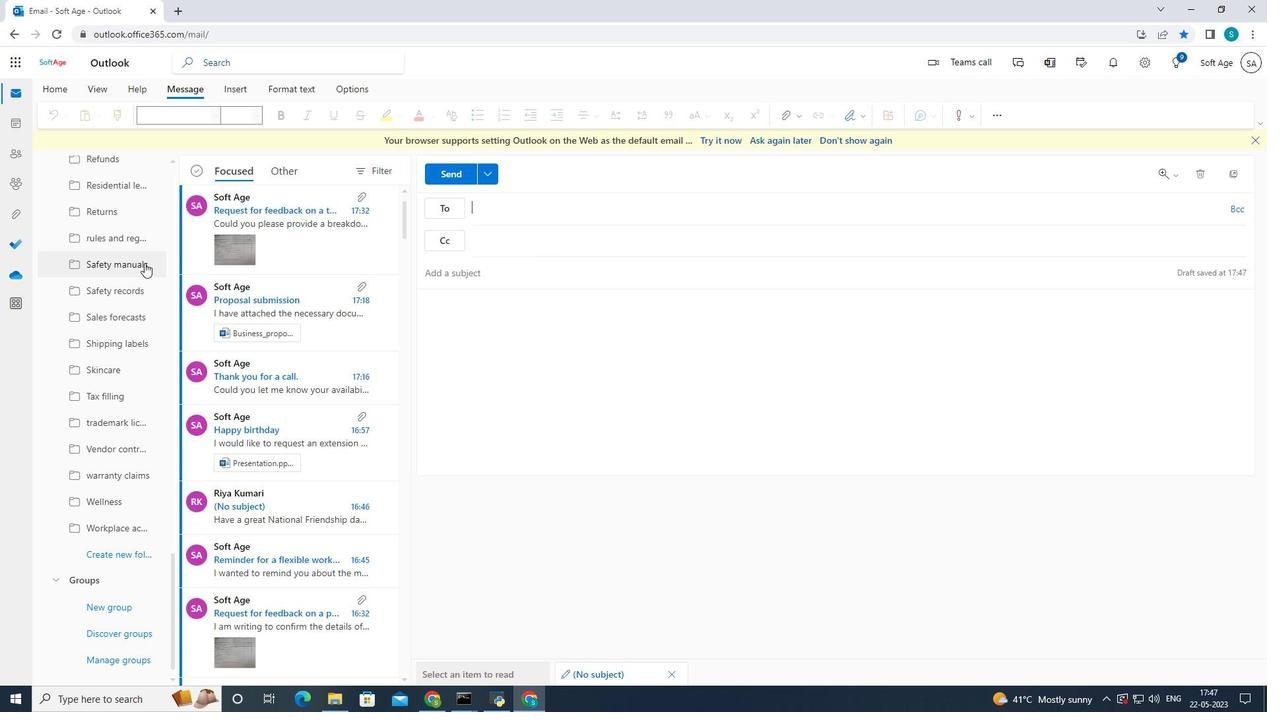 
Action: Mouse moved to (144, 262)
Screenshot: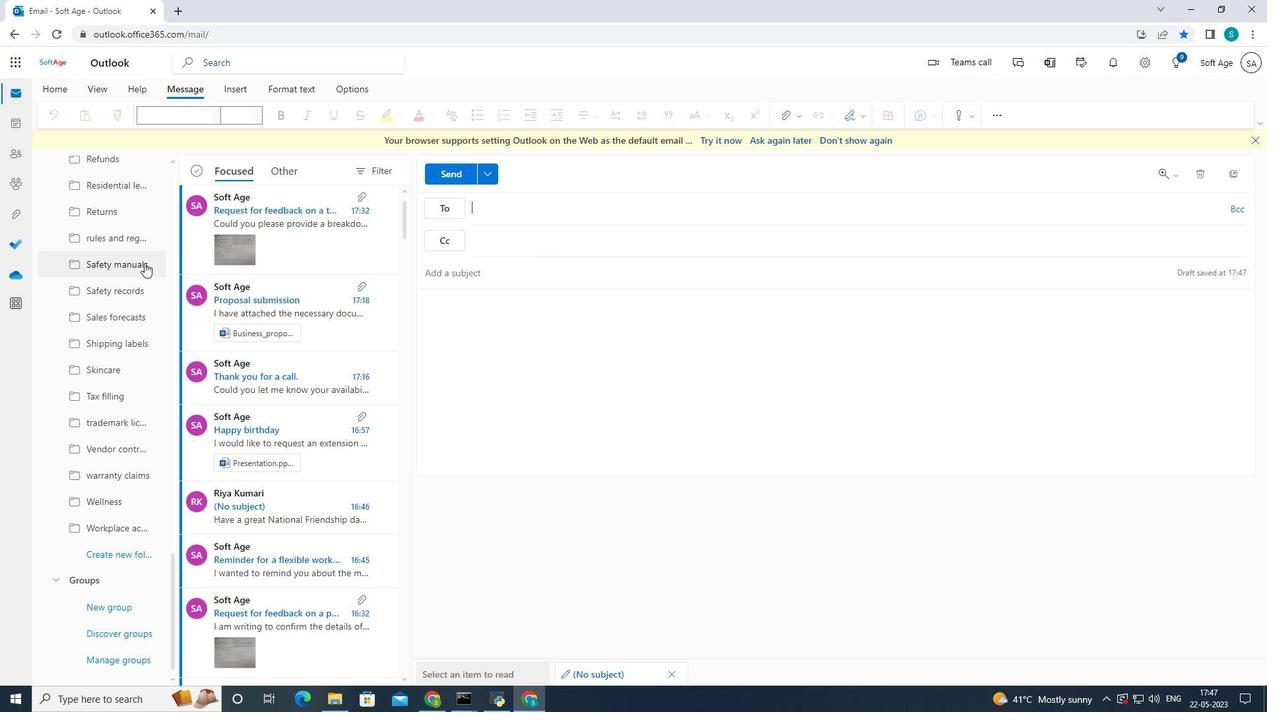 
Action: Mouse scrolled (144, 262) with delta (0, 0)
Screenshot: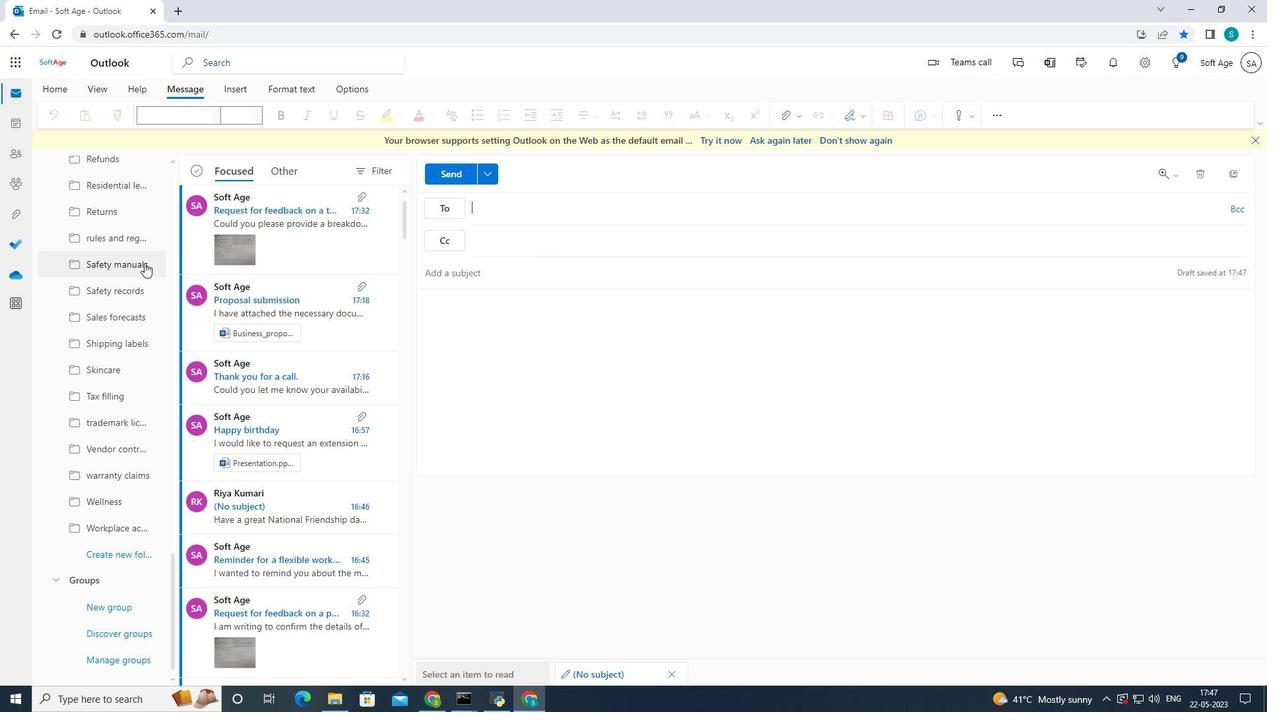 
Action: Mouse scrolled (144, 262) with delta (0, 0)
Screenshot: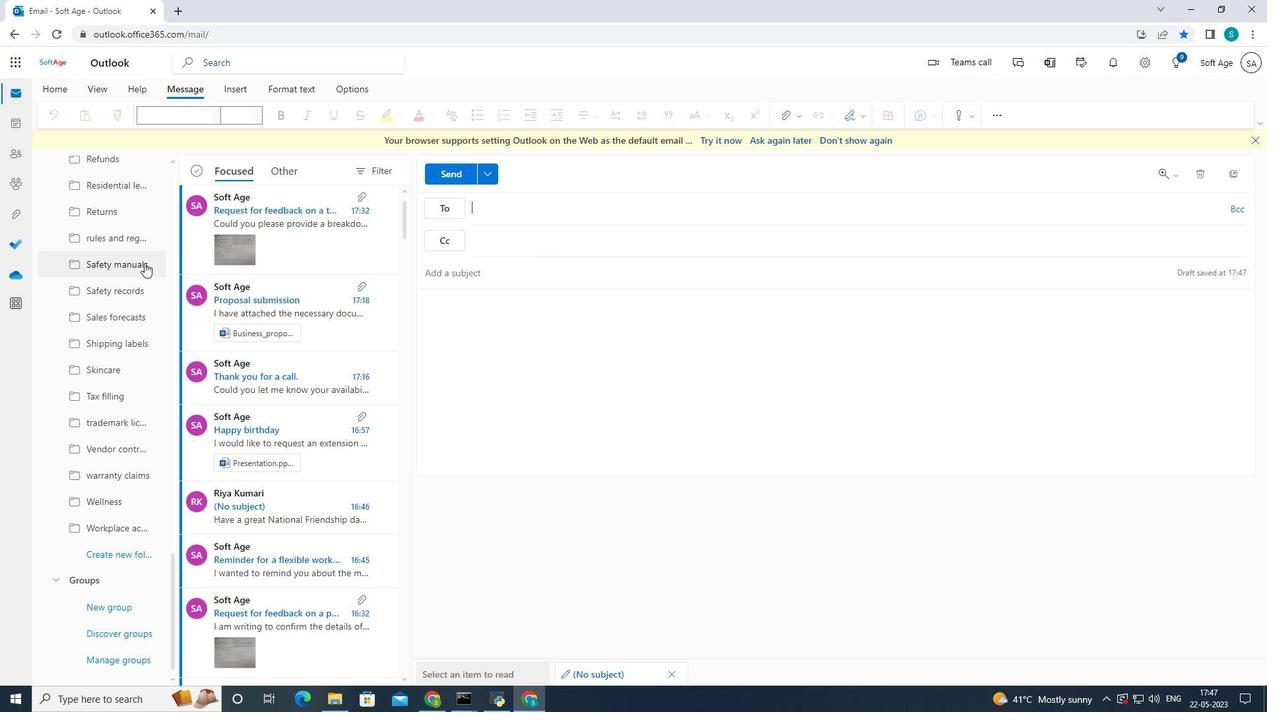 
Action: Mouse moved to (126, 549)
Screenshot: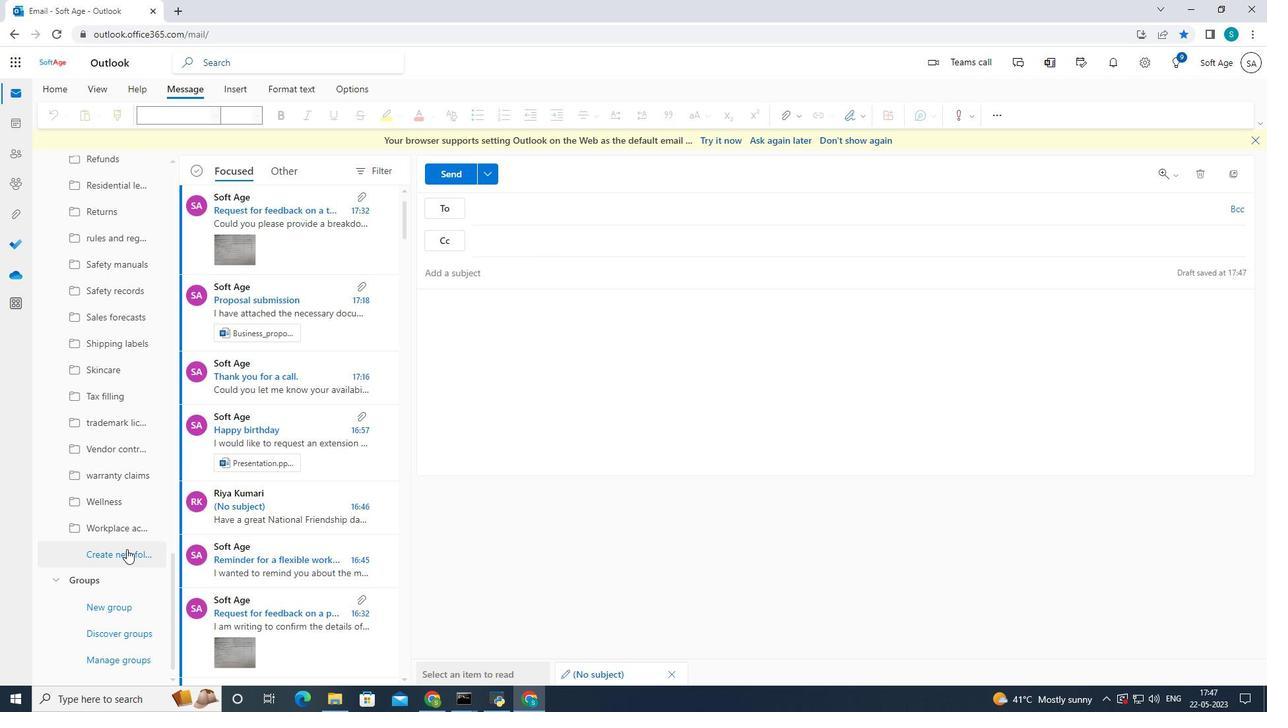 
Action: Mouse pressed left at (126, 549)
Screenshot: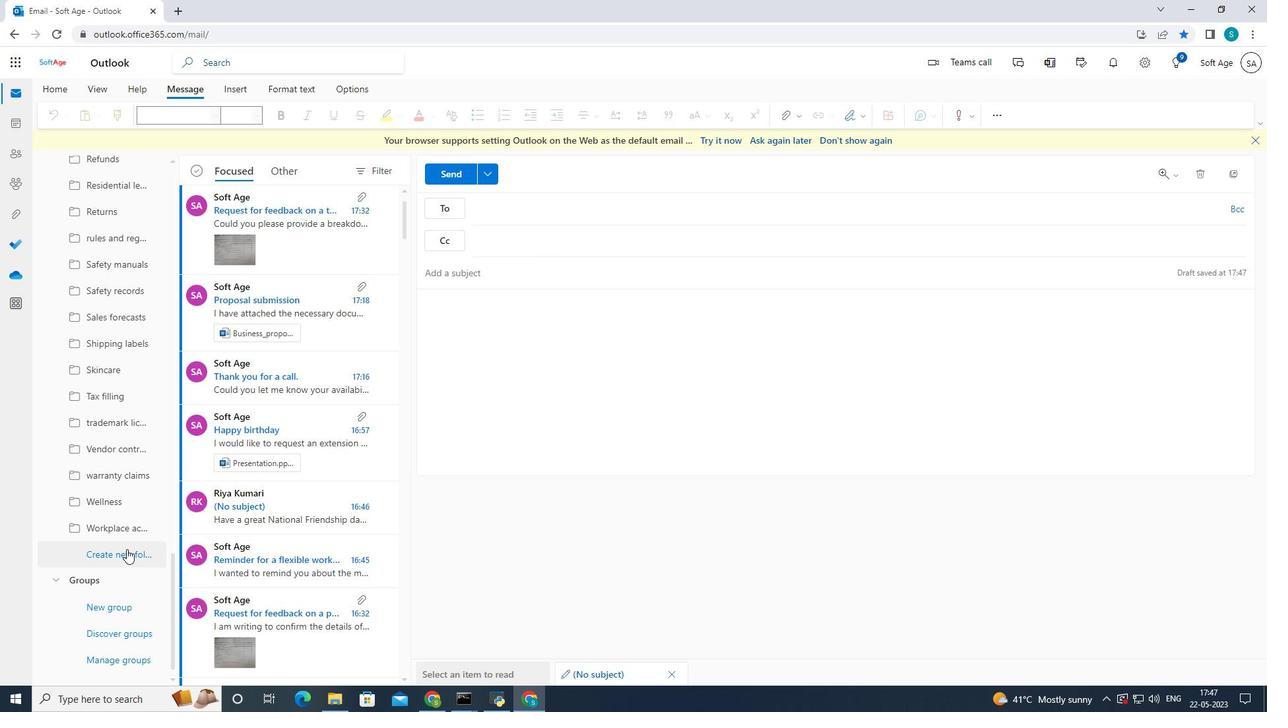 
Action: Mouse moved to (192, 422)
Screenshot: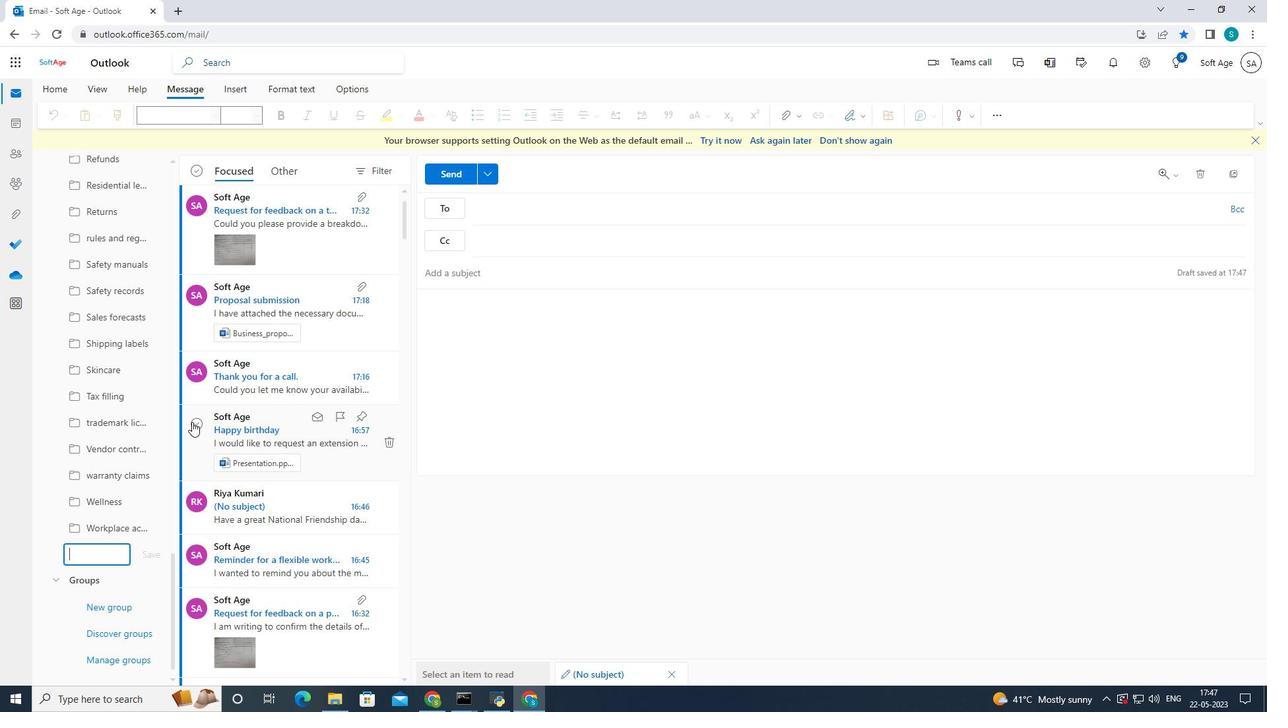 
Action: Key pressed <Key.shift>Vitamins
Screenshot: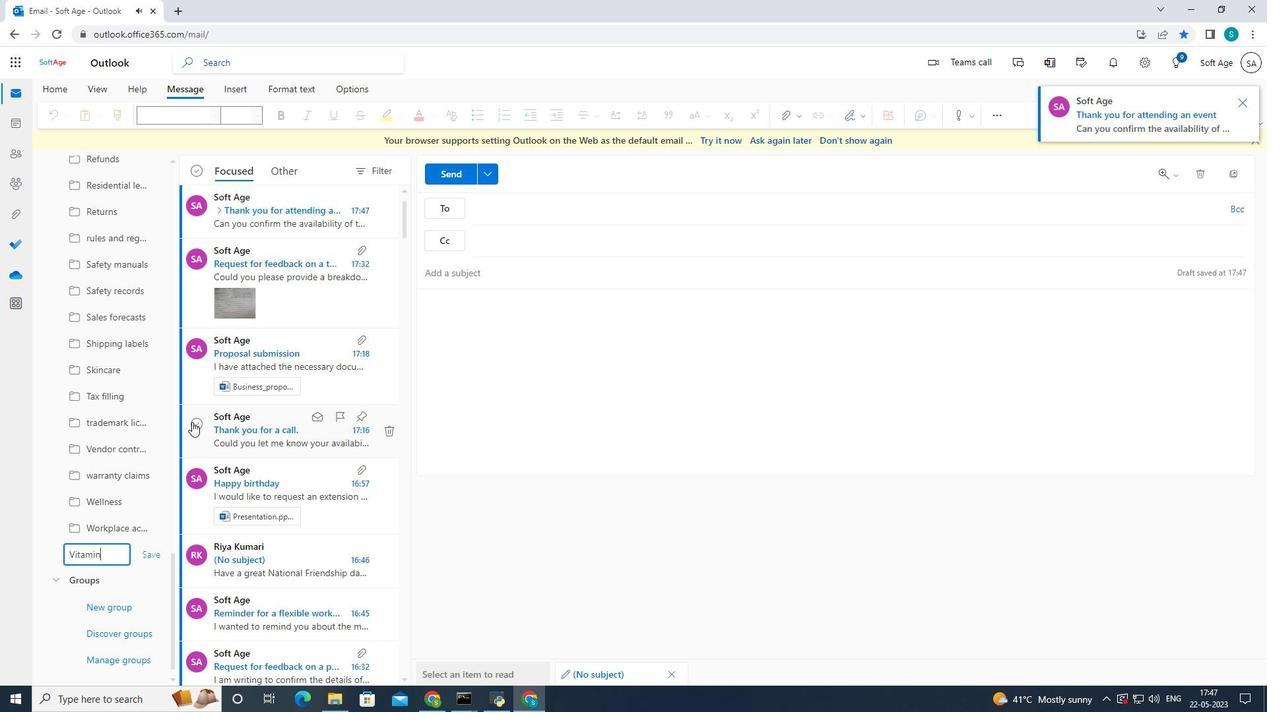 
Action: Mouse moved to (154, 555)
Screenshot: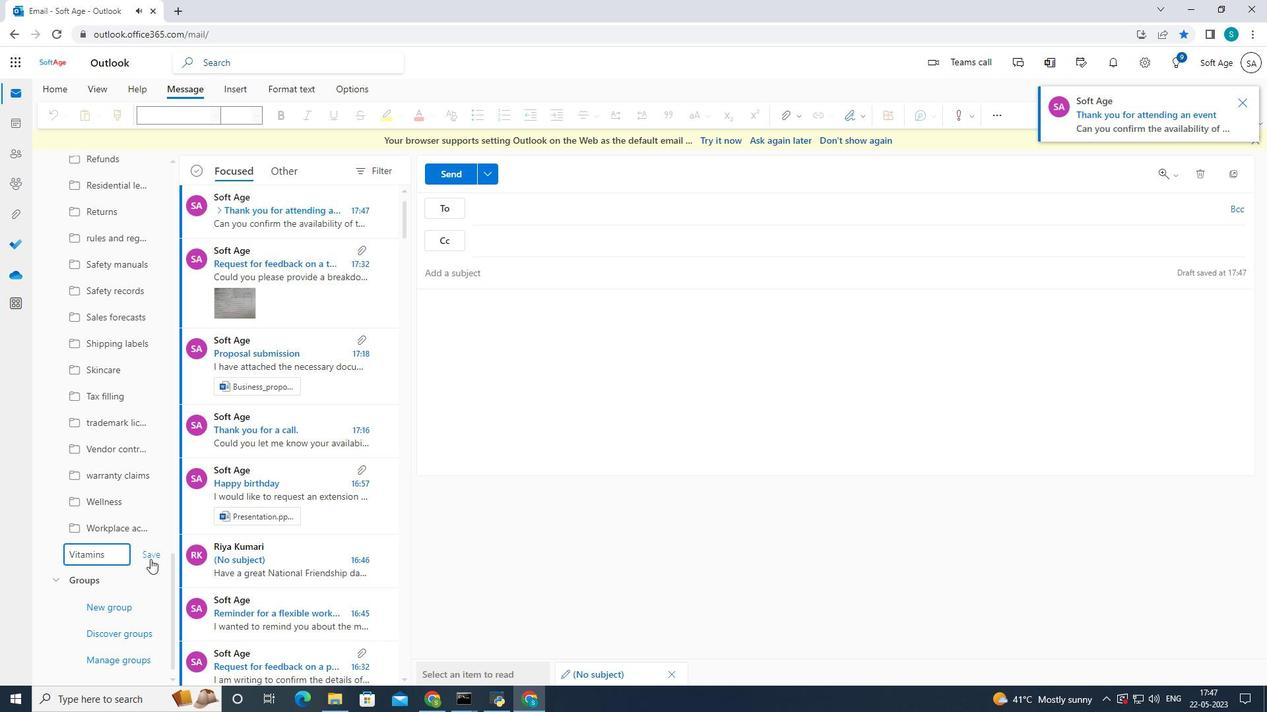 
Action: Mouse pressed left at (154, 555)
Screenshot: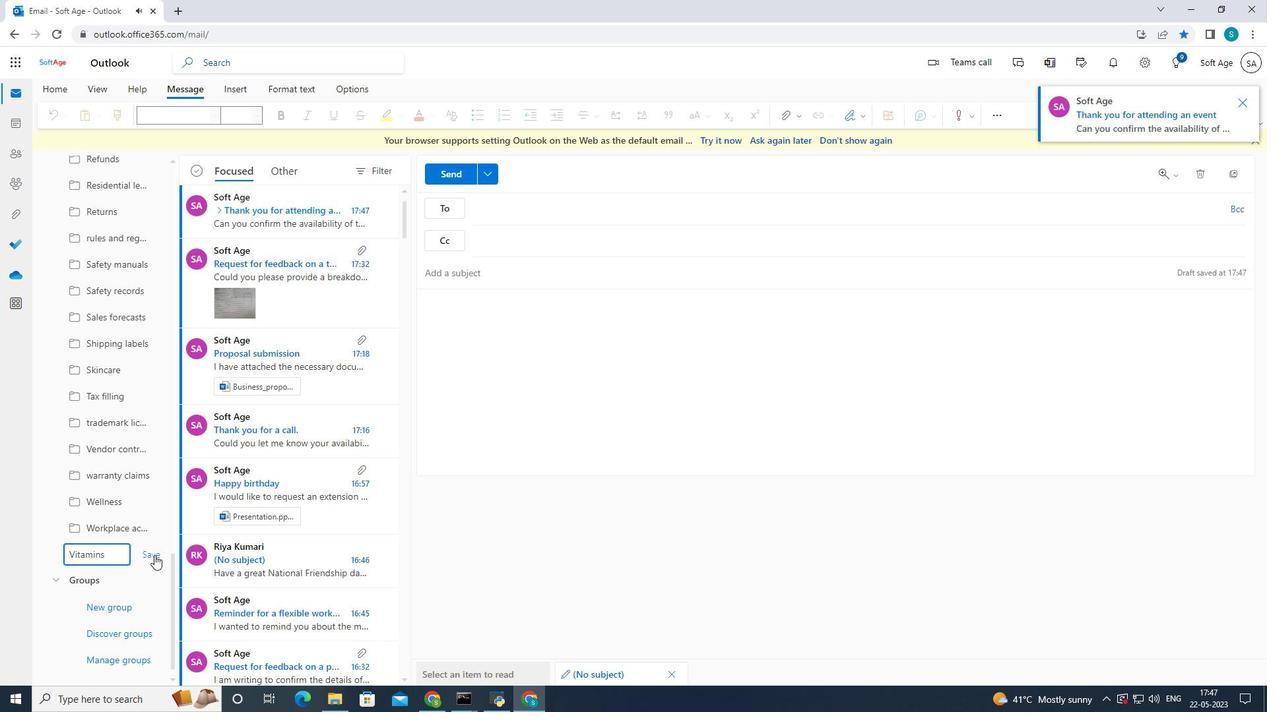 
Action: Mouse moved to (426, 308)
Screenshot: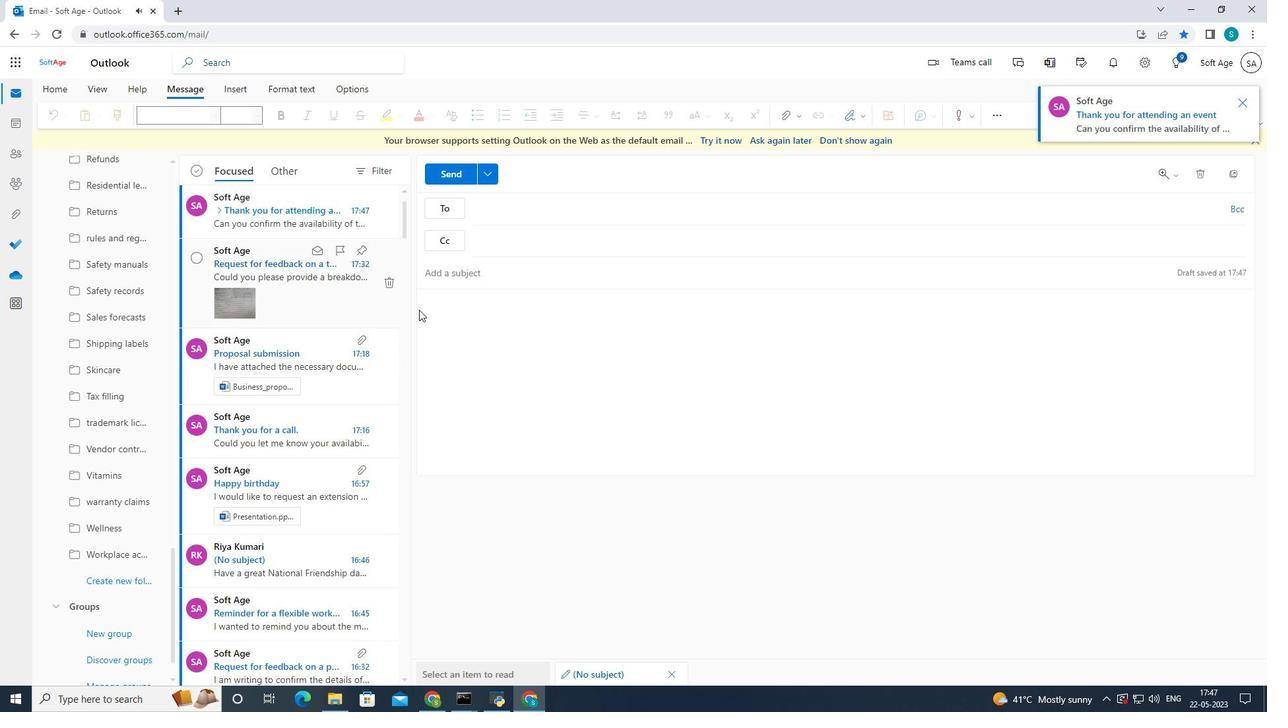 
